 Task: Go to Program & Features. Select Whole Food Market. Add to cart Organic Almond Butter-3. Place order for Jude Thompson, _x000D_
1043 Spring Hill Rd_x000D_
Sparta, Missouri(MO), 65753, Cell Number (417) 278-4018
Action: Mouse moved to (150, 73)
Screenshot: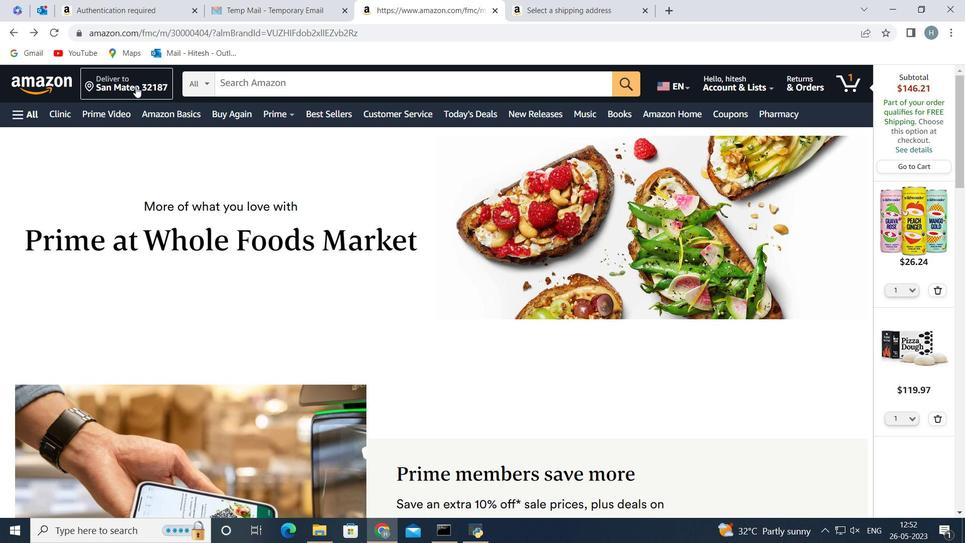 
Action: Mouse pressed left at (150, 73)
Screenshot: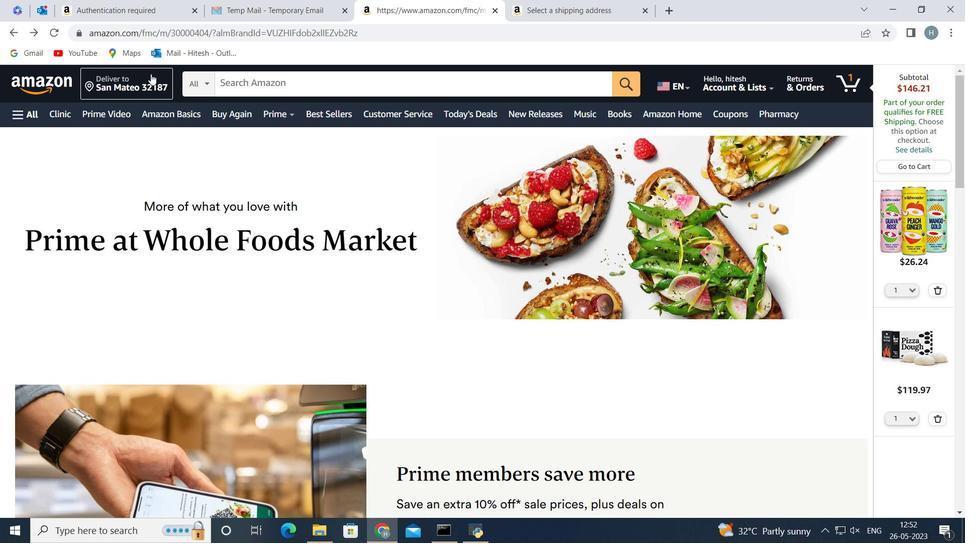 
Action: Mouse moved to (480, 352)
Screenshot: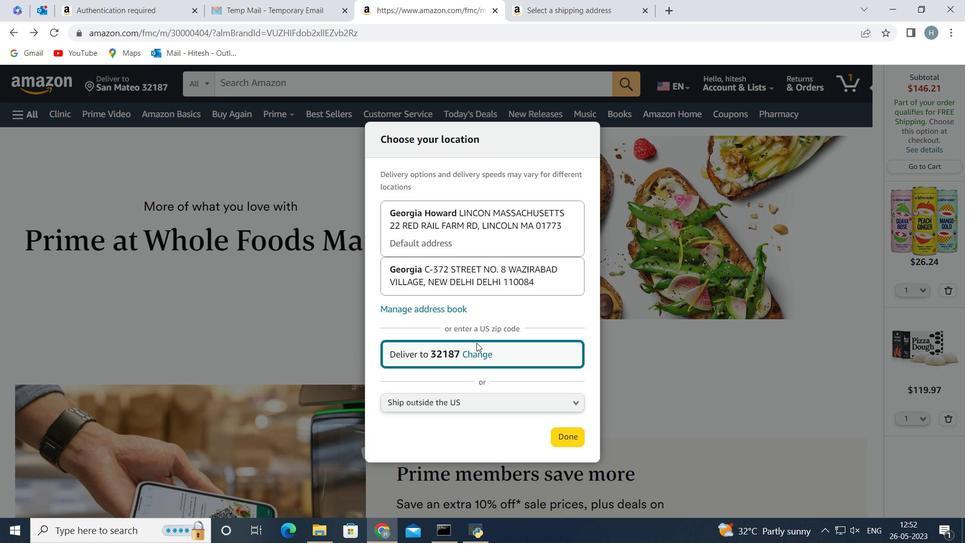 
Action: Mouse pressed left at (480, 352)
Screenshot: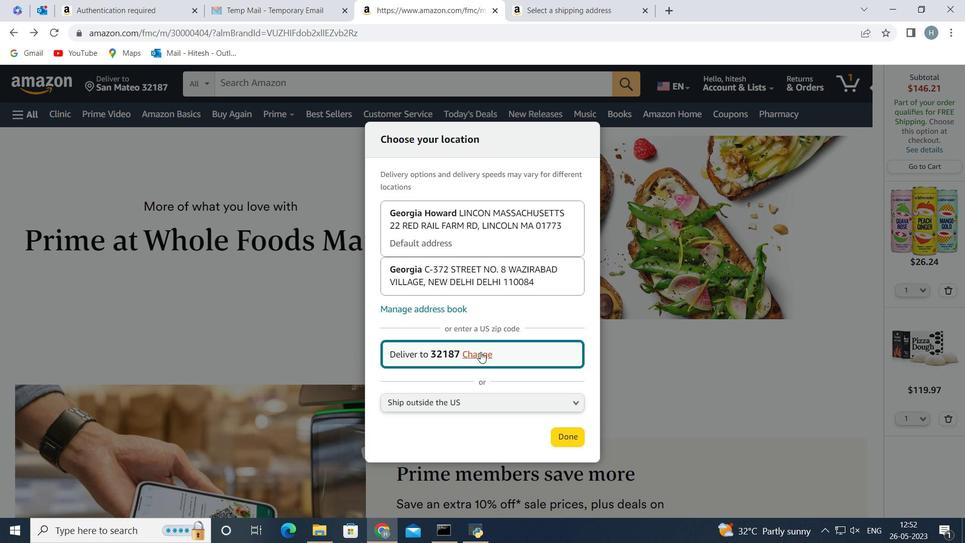 
Action: Mouse moved to (460, 346)
Screenshot: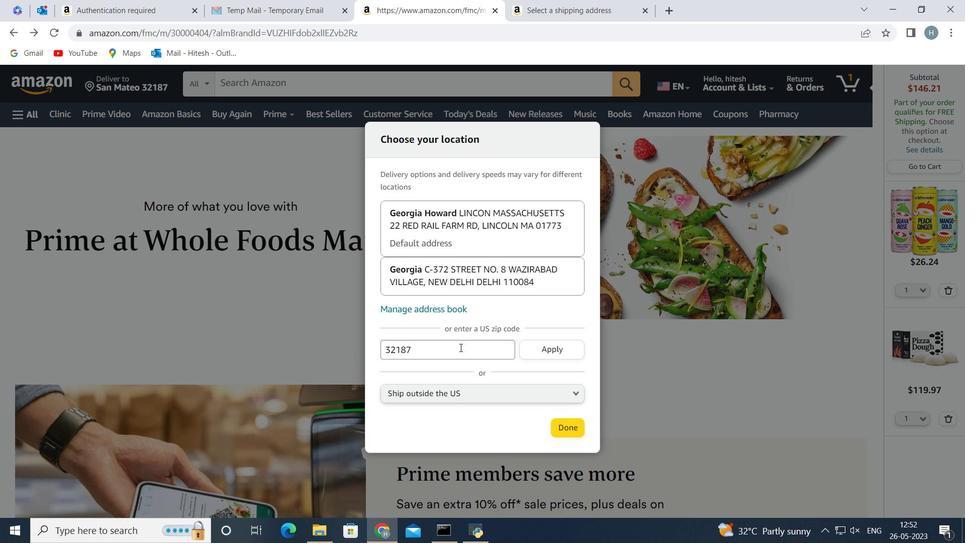 
Action: Mouse pressed left at (460, 346)
Screenshot: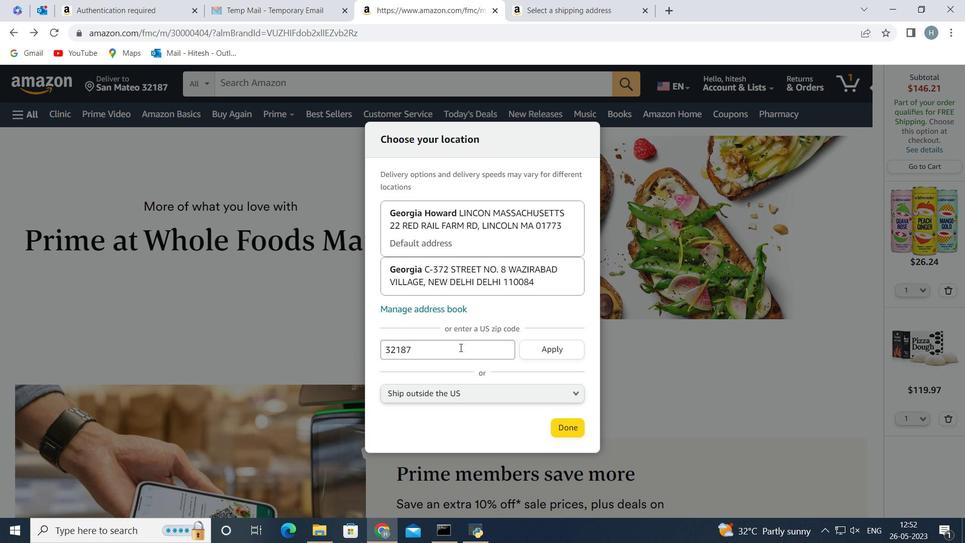 
Action: Mouse moved to (458, 344)
Screenshot: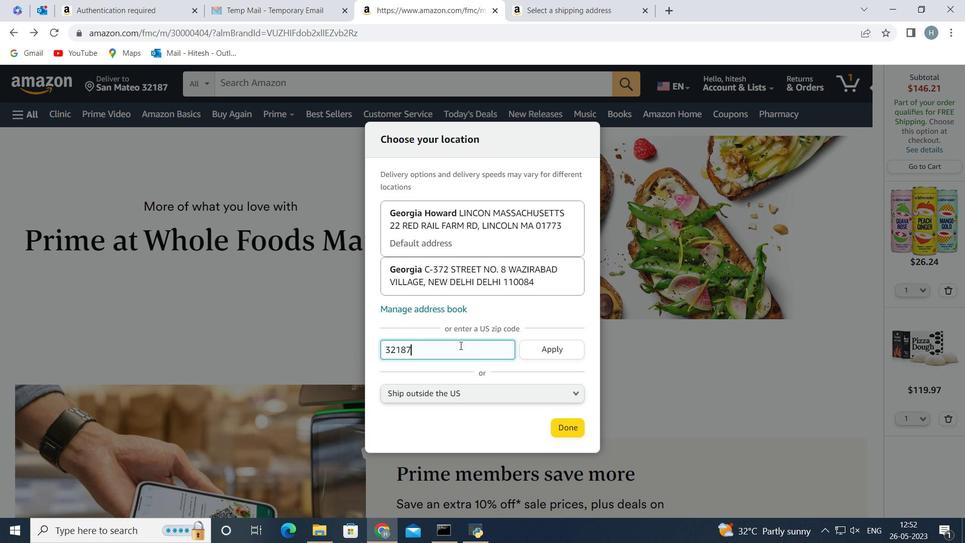 
Action: Key pressed <Key.backspace><Key.backspace><Key.backspace><Key.backspace><Key.backspace><Key.backspace>65753
Screenshot: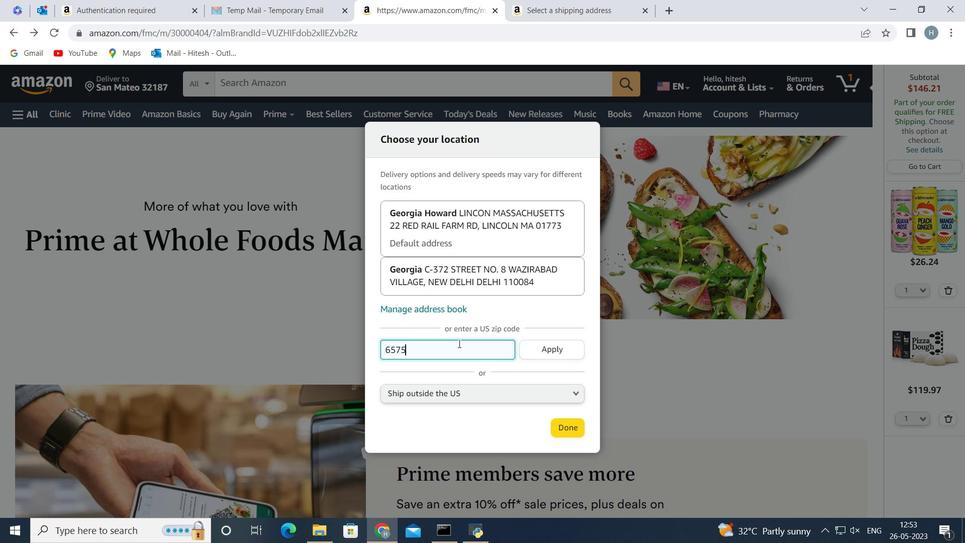 
Action: Mouse moved to (563, 349)
Screenshot: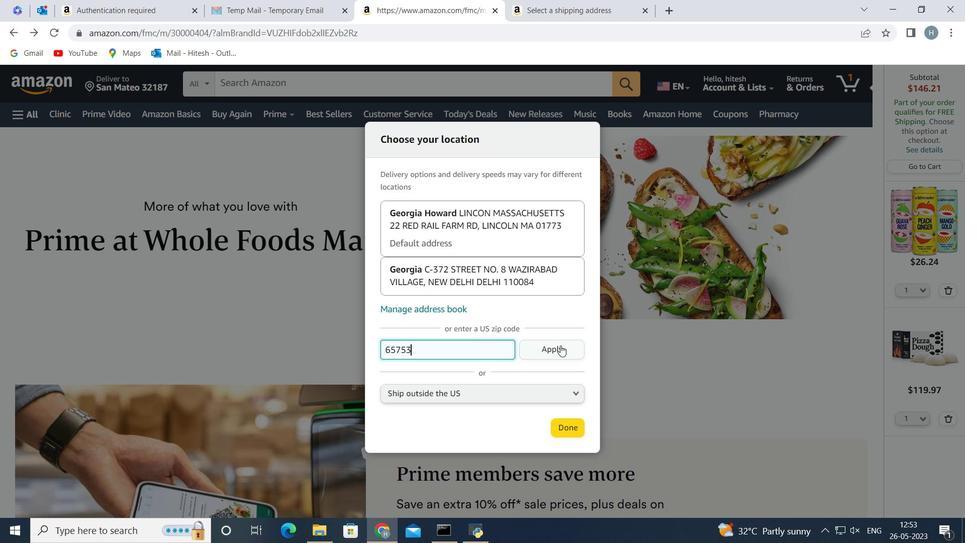 
Action: Mouse pressed left at (563, 349)
Screenshot: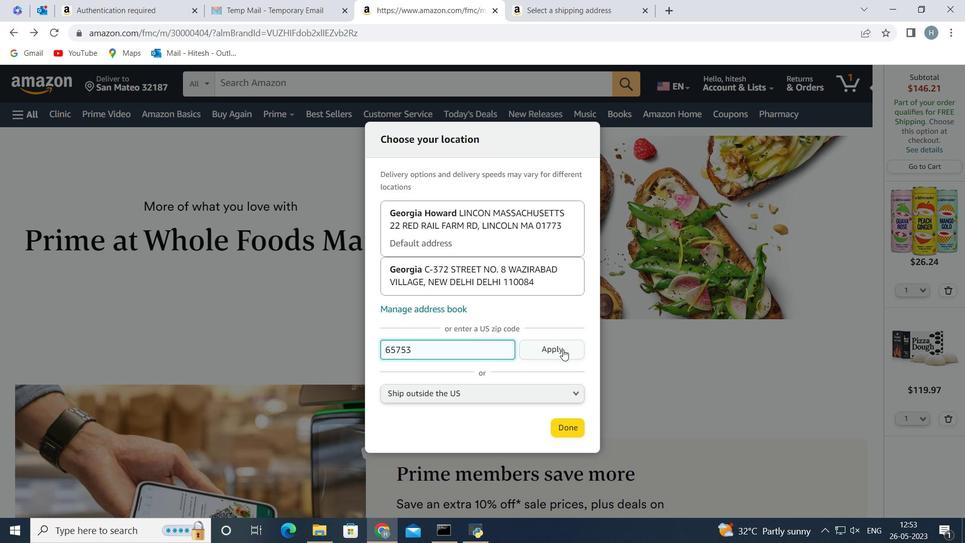 
Action: Mouse moved to (566, 437)
Screenshot: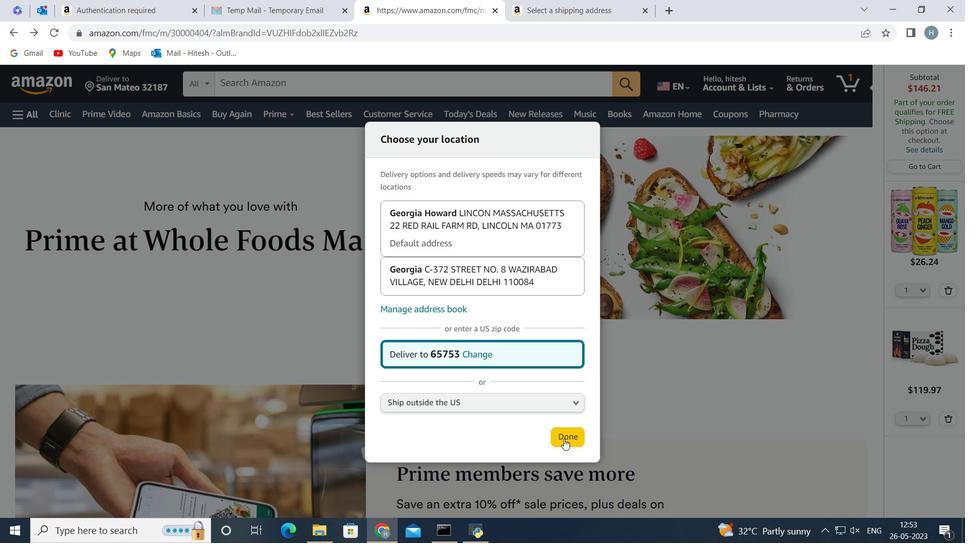 
Action: Mouse pressed left at (566, 437)
Screenshot: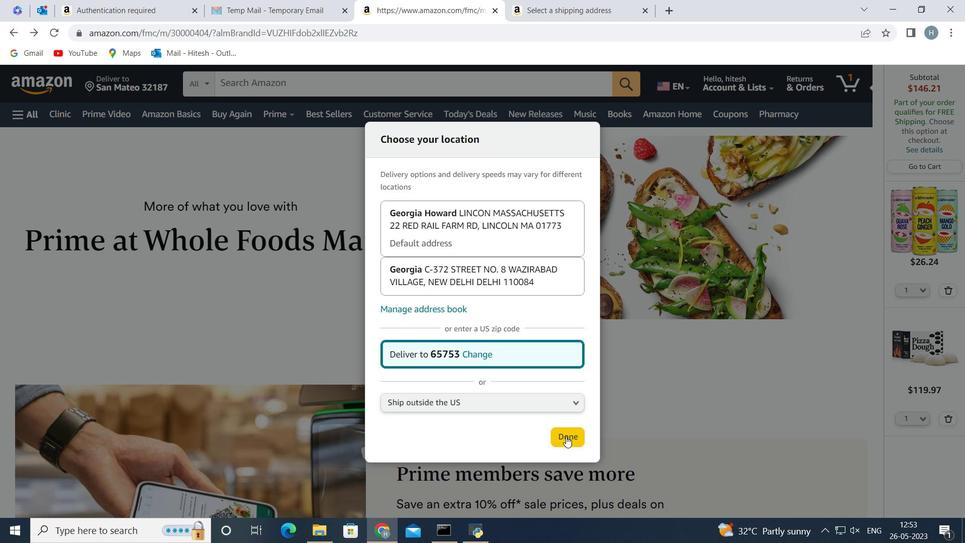 
Action: Mouse moved to (19, 109)
Screenshot: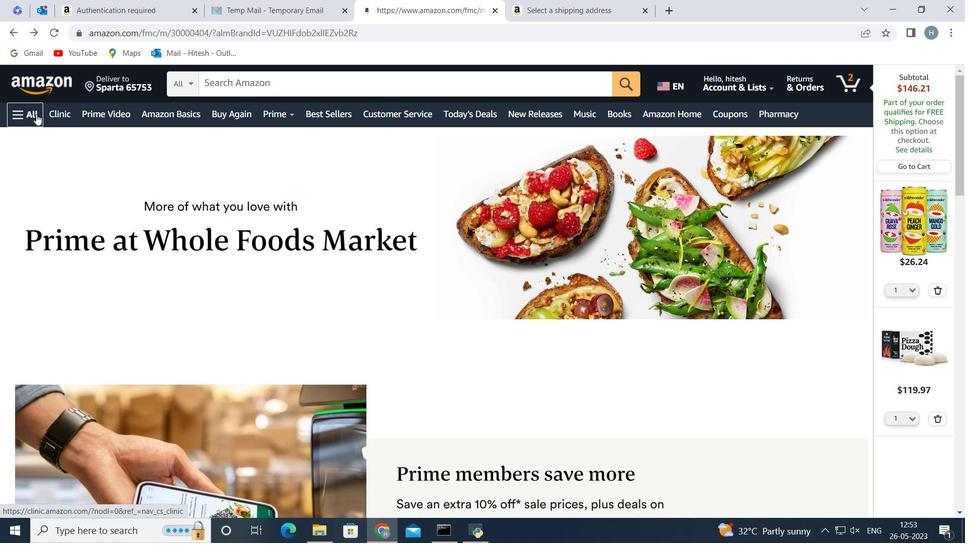 
Action: Mouse pressed left at (19, 109)
Screenshot: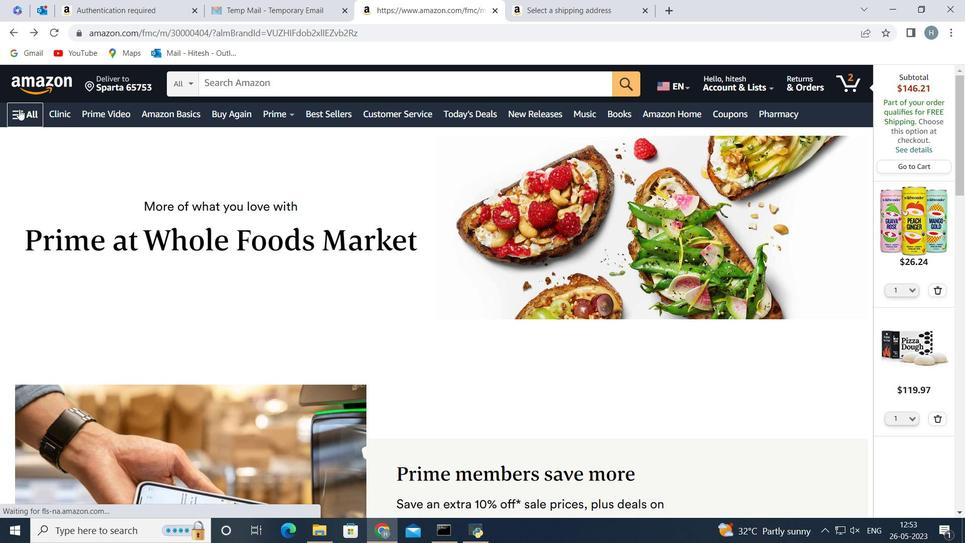 
Action: Mouse moved to (69, 236)
Screenshot: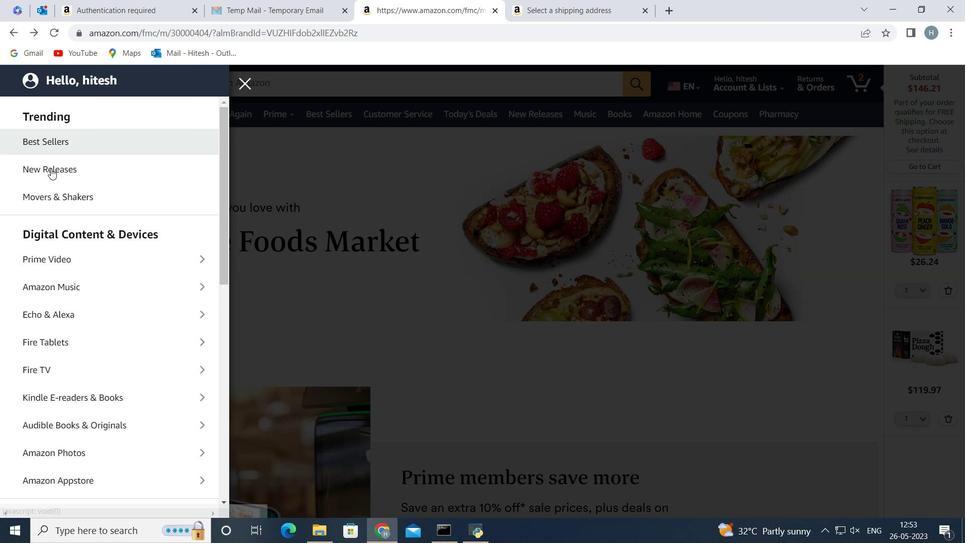 
Action: Mouse scrolled (69, 235) with delta (0, 0)
Screenshot: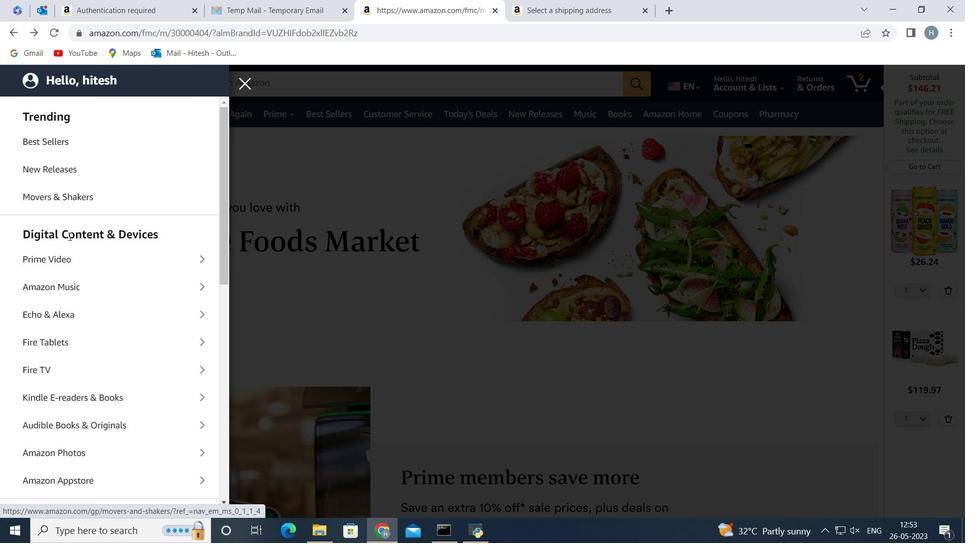 
Action: Mouse scrolled (69, 235) with delta (0, 0)
Screenshot: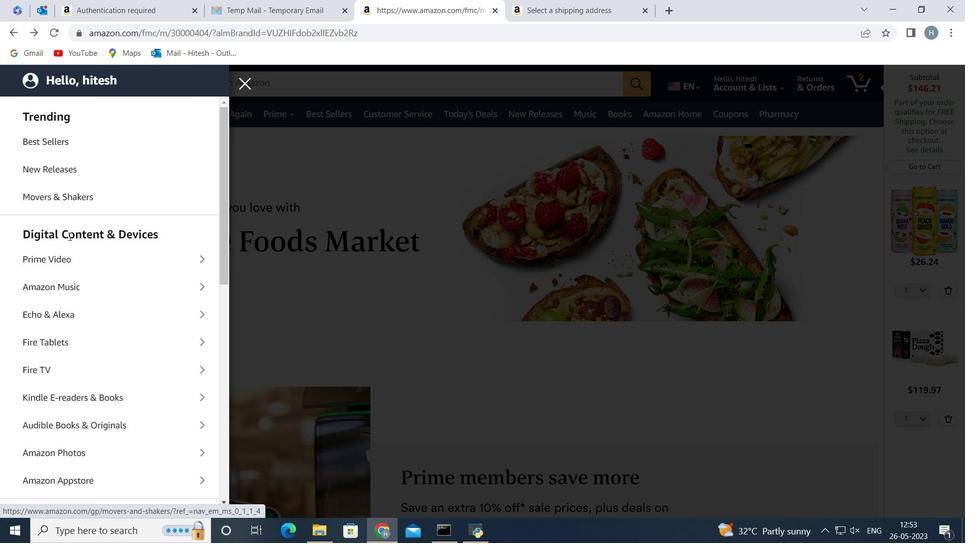 
Action: Mouse scrolled (69, 235) with delta (0, 0)
Screenshot: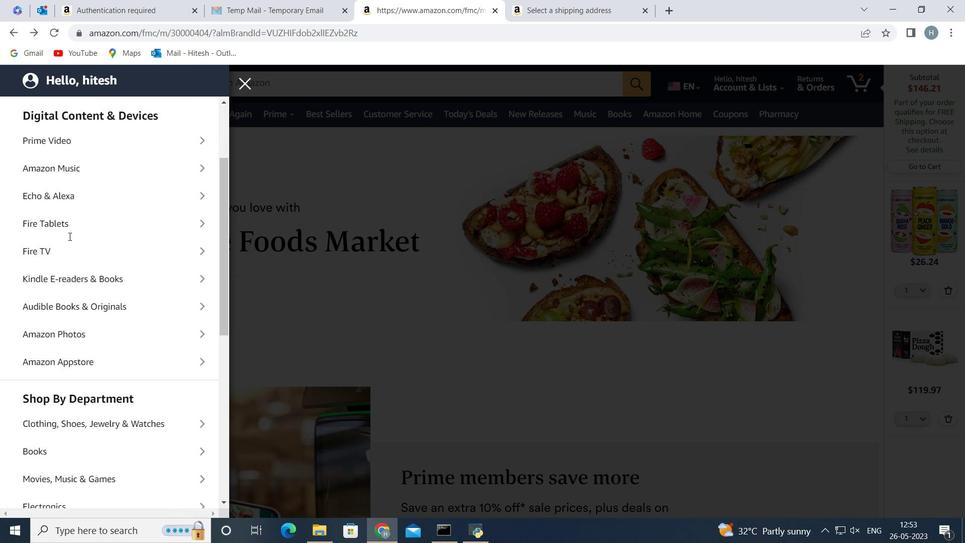 
Action: Mouse scrolled (69, 235) with delta (0, 0)
Screenshot: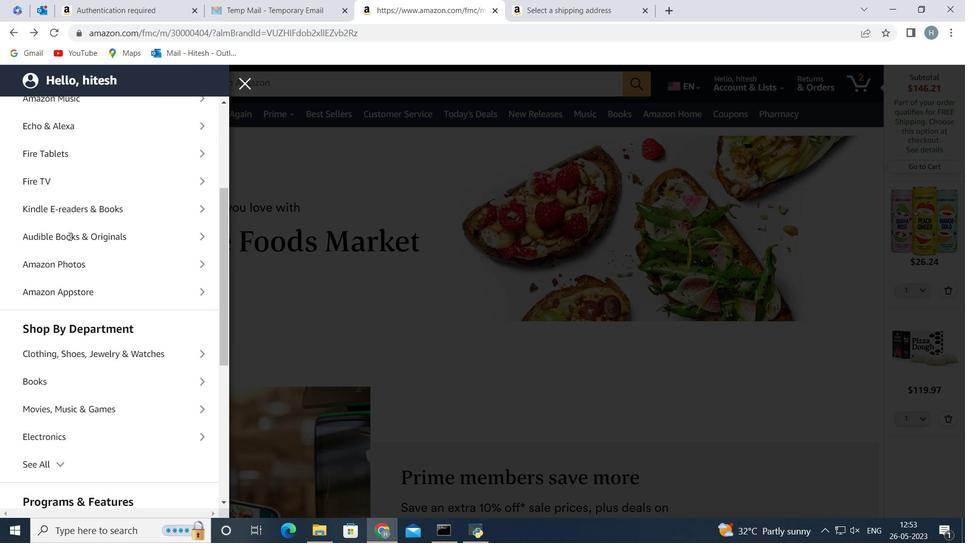 
Action: Mouse scrolled (69, 235) with delta (0, 0)
Screenshot: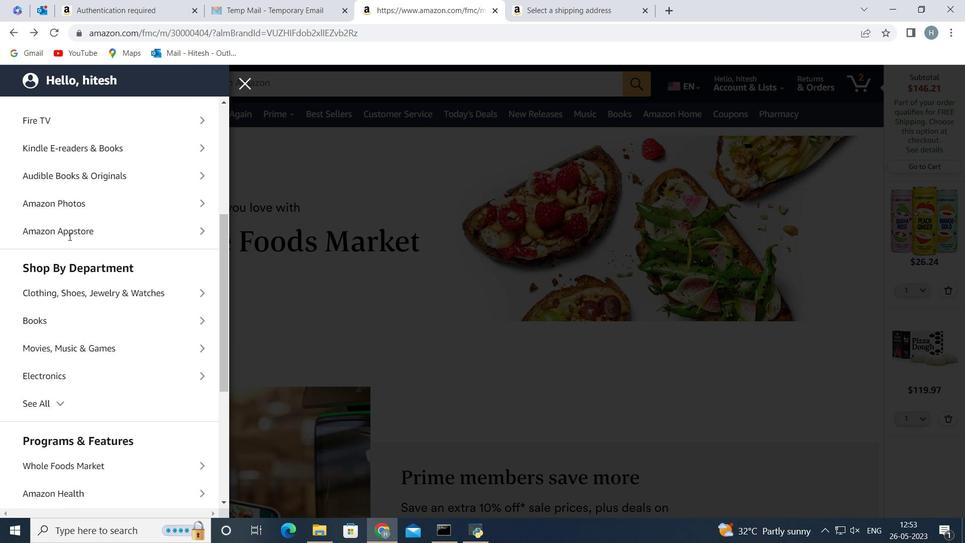 
Action: Mouse scrolled (69, 235) with delta (0, 0)
Screenshot: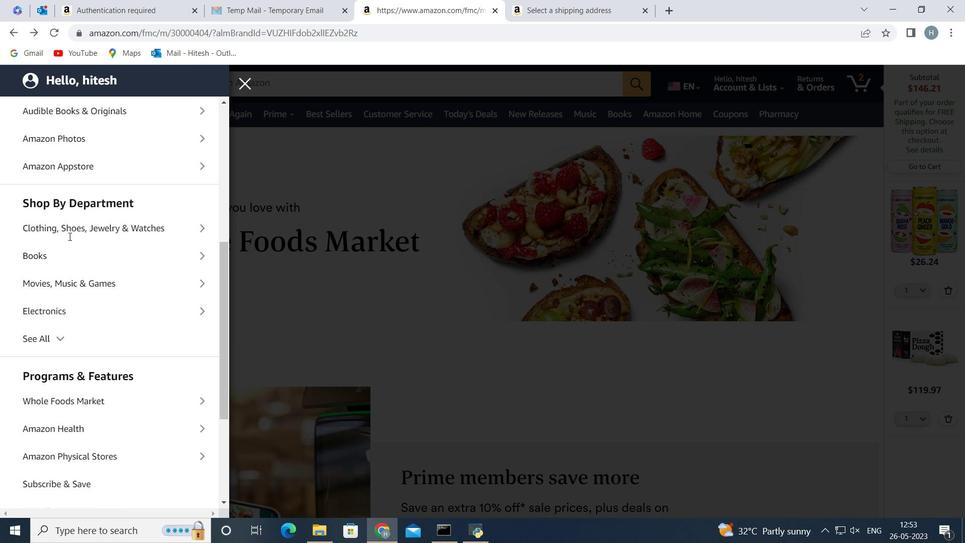 
Action: Mouse moved to (98, 330)
Screenshot: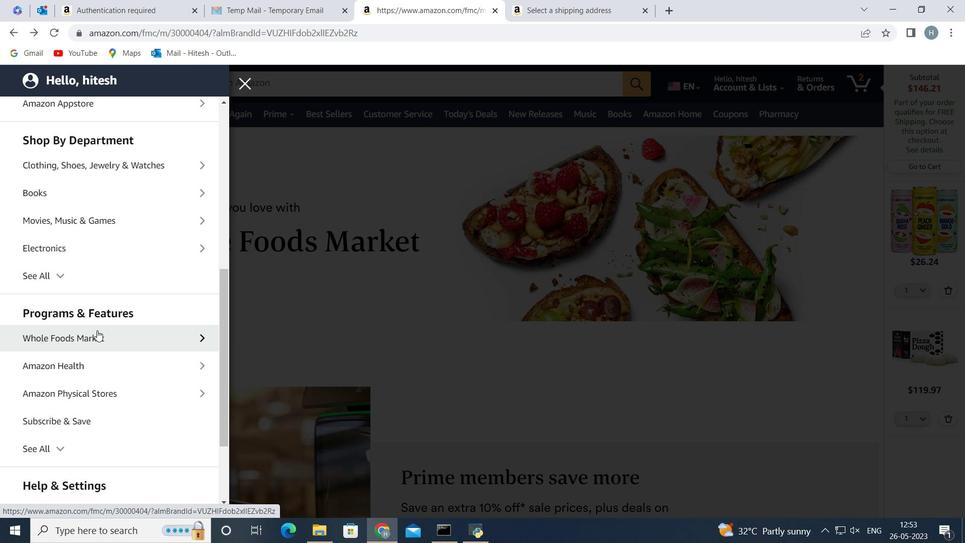 
Action: Mouse pressed left at (98, 330)
Screenshot: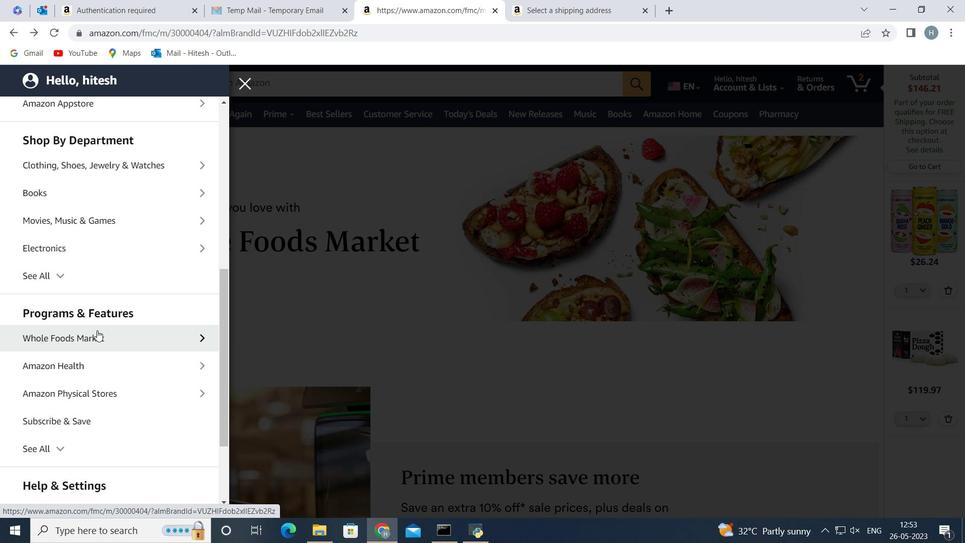 
Action: Mouse moved to (90, 171)
Screenshot: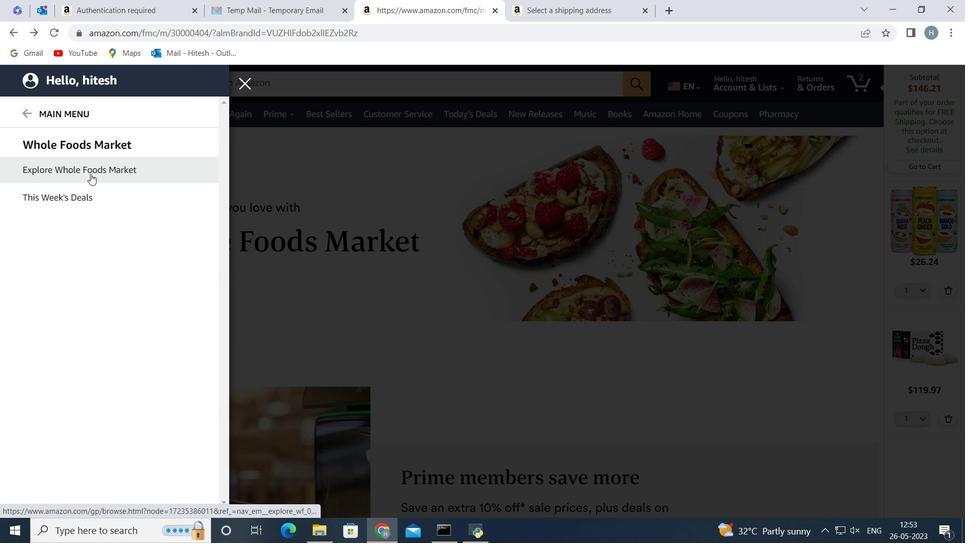 
Action: Mouse pressed left at (90, 171)
Screenshot: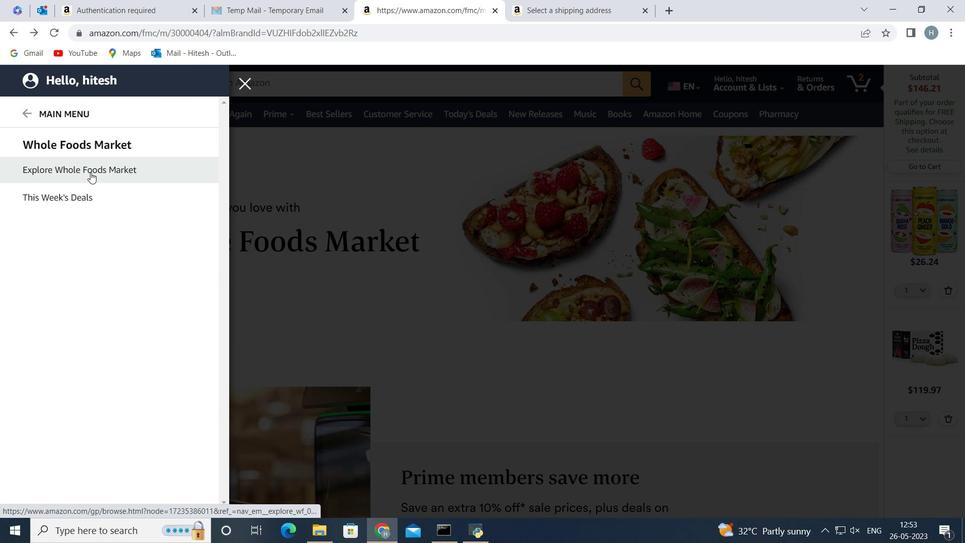 
Action: Mouse moved to (280, 83)
Screenshot: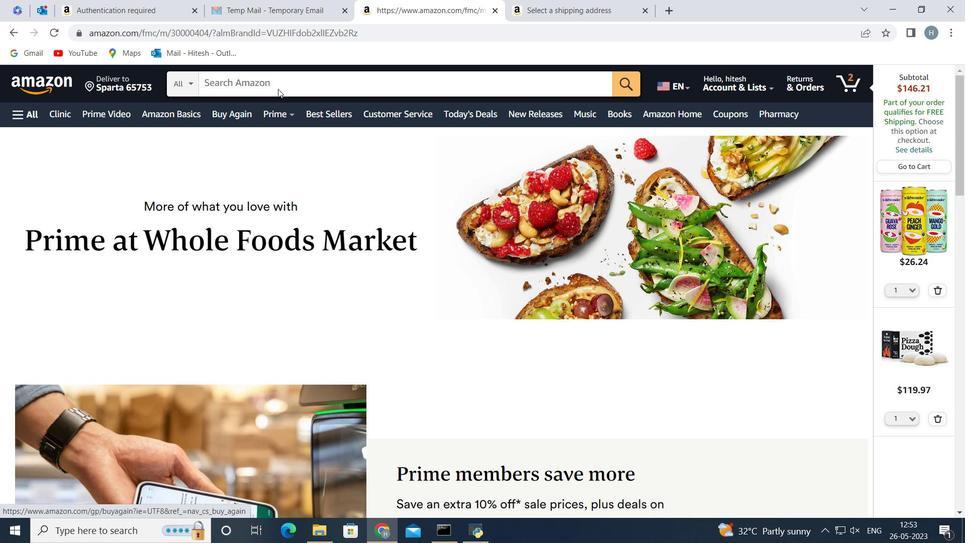 
Action: Mouse pressed left at (280, 83)
Screenshot: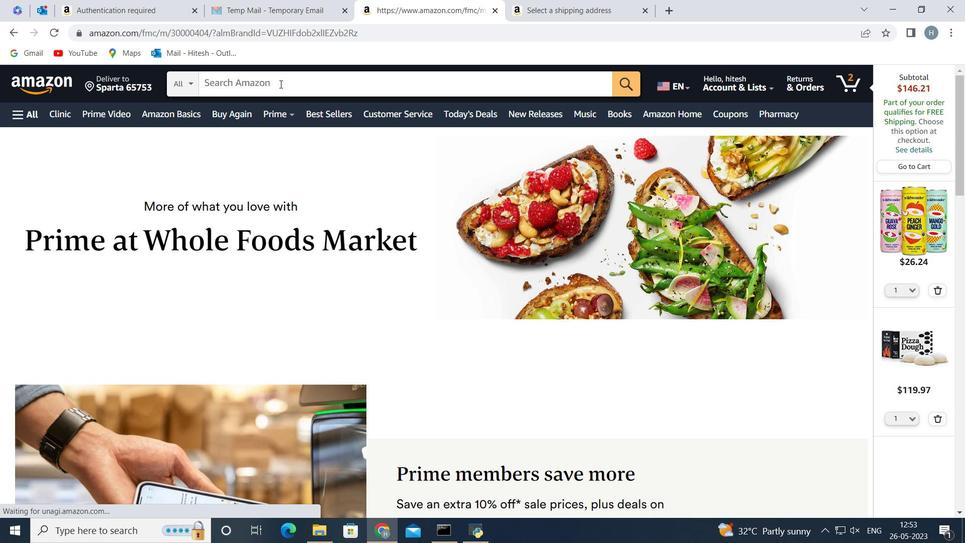 
Action: Key pressed <Key.shift>Organic<Key.space><Key.shift>Almond<Key.space><Key.shift>Butter<Key.enter>
Screenshot: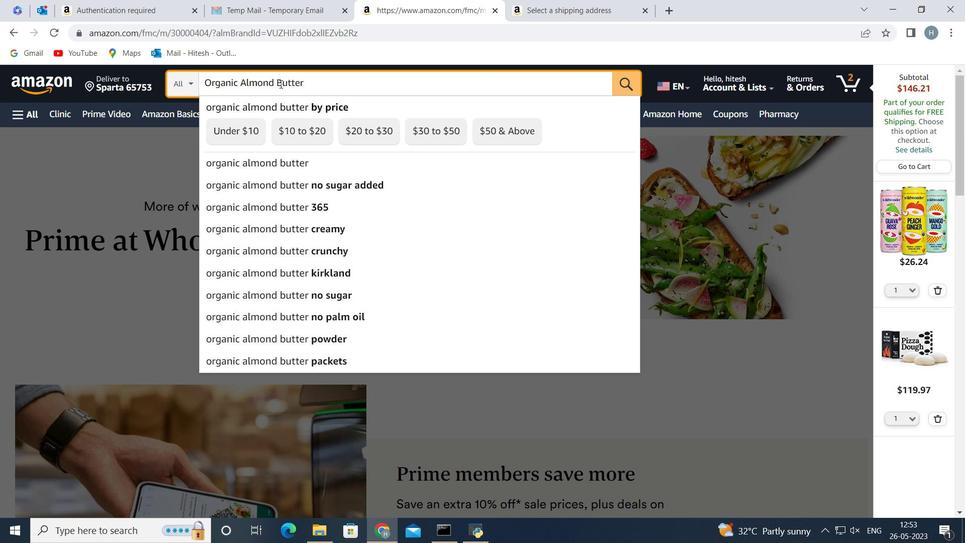 
Action: Mouse moved to (304, 221)
Screenshot: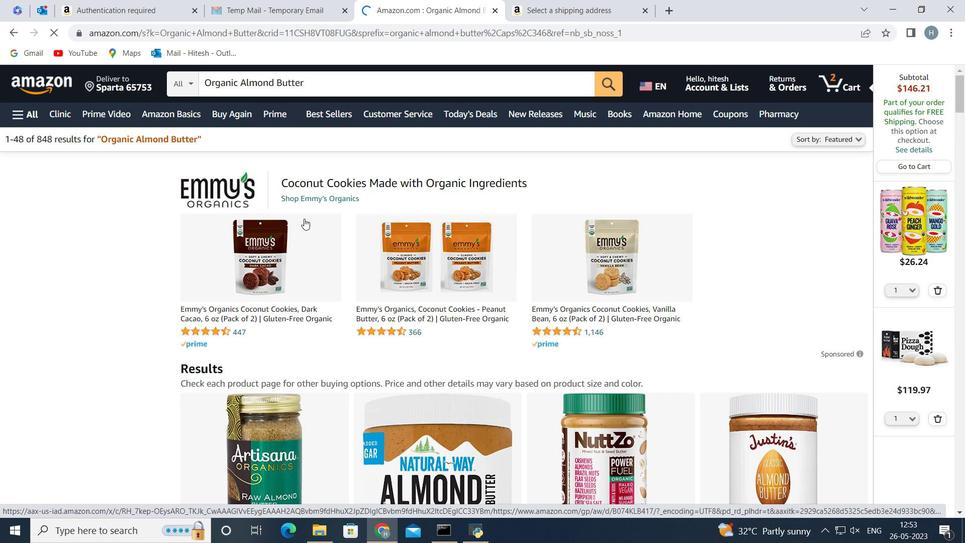 
Action: Mouse scrolled (304, 221) with delta (0, 0)
Screenshot: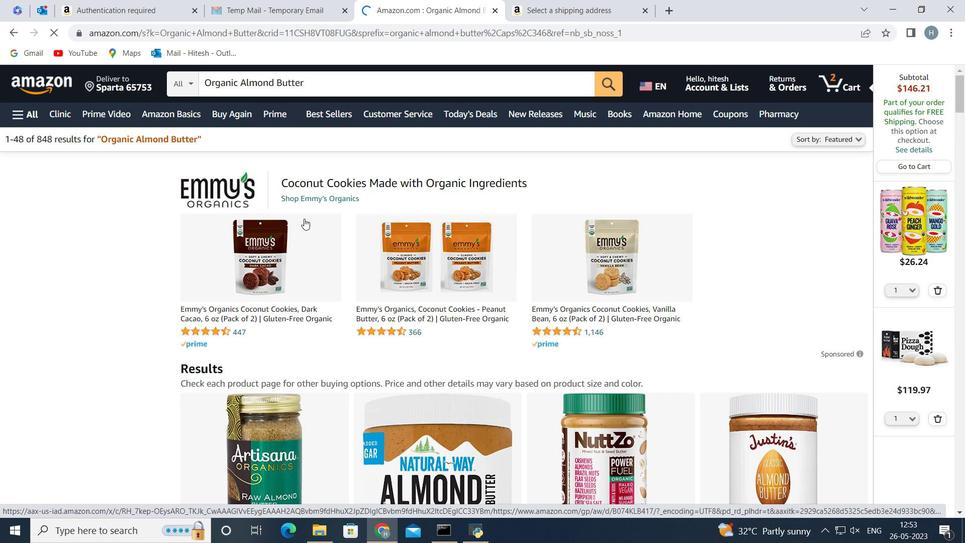 
Action: Mouse moved to (304, 222)
Screenshot: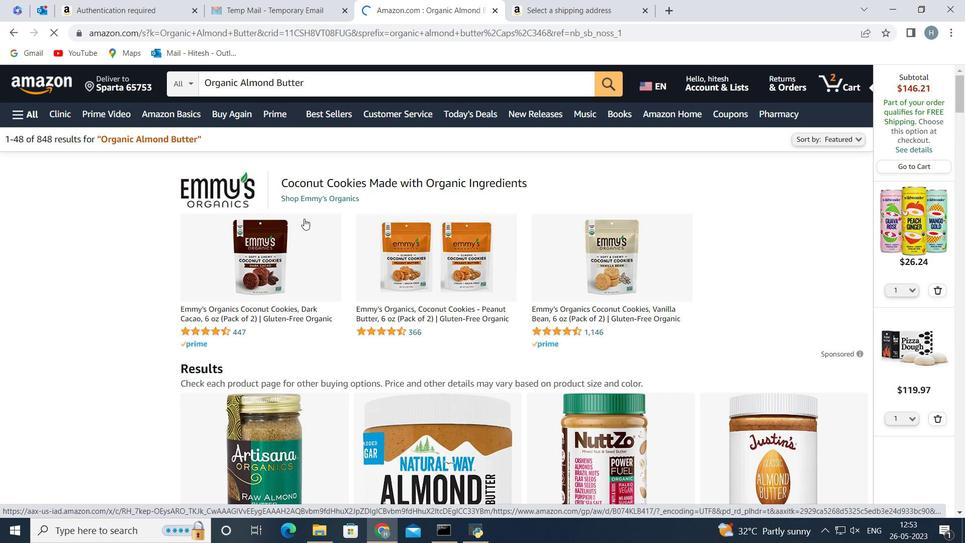 
Action: Mouse scrolled (304, 222) with delta (0, 0)
Screenshot: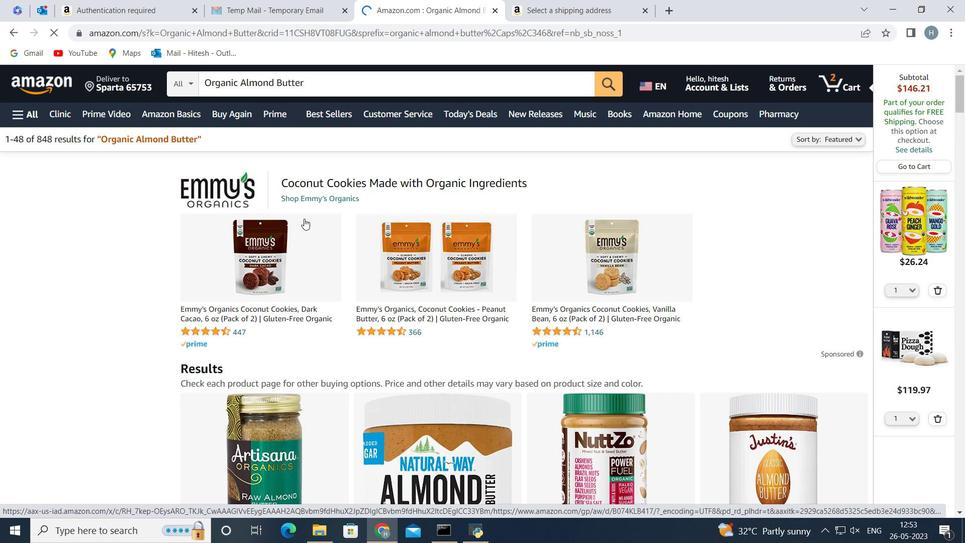 
Action: Mouse scrolled (304, 222) with delta (0, 0)
Screenshot: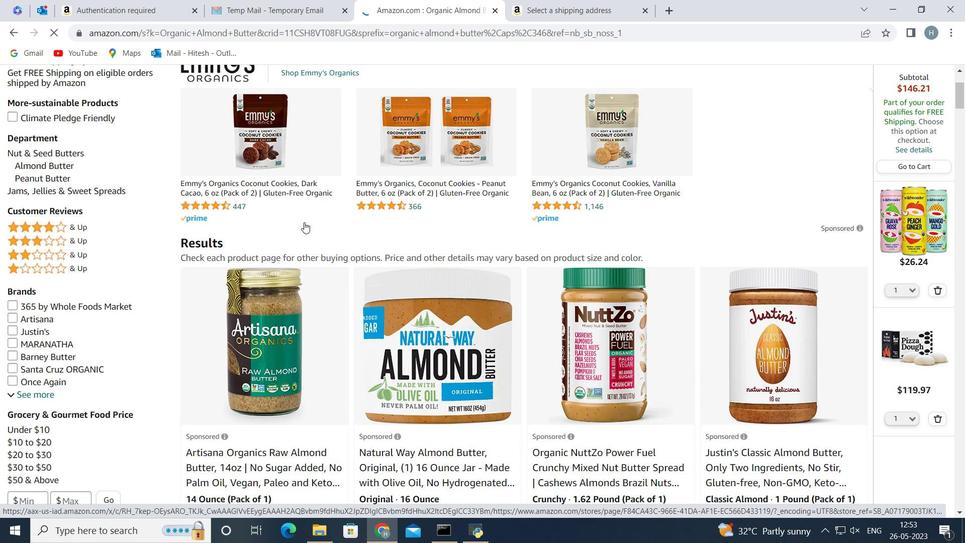 
Action: Mouse moved to (277, 265)
Screenshot: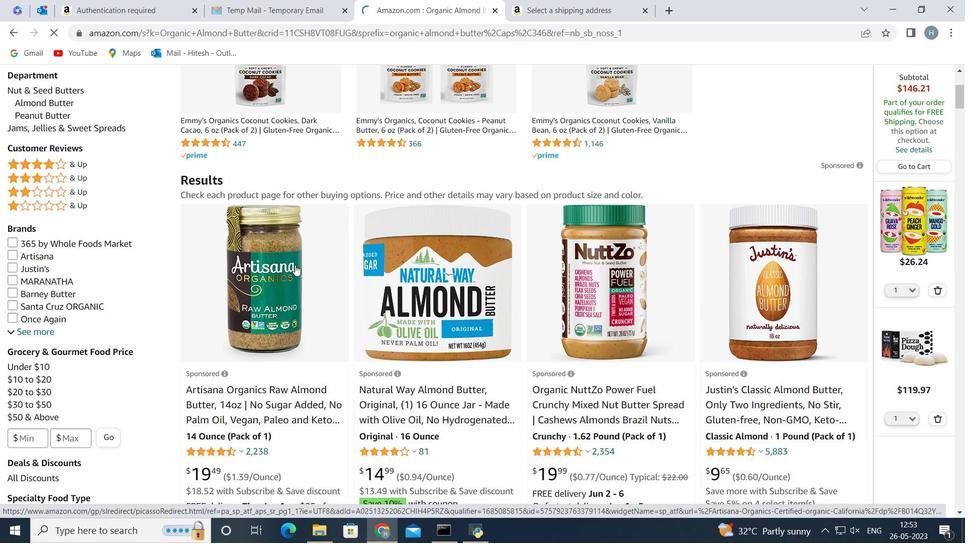 
Action: Mouse pressed left at (277, 265)
Screenshot: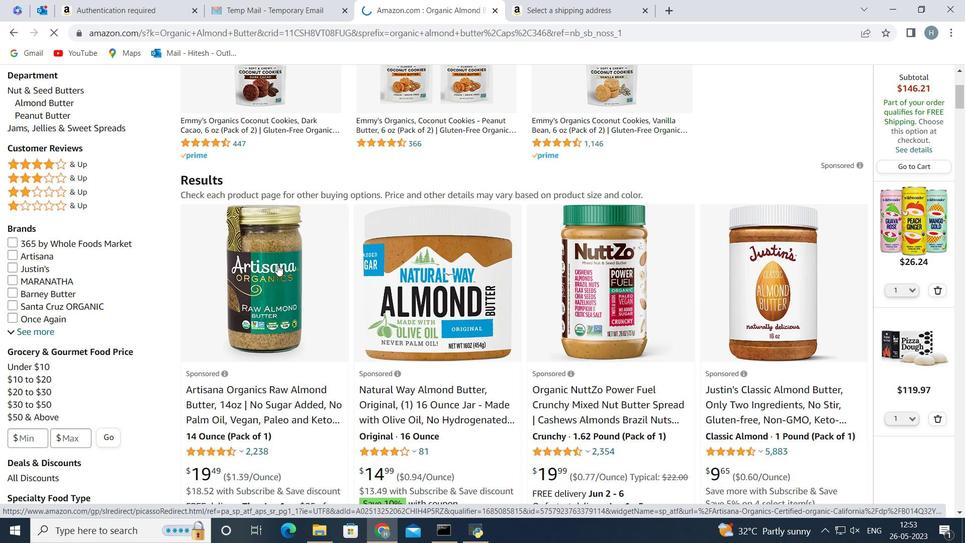 
Action: Mouse moved to (522, 303)
Screenshot: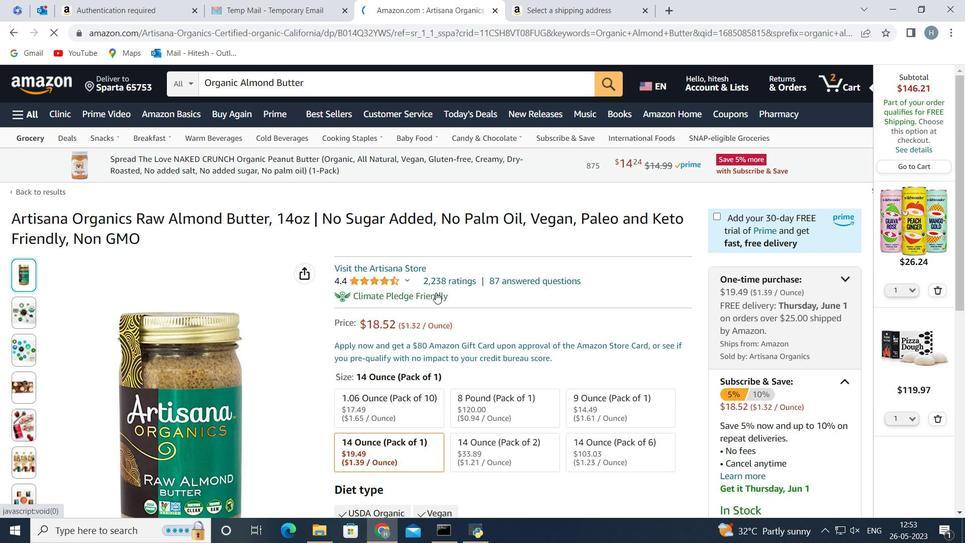 
Action: Mouse scrolled (522, 302) with delta (0, 0)
Screenshot: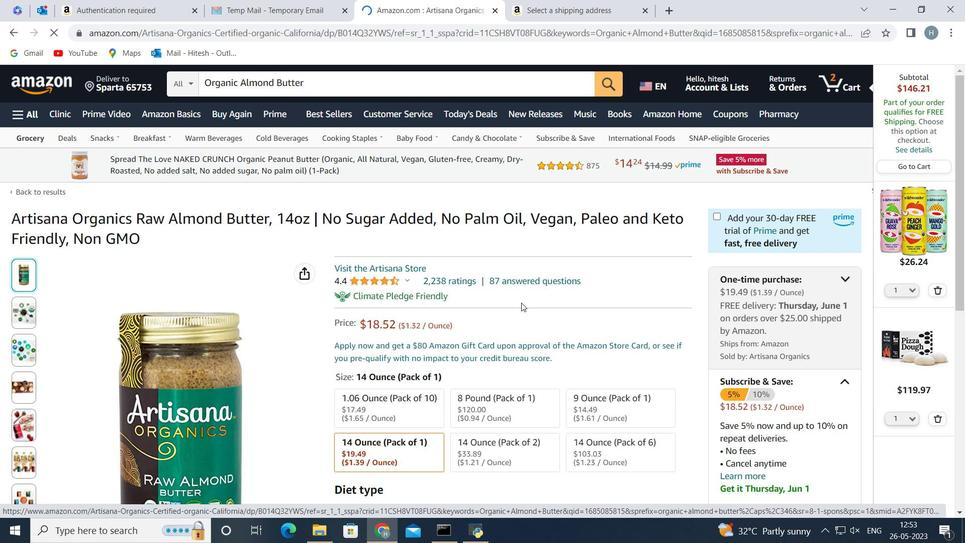 
Action: Mouse scrolled (522, 302) with delta (0, 0)
Screenshot: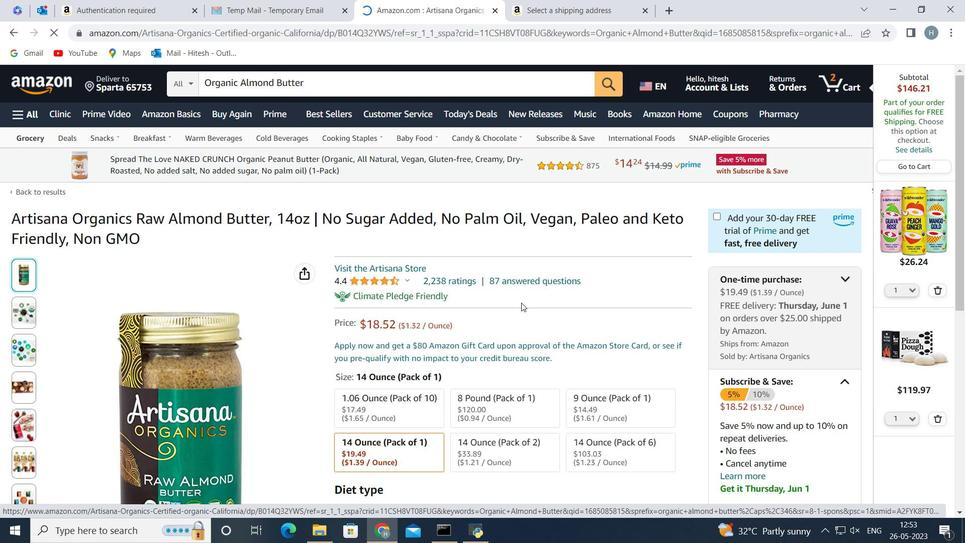 
Action: Mouse moved to (522, 299)
Screenshot: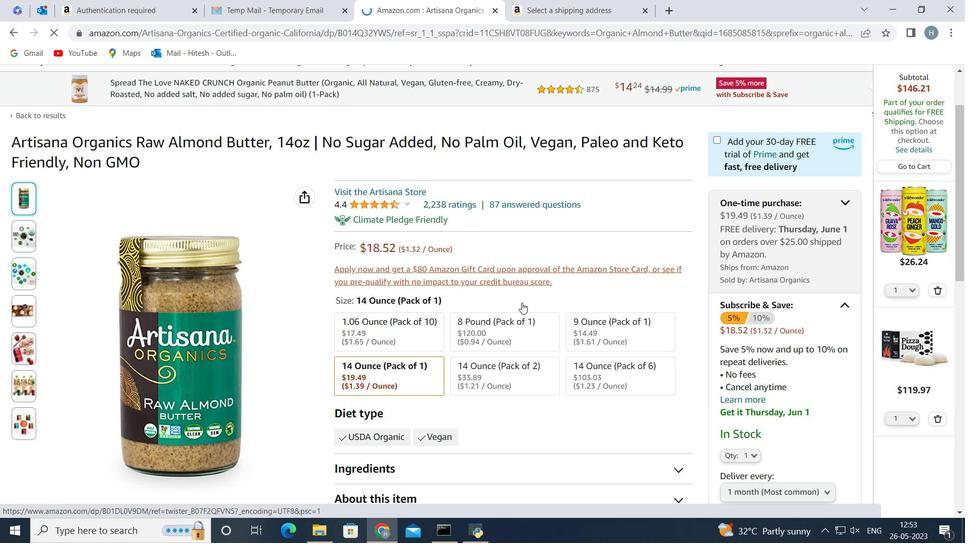 
Action: Mouse scrolled (522, 298) with delta (0, 0)
Screenshot: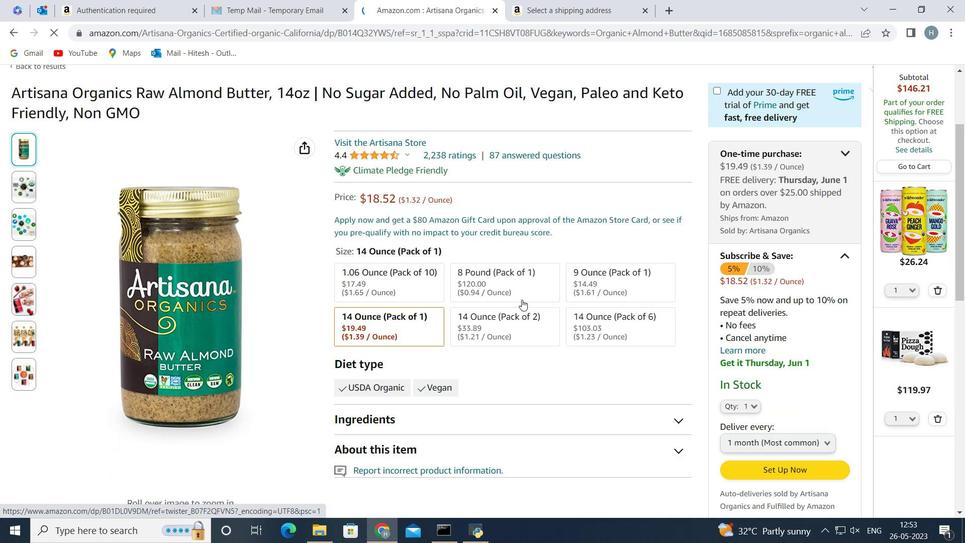 
Action: Mouse moved to (546, 344)
Screenshot: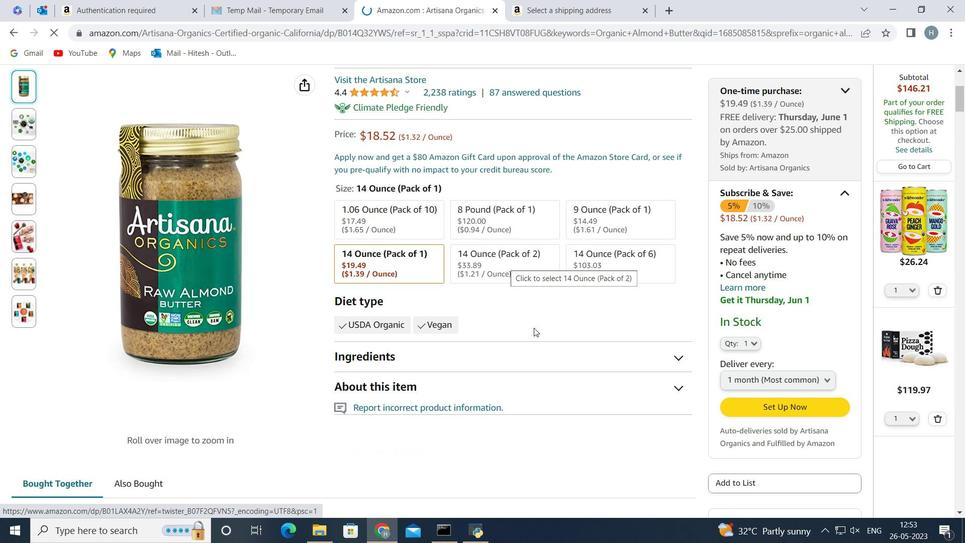 
Action: Mouse scrolled (546, 344) with delta (0, 0)
Screenshot: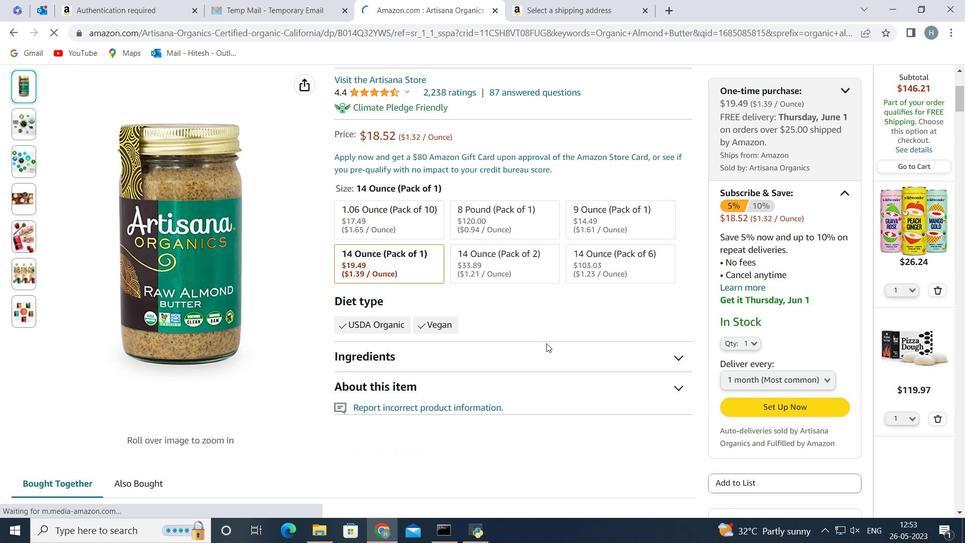 
Action: Mouse scrolled (546, 344) with delta (0, 0)
Screenshot: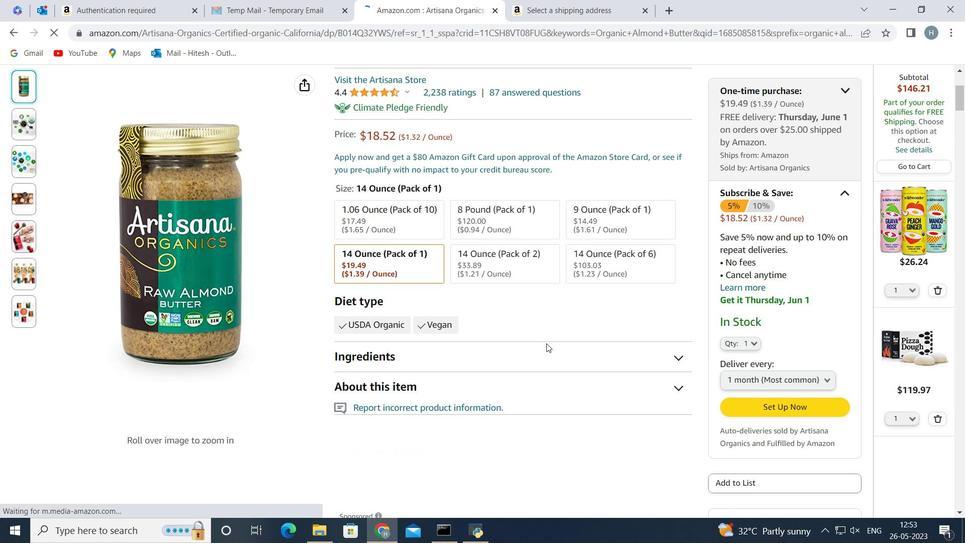 
Action: Mouse moved to (548, 344)
Screenshot: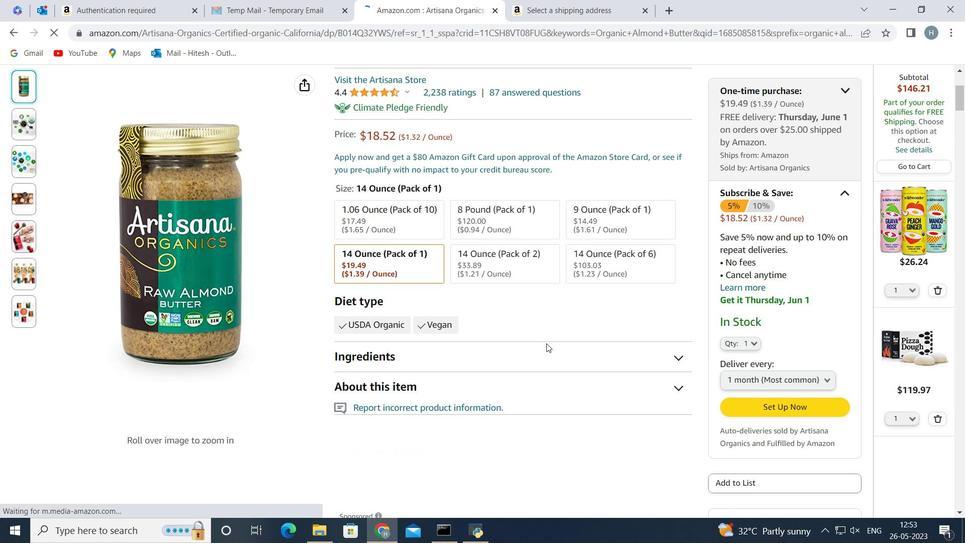 
Action: Mouse scrolled (548, 344) with delta (0, 0)
Screenshot: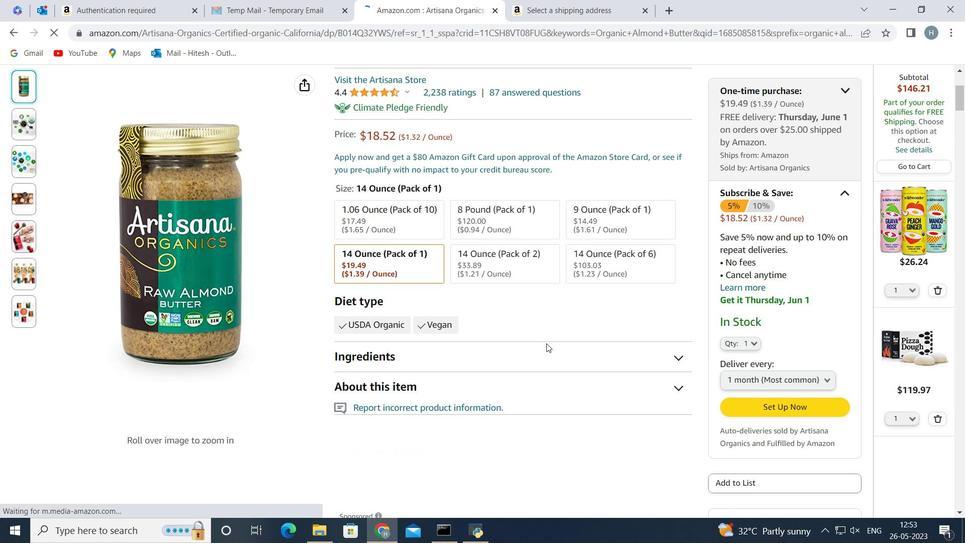 
Action: Mouse moved to (486, 244)
Screenshot: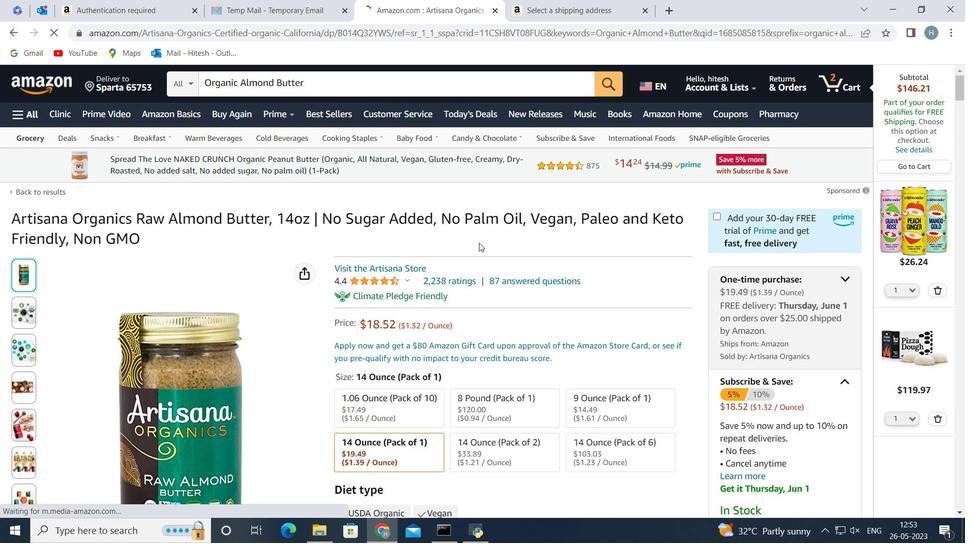 
Action: Mouse scrolled (486, 244) with delta (0, 0)
Screenshot: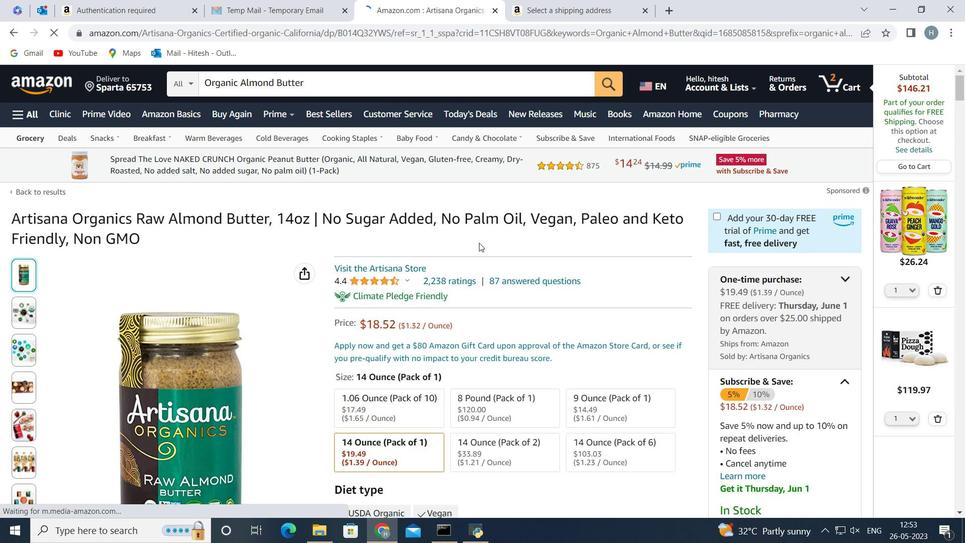 
Action: Mouse scrolled (486, 244) with delta (0, 0)
Screenshot: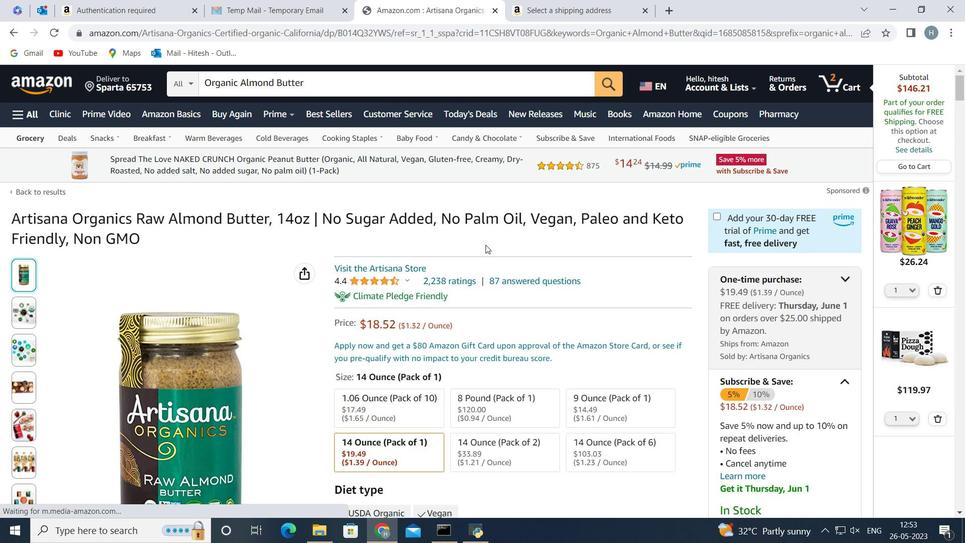 
Action: Mouse scrolled (486, 244) with delta (0, 0)
Screenshot: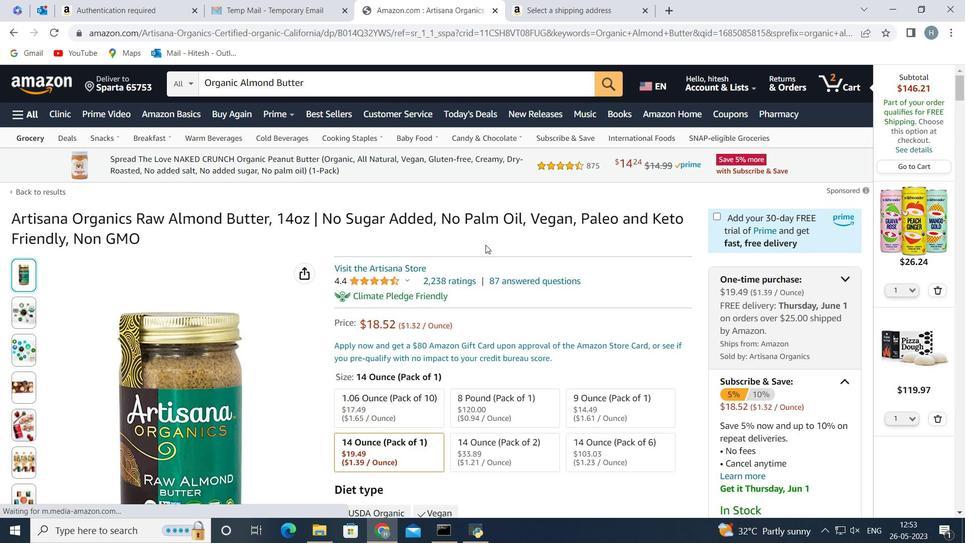 
Action: Mouse moved to (766, 375)
Screenshot: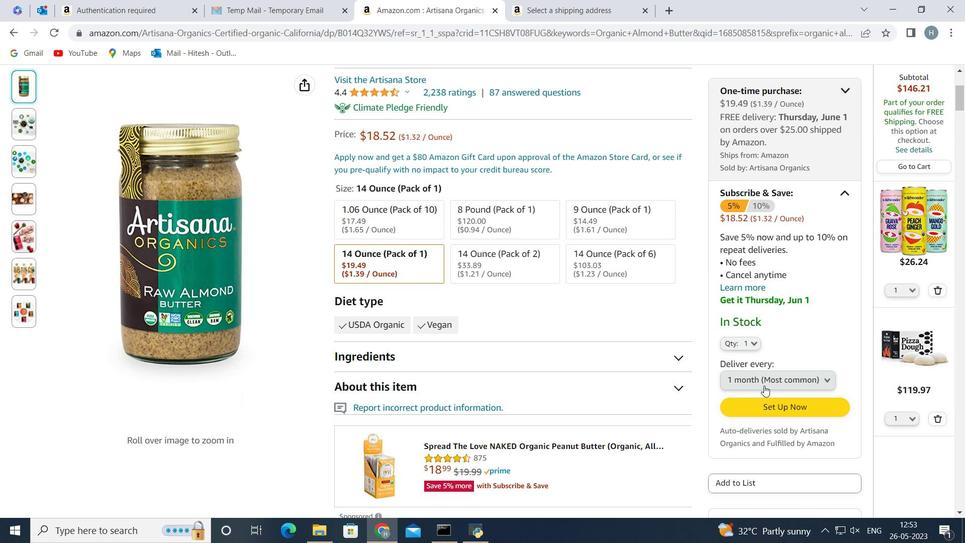 
Action: Mouse pressed left at (766, 375)
Screenshot: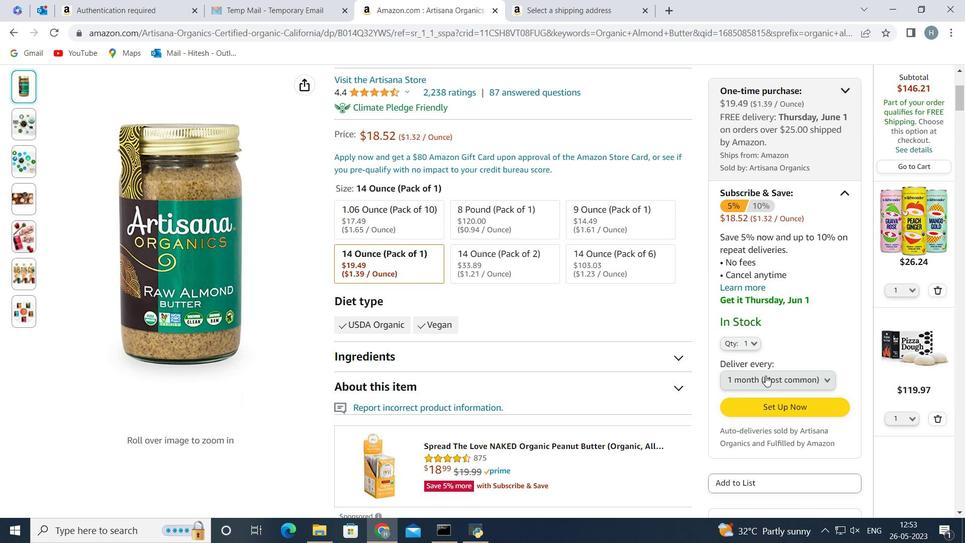 
Action: Mouse moved to (666, 313)
Screenshot: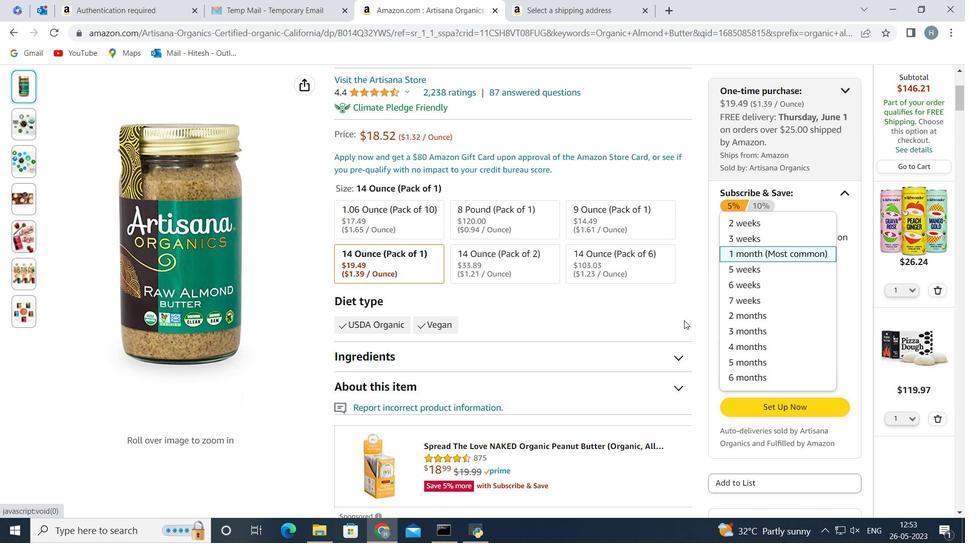 
Action: Mouse pressed left at (666, 313)
Screenshot: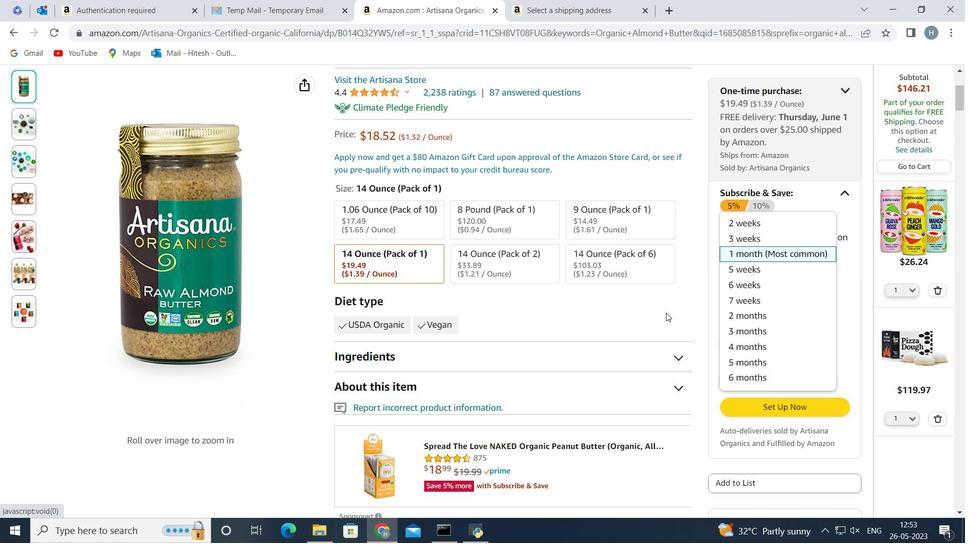 
Action: Mouse moved to (13, 29)
Screenshot: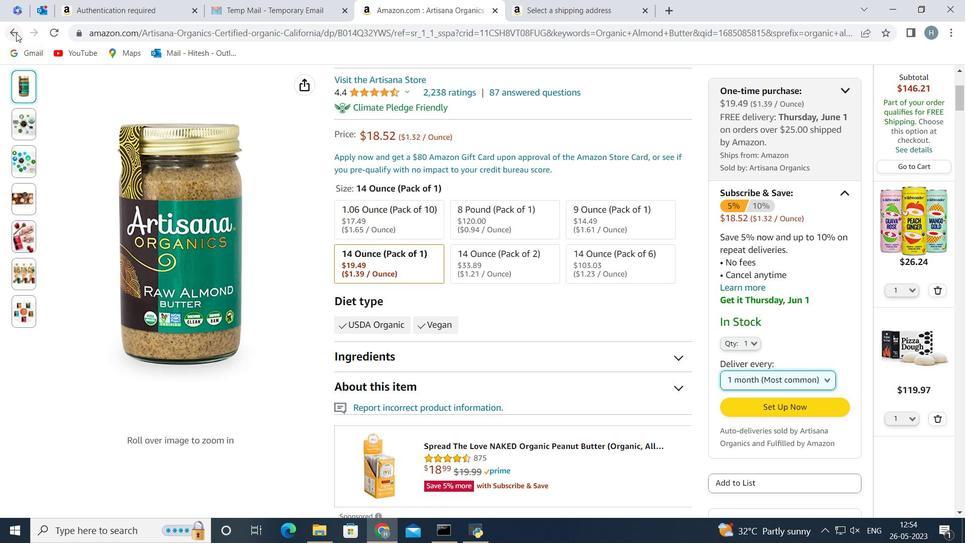 
Action: Mouse pressed left at (13, 29)
Screenshot: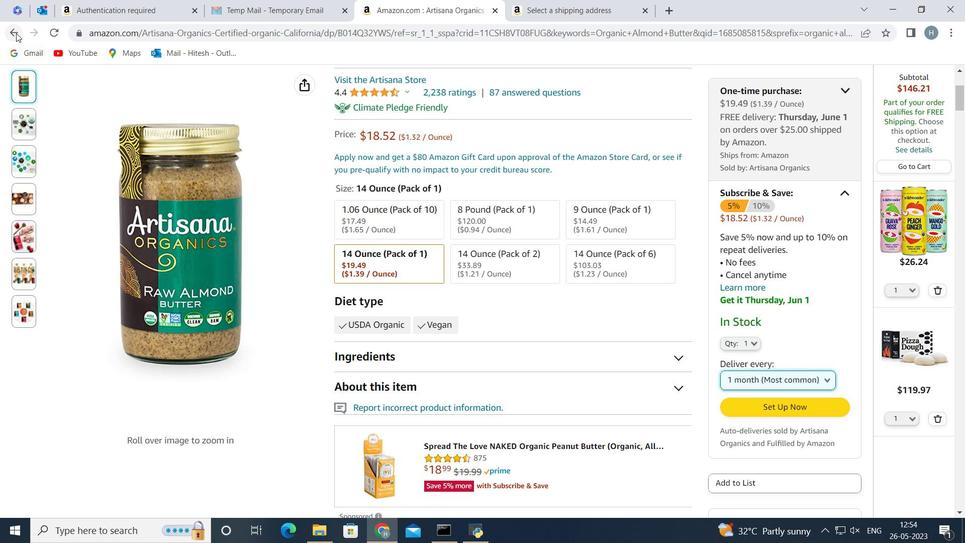 
Action: Mouse moved to (415, 245)
Screenshot: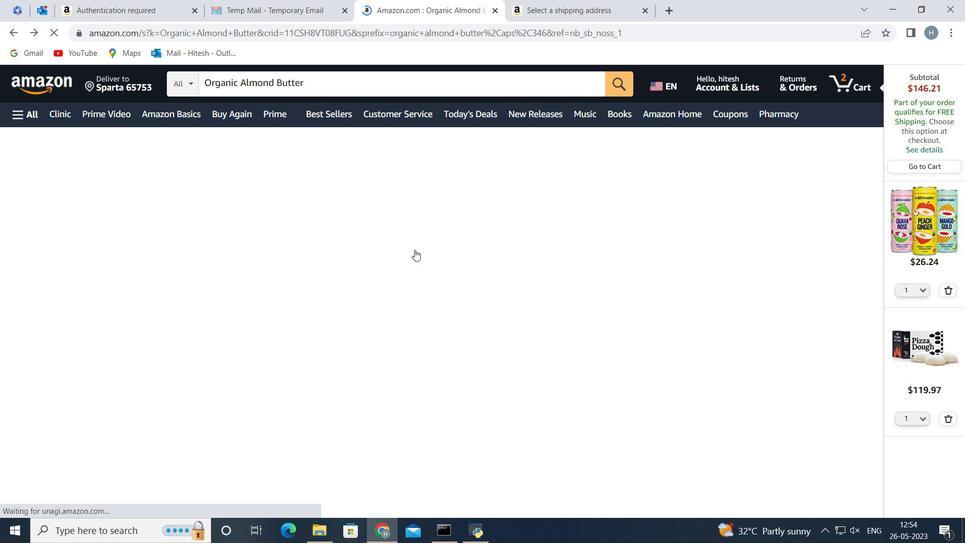 
Action: Mouse scrolled (415, 245) with delta (0, 0)
Screenshot: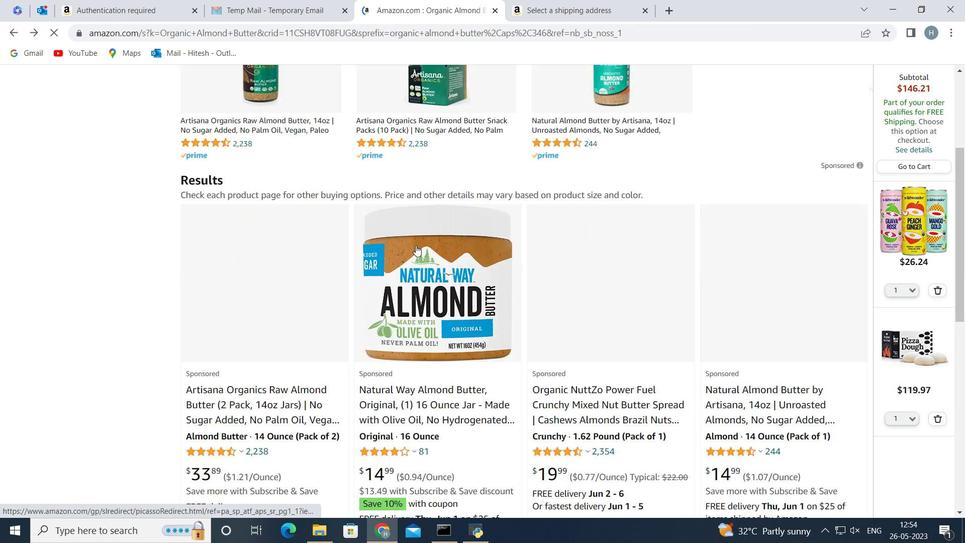 
Action: Mouse pressed left at (415, 245)
Screenshot: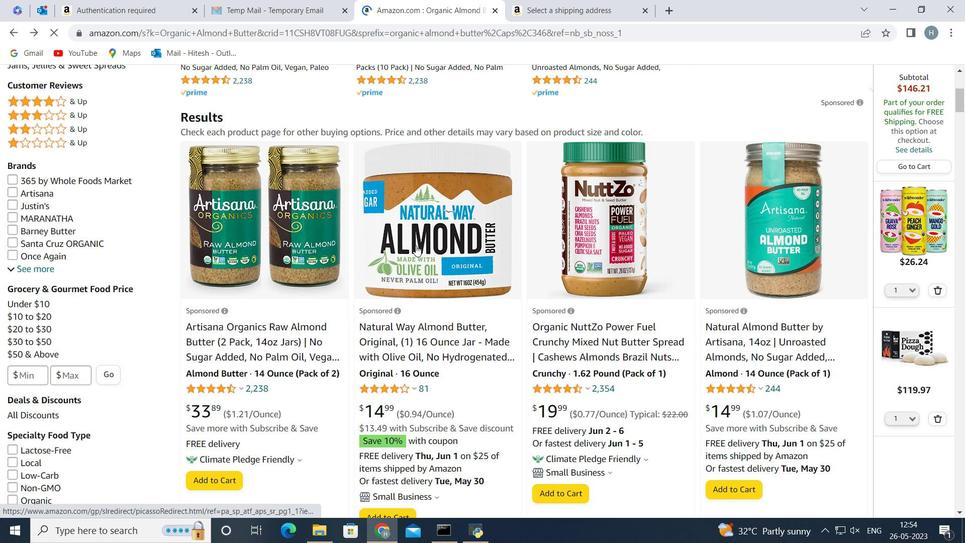 
Action: Mouse moved to (714, 328)
Screenshot: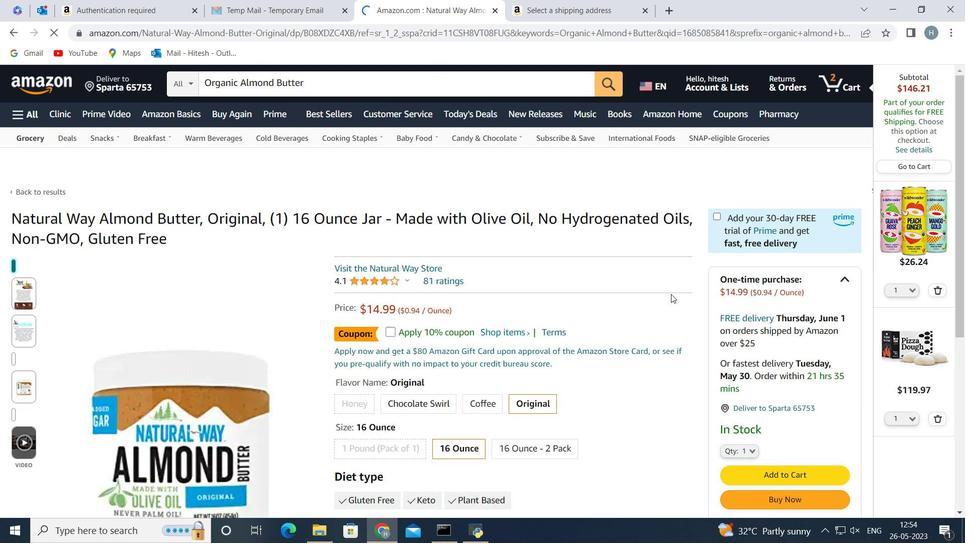 
Action: Mouse scrolled (714, 327) with delta (0, 0)
Screenshot: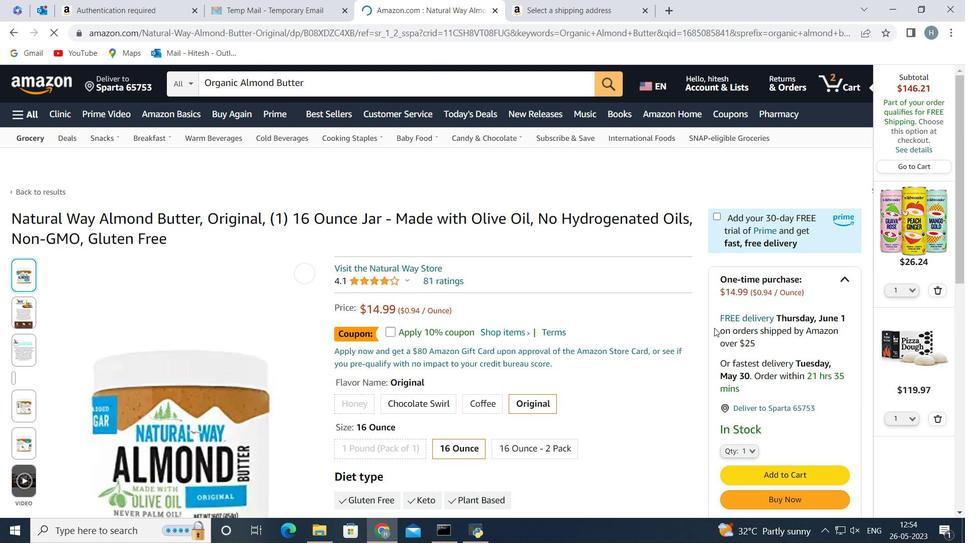 
Action: Mouse scrolled (714, 327) with delta (0, 0)
Screenshot: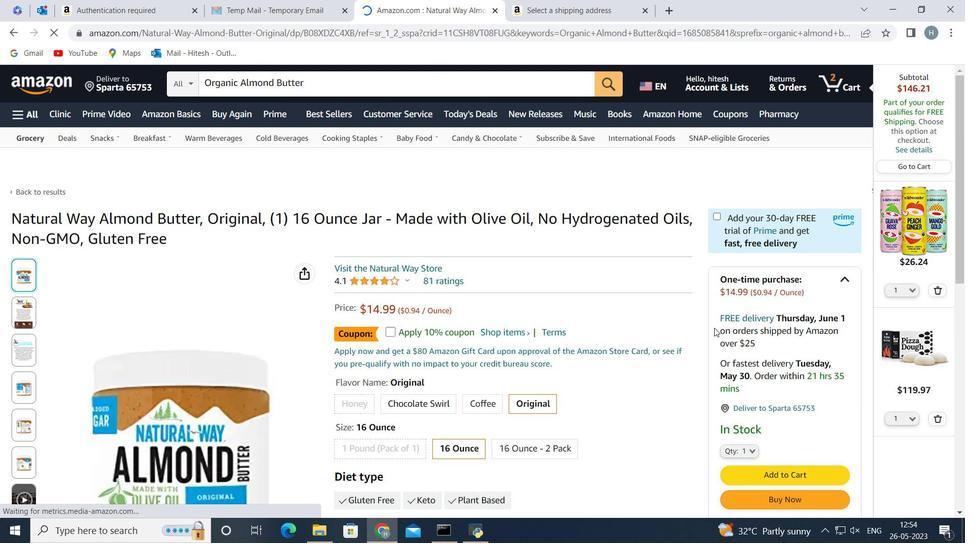 
Action: Mouse moved to (563, 301)
Screenshot: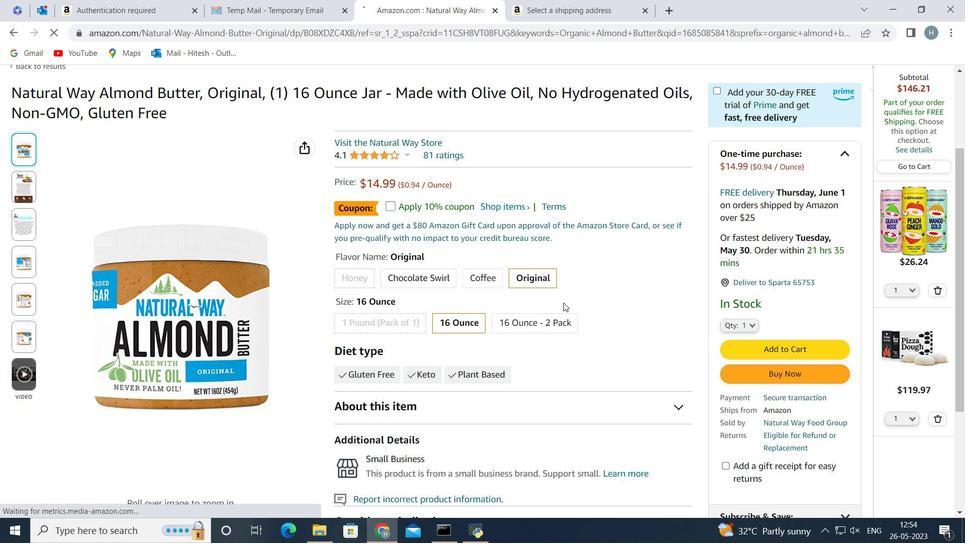
Action: Mouse scrolled (563, 300) with delta (0, 0)
Screenshot: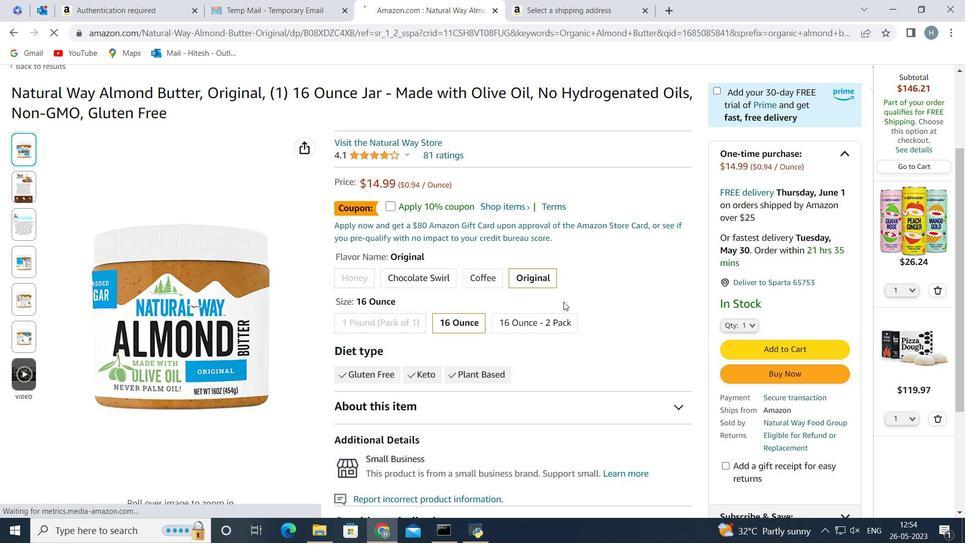
Action: Mouse moved to (749, 285)
Screenshot: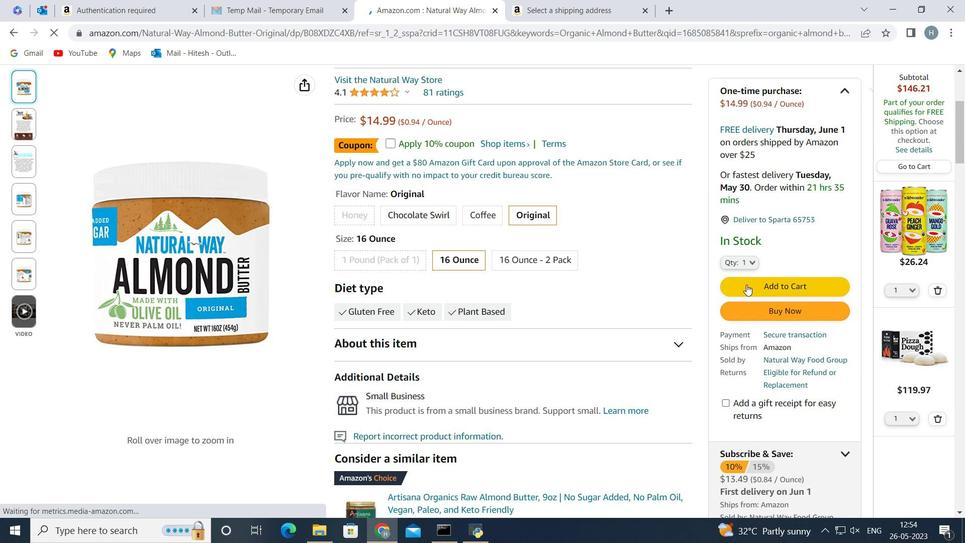 
Action: Mouse pressed left at (749, 285)
Screenshot: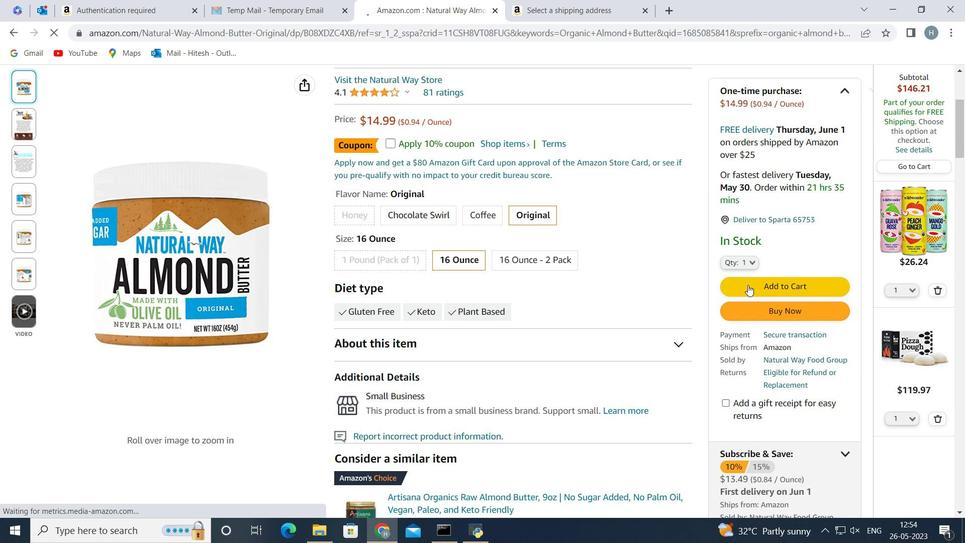 
Action: Mouse moved to (709, 208)
Screenshot: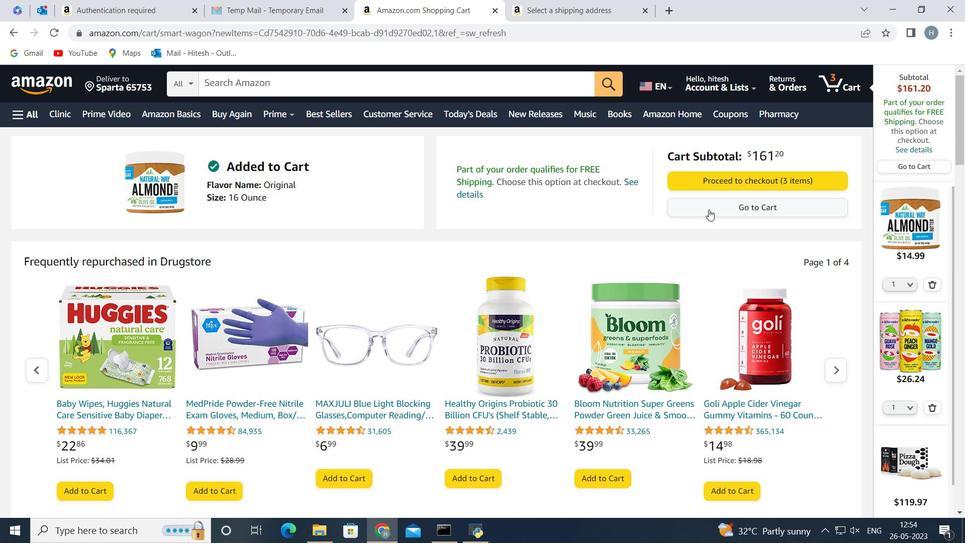 
Action: Mouse pressed left at (709, 208)
Screenshot: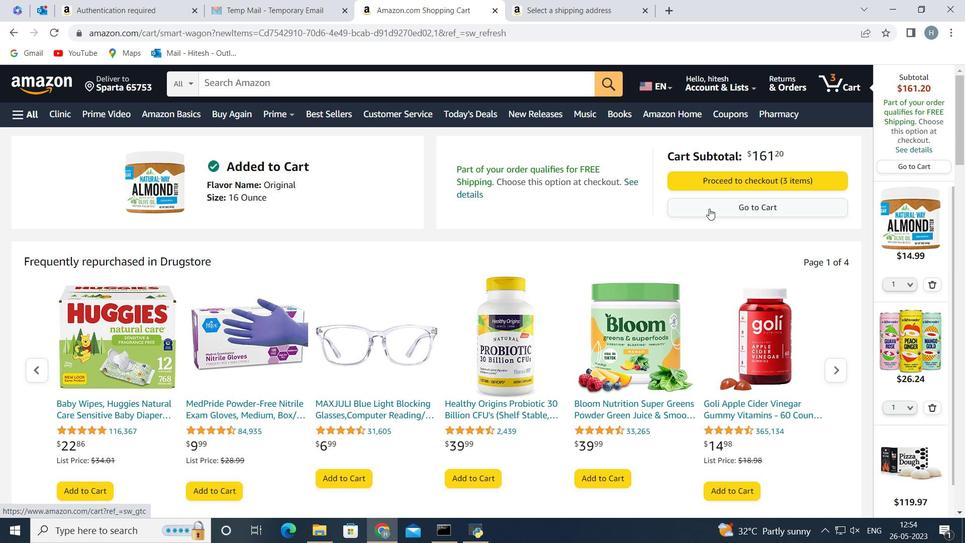 
Action: Mouse moved to (631, 289)
Screenshot: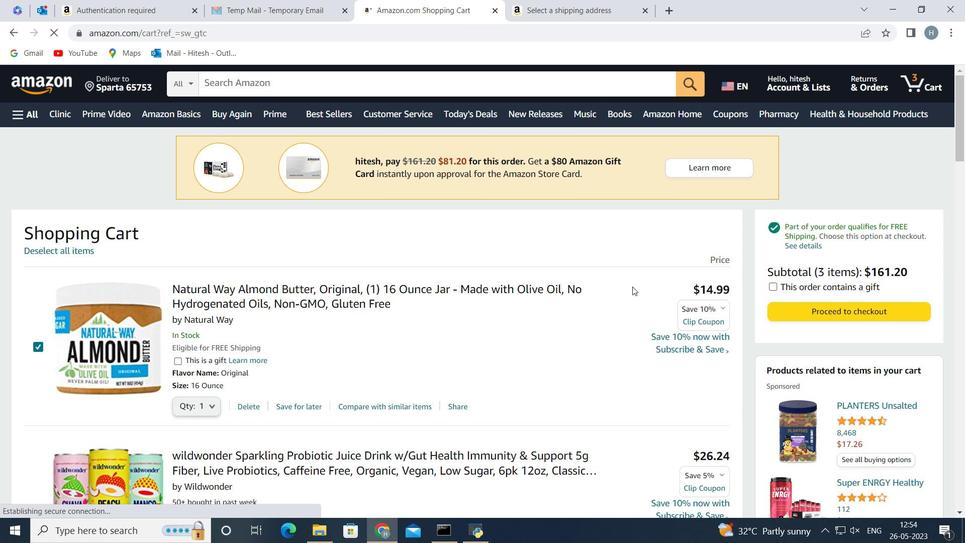 
Action: Mouse scrolled (631, 288) with delta (0, 0)
Screenshot: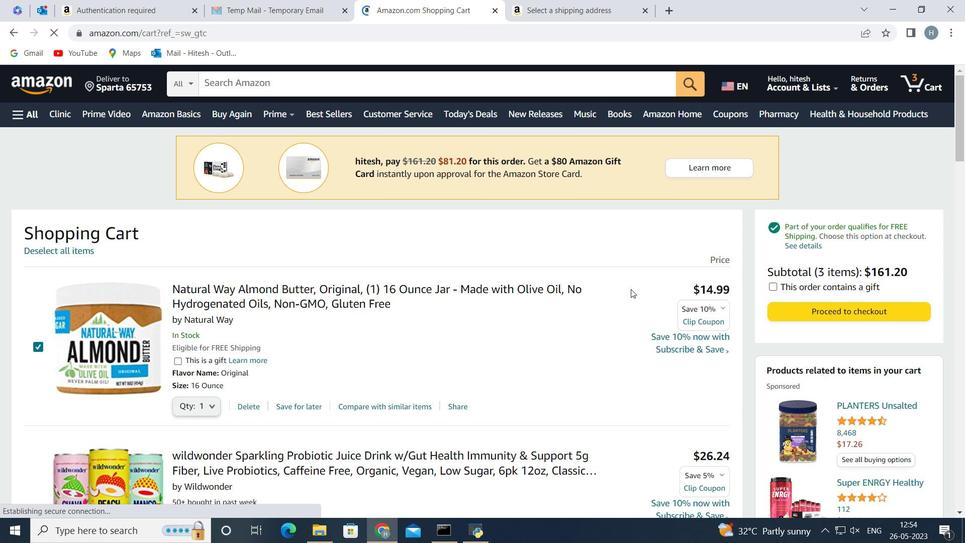 
Action: Mouse moved to (209, 339)
Screenshot: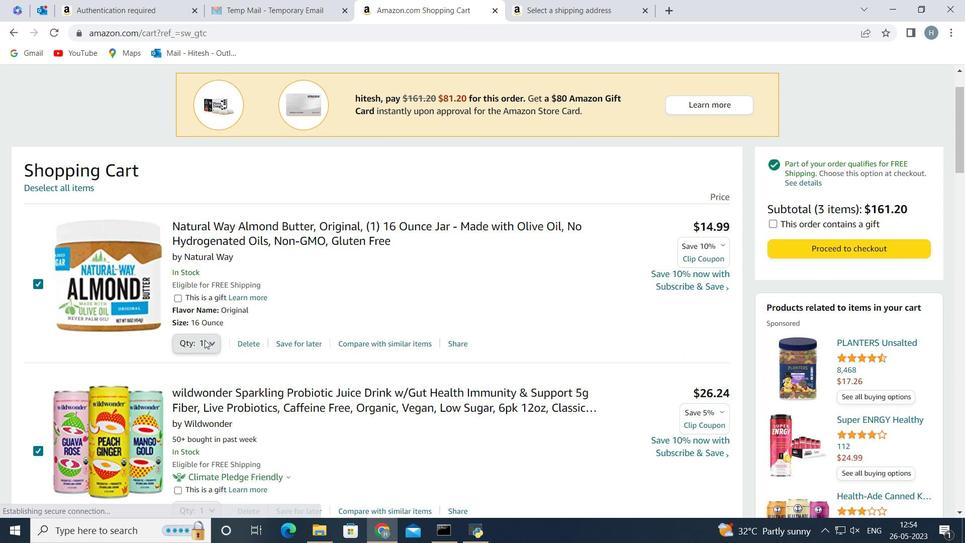 
Action: Mouse pressed left at (209, 339)
Screenshot: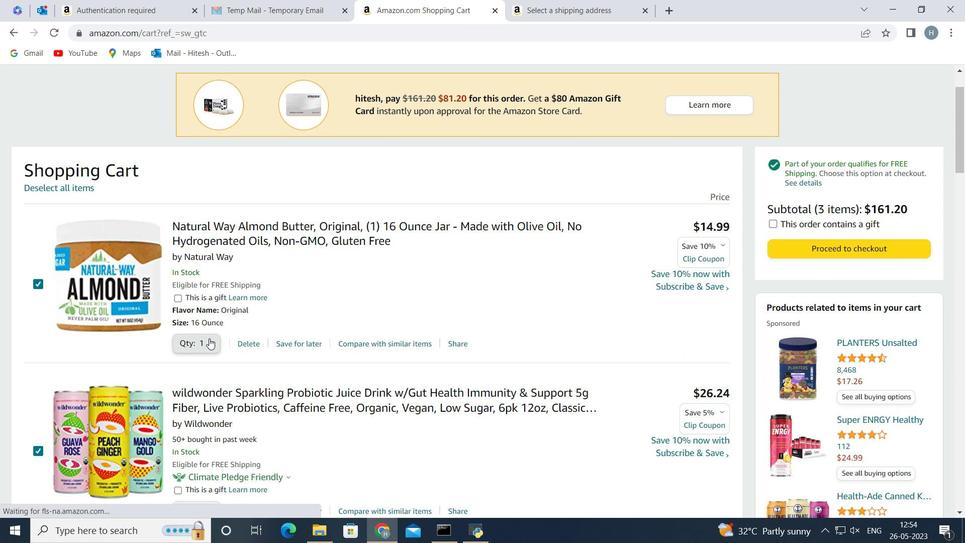 
Action: Mouse moved to (197, 226)
Screenshot: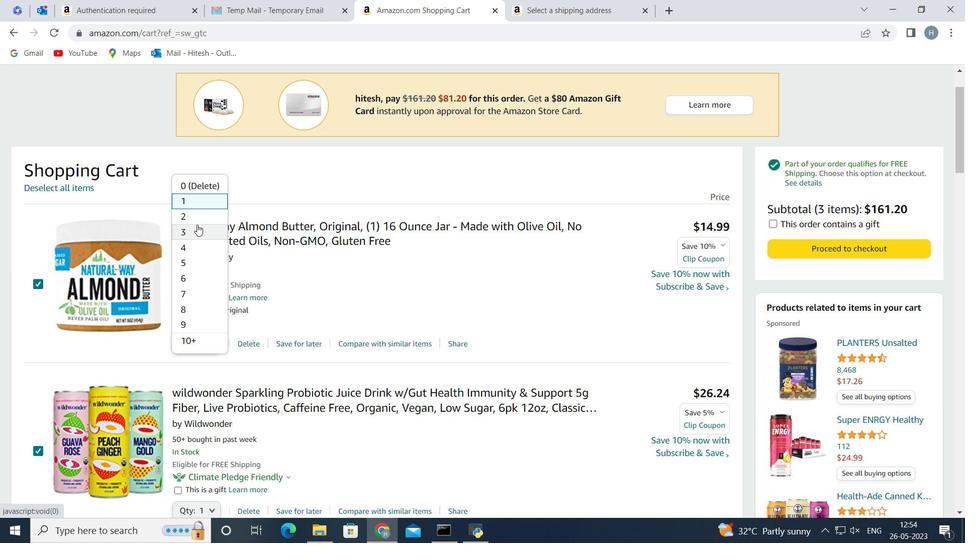 
Action: Mouse pressed left at (197, 226)
Screenshot: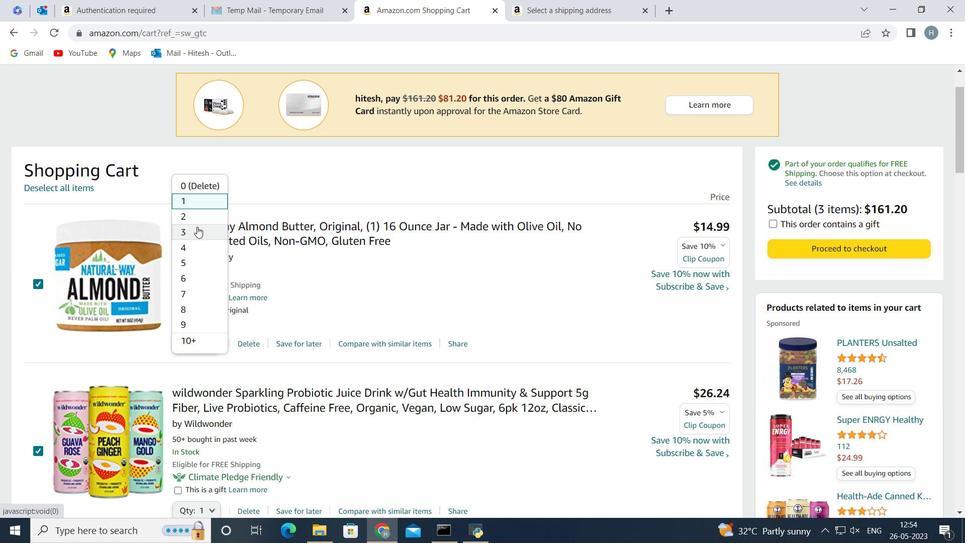 
Action: Mouse moved to (271, 442)
Screenshot: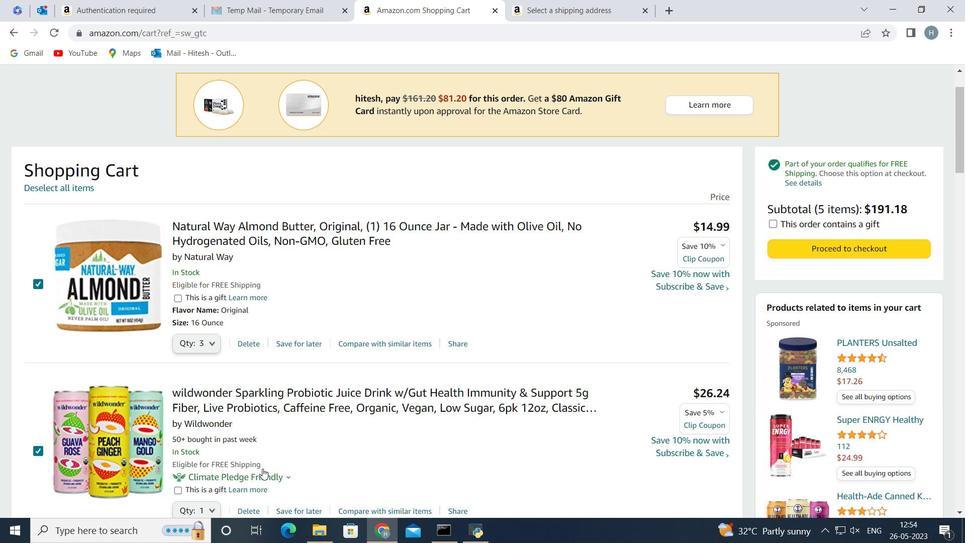 
Action: Mouse scrolled (271, 441) with delta (0, 0)
Screenshot: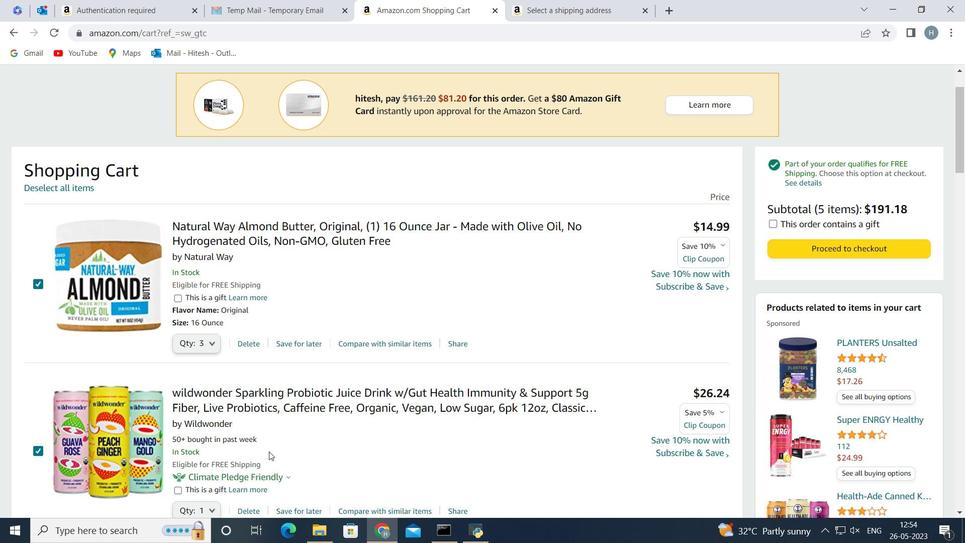 
Action: Mouse moved to (247, 444)
Screenshot: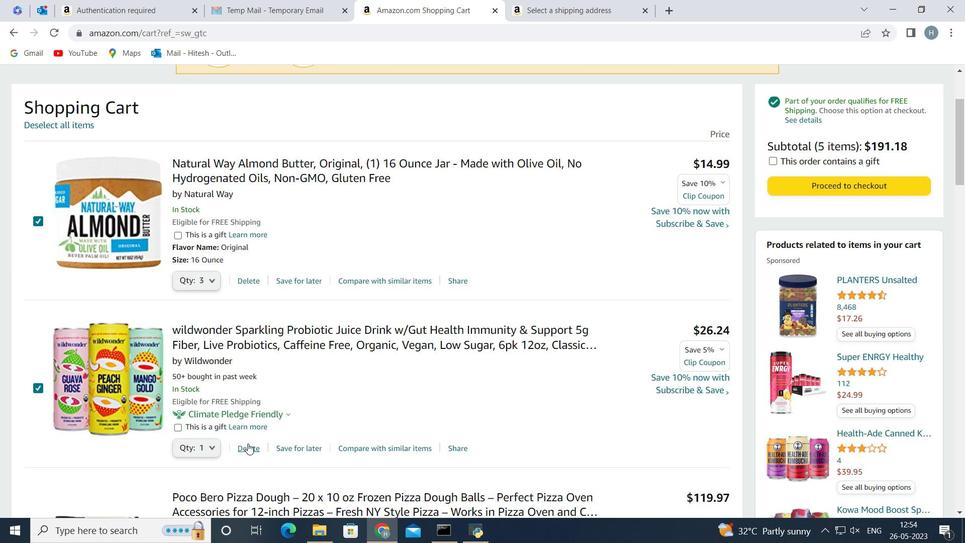 
Action: Mouse pressed left at (247, 444)
Screenshot: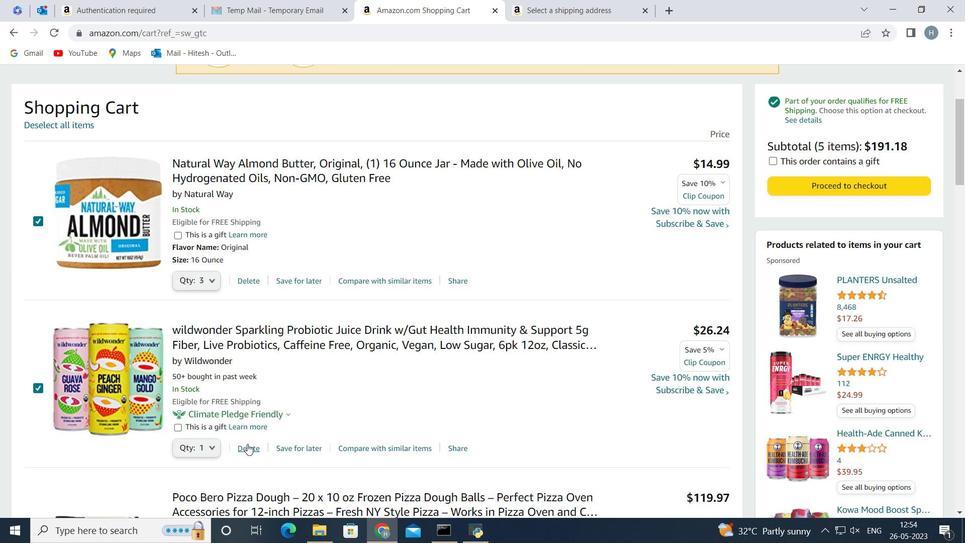 
Action: Mouse moved to (243, 459)
Screenshot: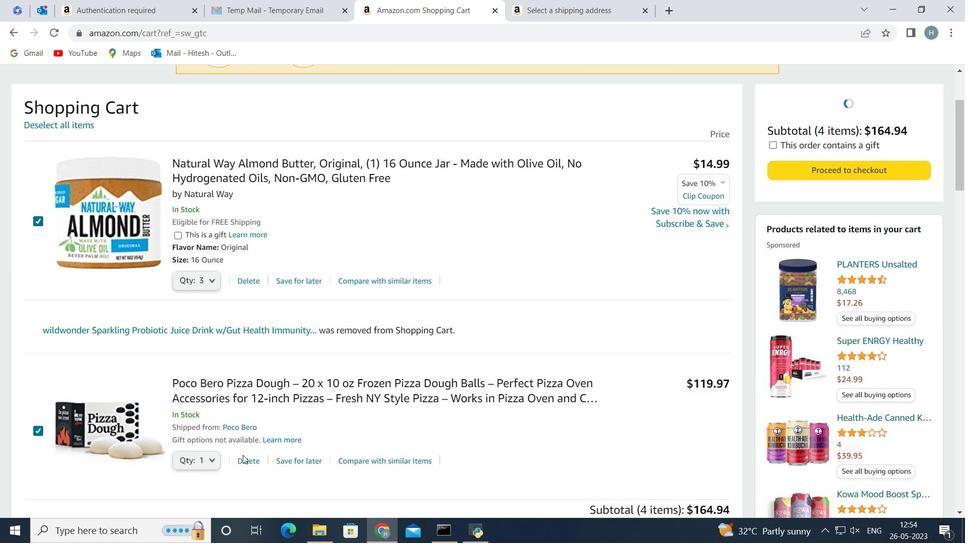 
Action: Mouse pressed left at (243, 459)
Screenshot: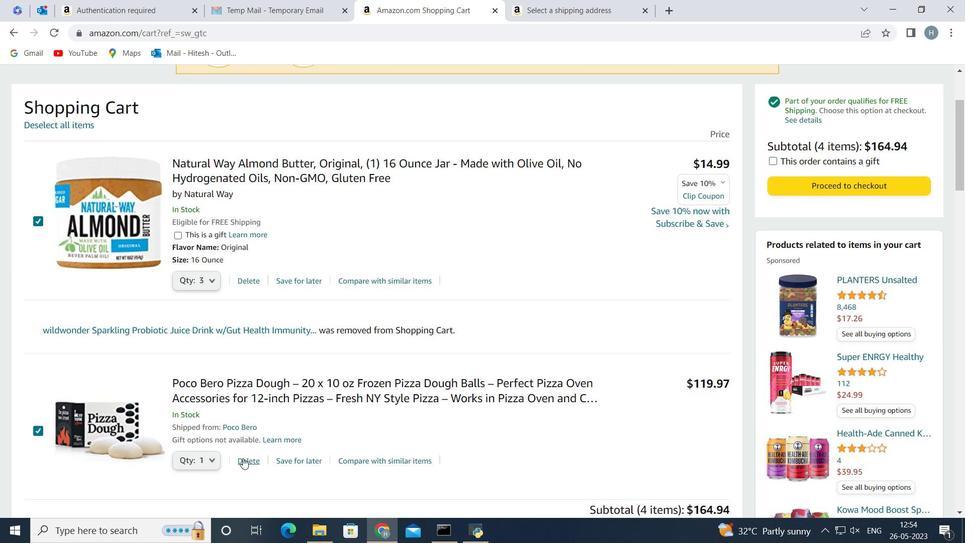
Action: Mouse moved to (685, 262)
Screenshot: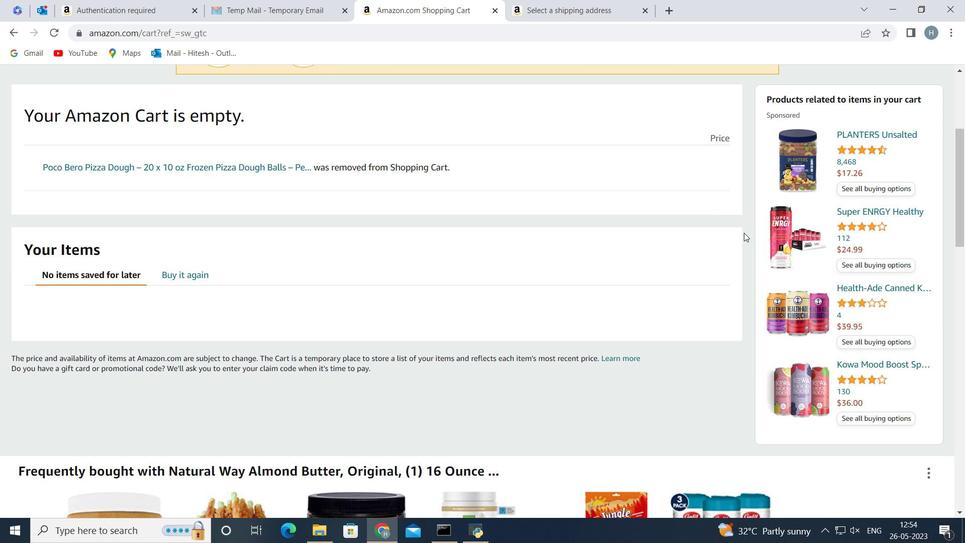 
Action: Mouse scrolled (685, 262) with delta (0, 0)
Screenshot: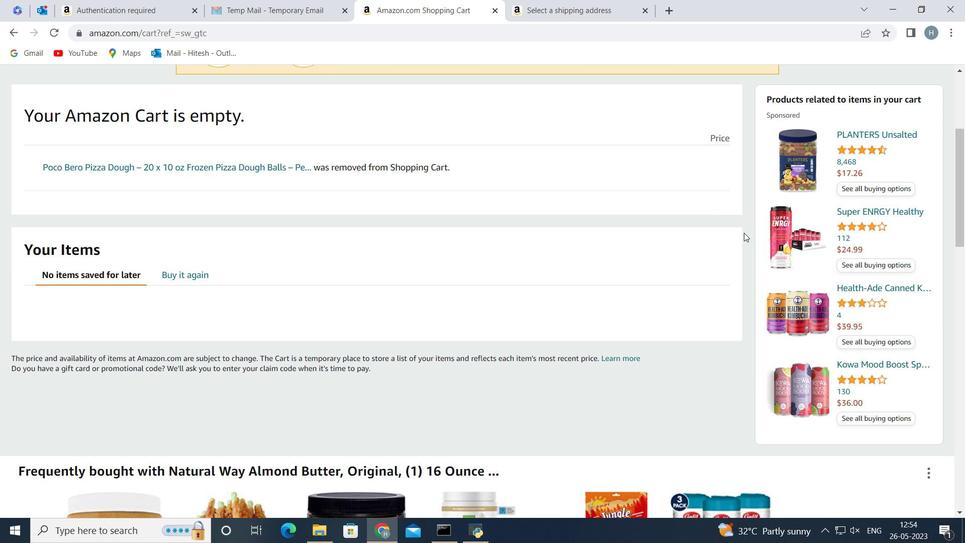 
Action: Mouse scrolled (685, 262) with delta (0, 0)
Screenshot: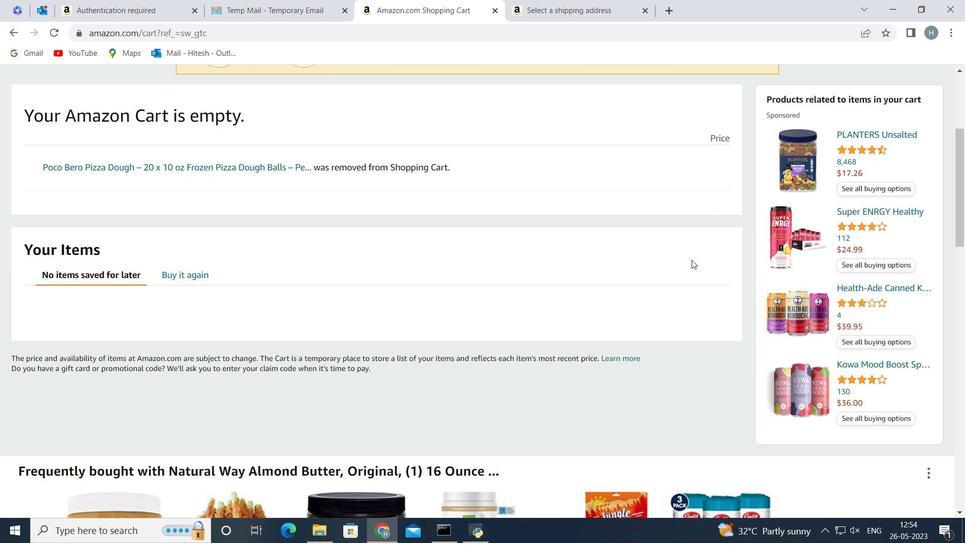 
Action: Mouse scrolled (685, 262) with delta (0, 0)
Screenshot: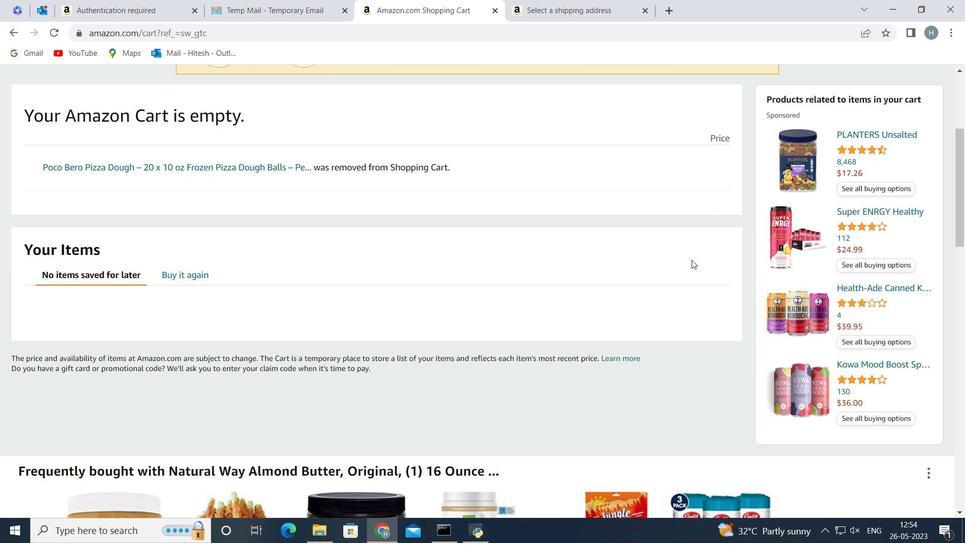 
Action: Mouse moved to (185, 171)
Screenshot: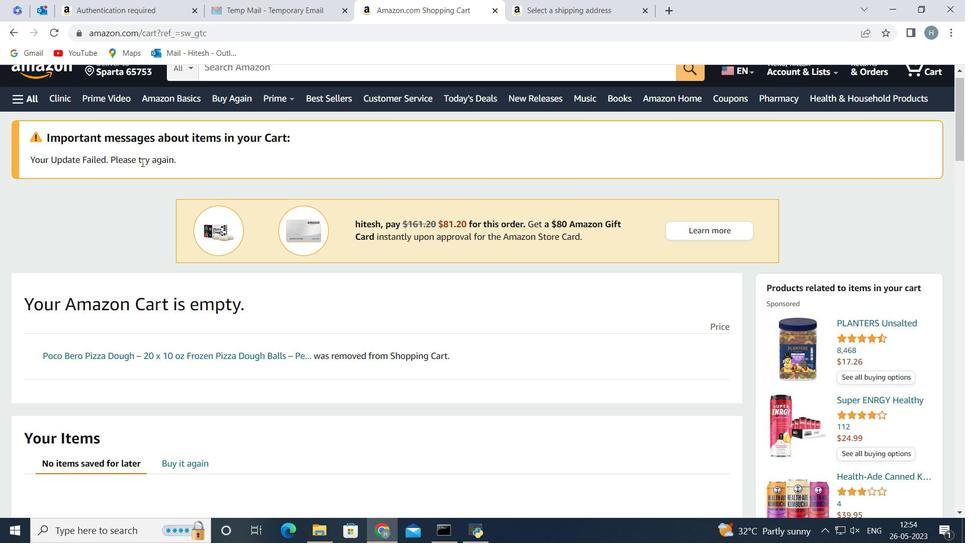 
Action: Key pressed ctrl+Z
Screenshot: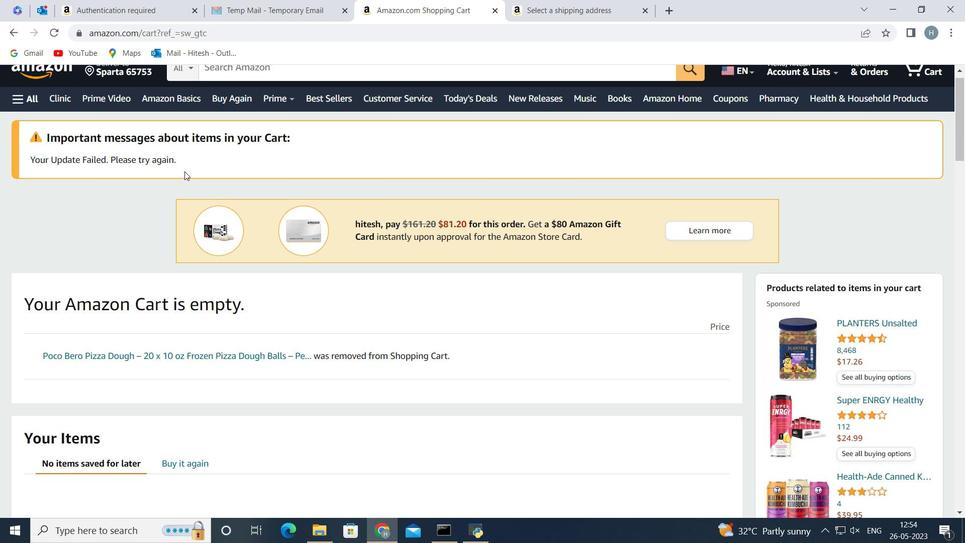 
Action: Mouse moved to (12, 29)
Screenshot: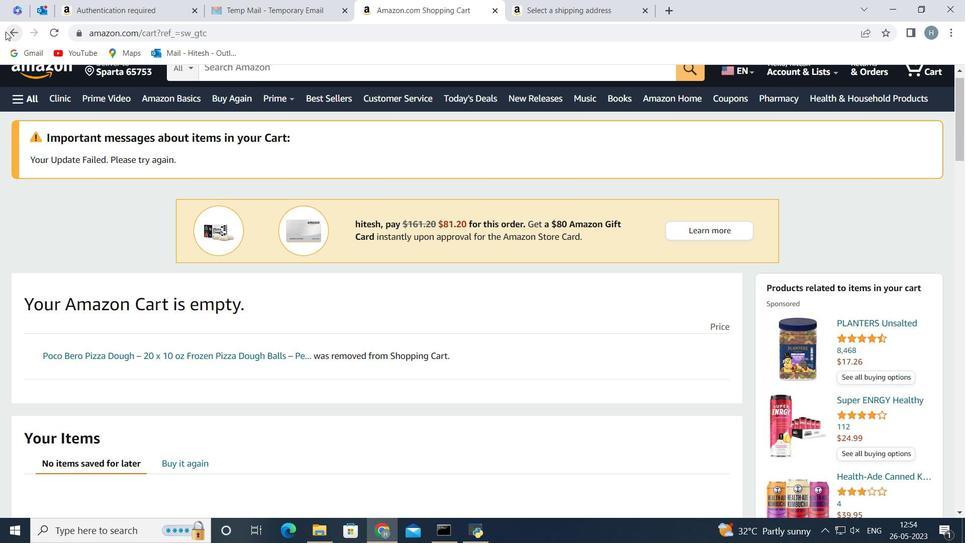 
Action: Mouse pressed left at (12, 29)
Screenshot: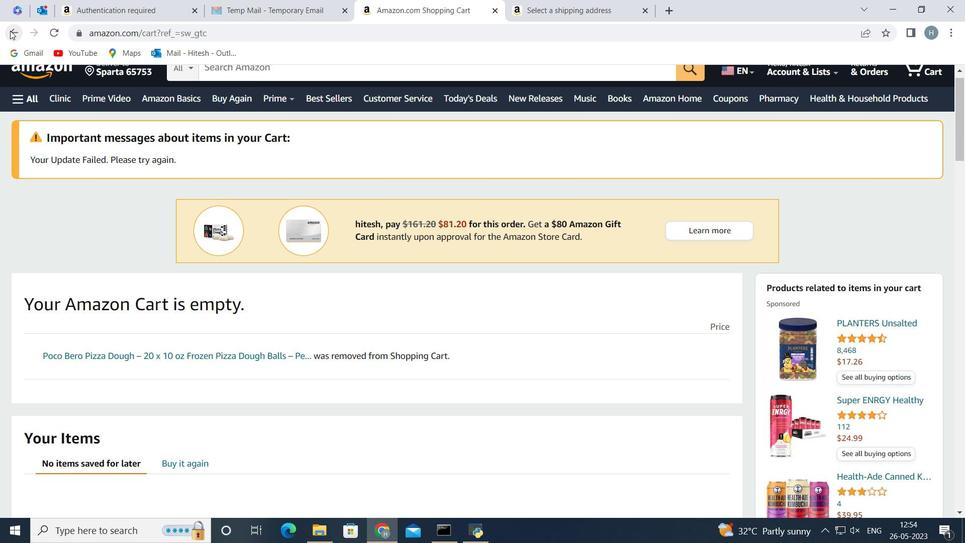 
Action: Mouse moved to (719, 205)
Screenshot: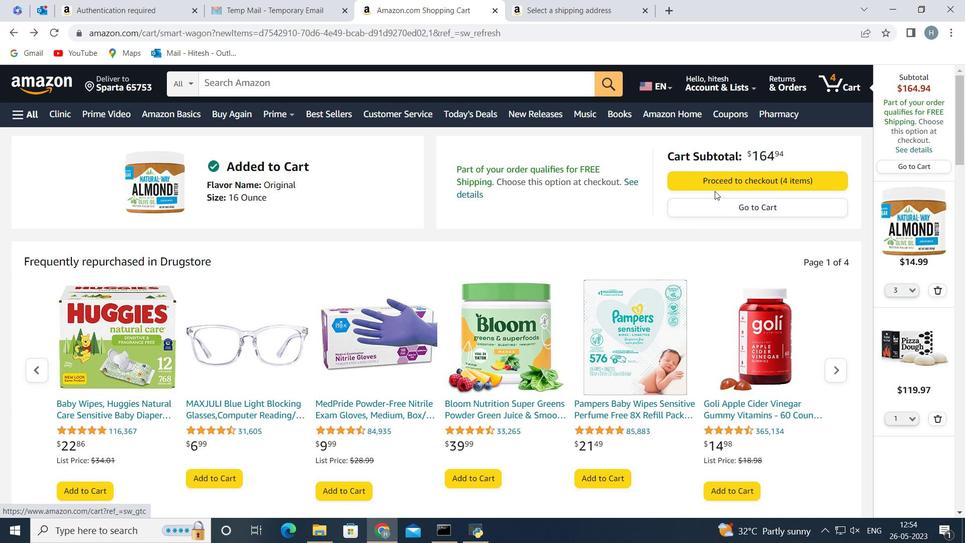 
Action: Mouse pressed left at (719, 205)
Screenshot: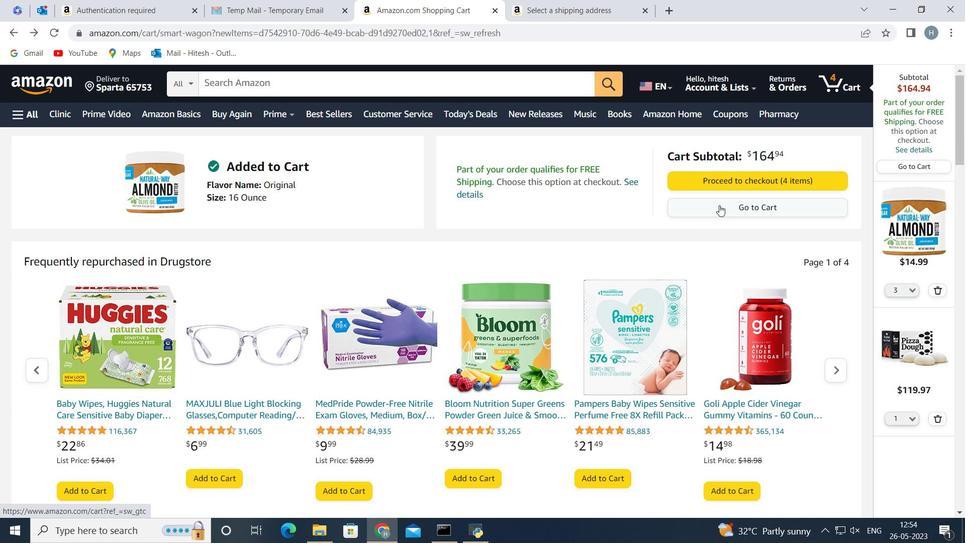 
Action: Mouse moved to (213, 330)
Screenshot: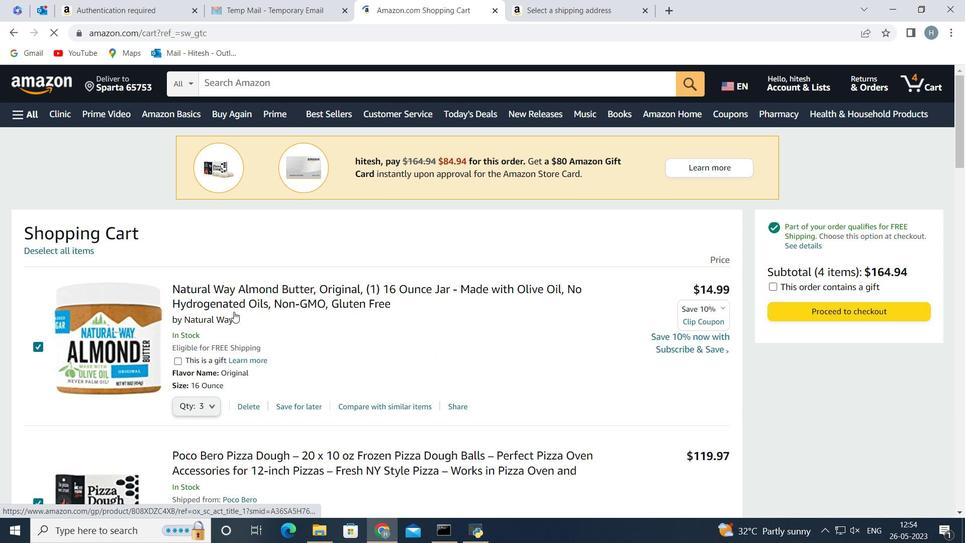 
Action: Mouse scrolled (213, 330) with delta (0, 0)
Screenshot: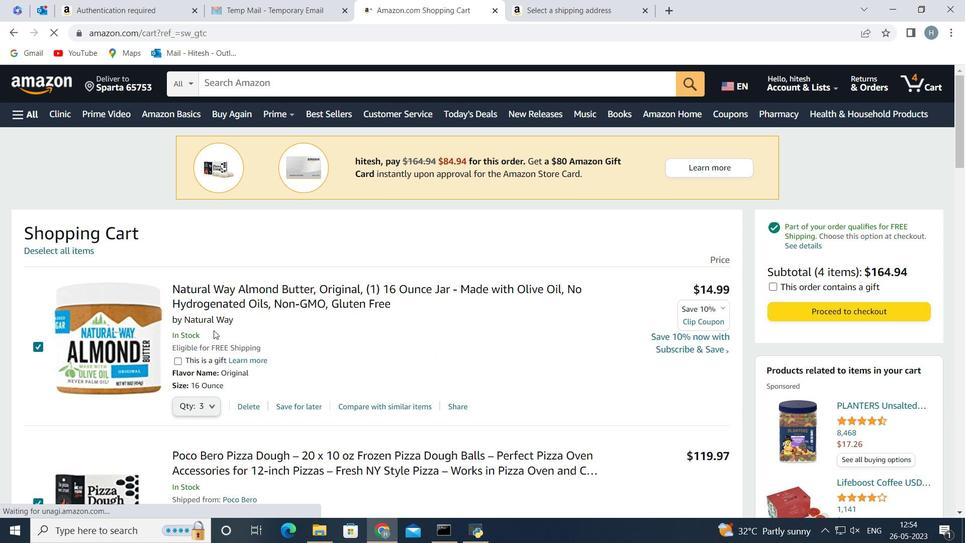 
Action: Mouse scrolled (213, 330) with delta (0, 0)
Screenshot: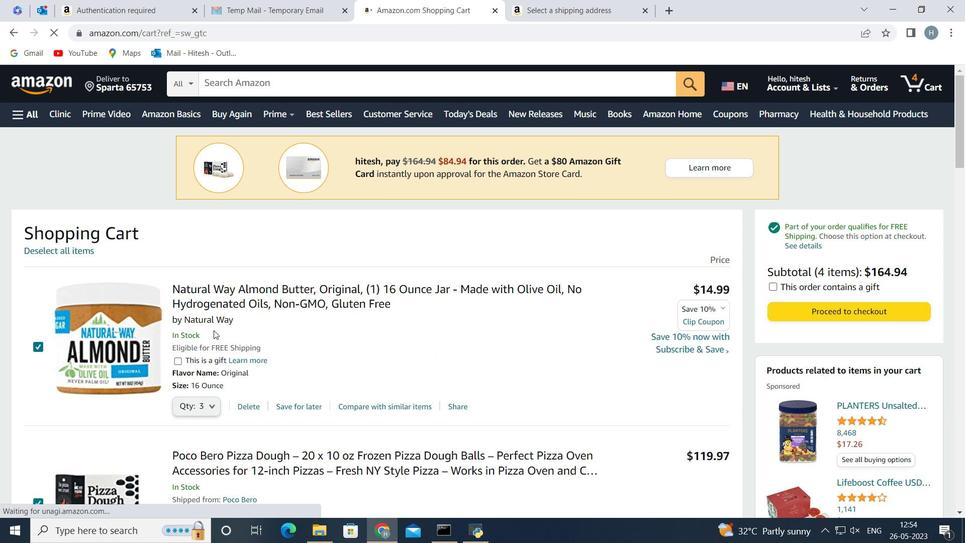 
Action: Mouse moved to (211, 275)
Screenshot: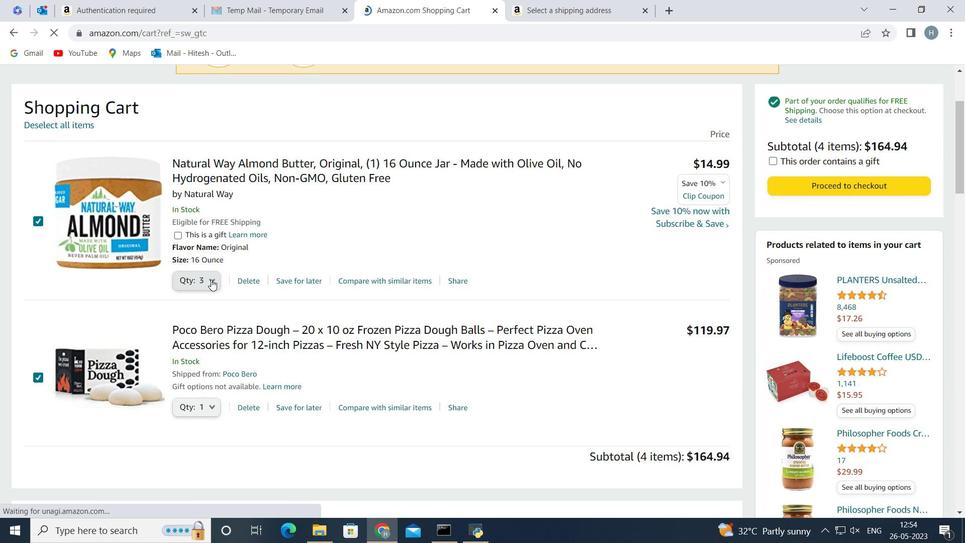 
Action: Mouse pressed left at (211, 275)
Screenshot: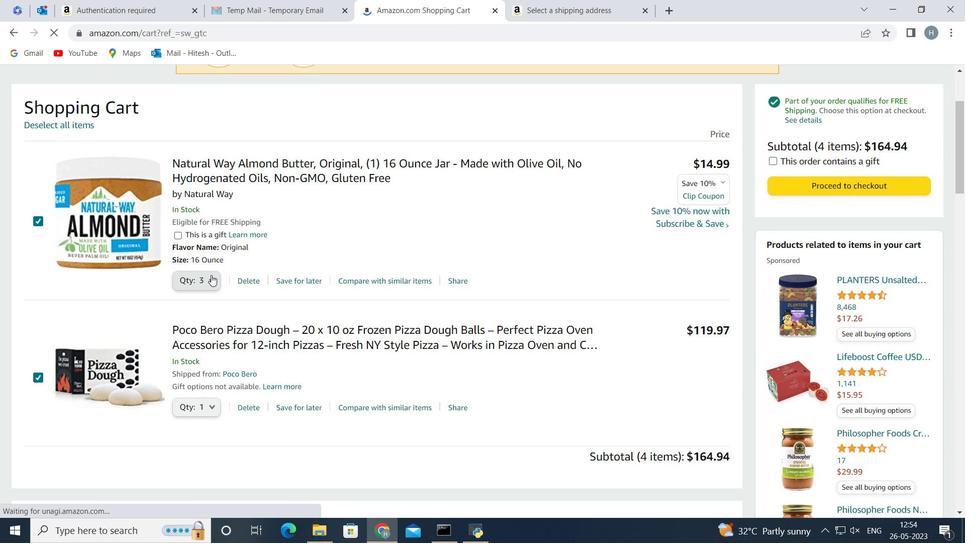 
Action: Mouse moved to (206, 326)
Screenshot: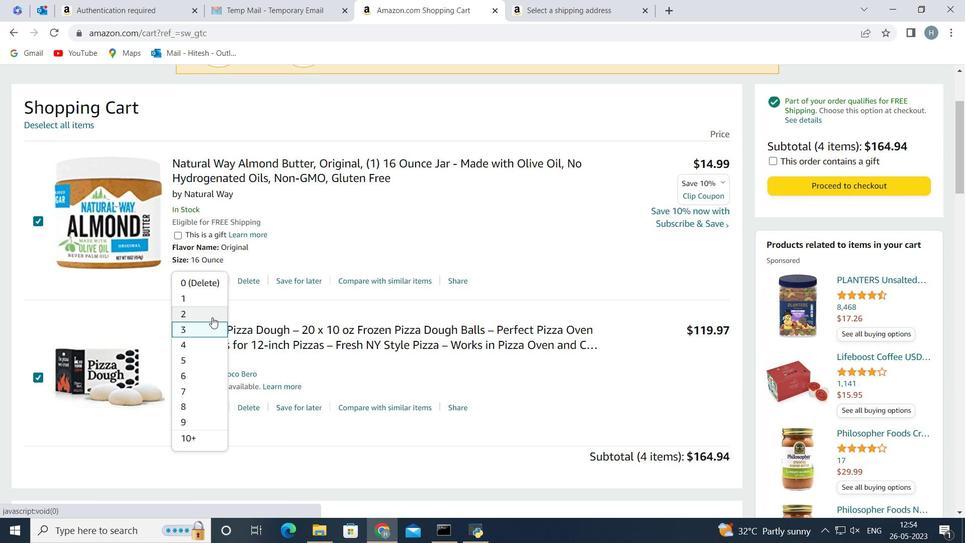 
Action: Mouse pressed left at (206, 326)
Screenshot: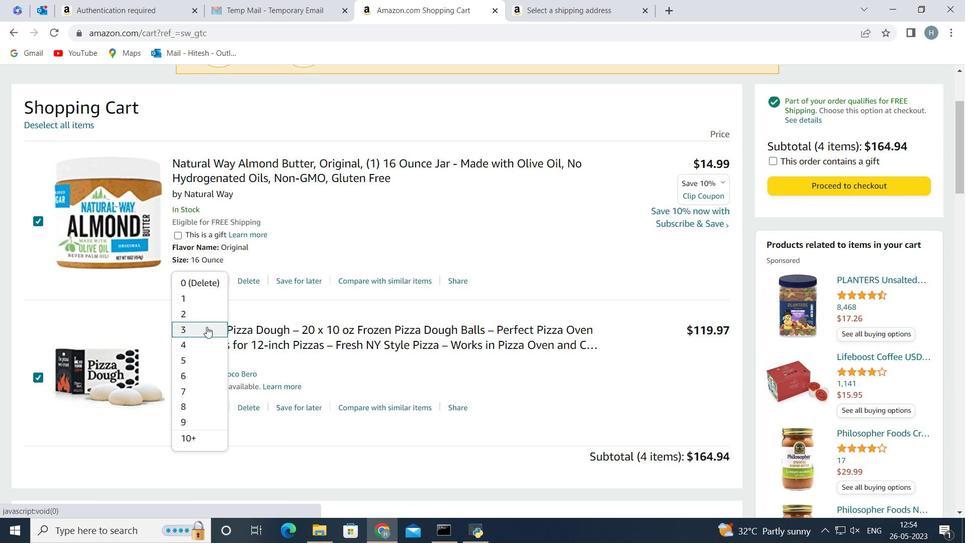 
Action: Mouse moved to (219, 360)
Screenshot: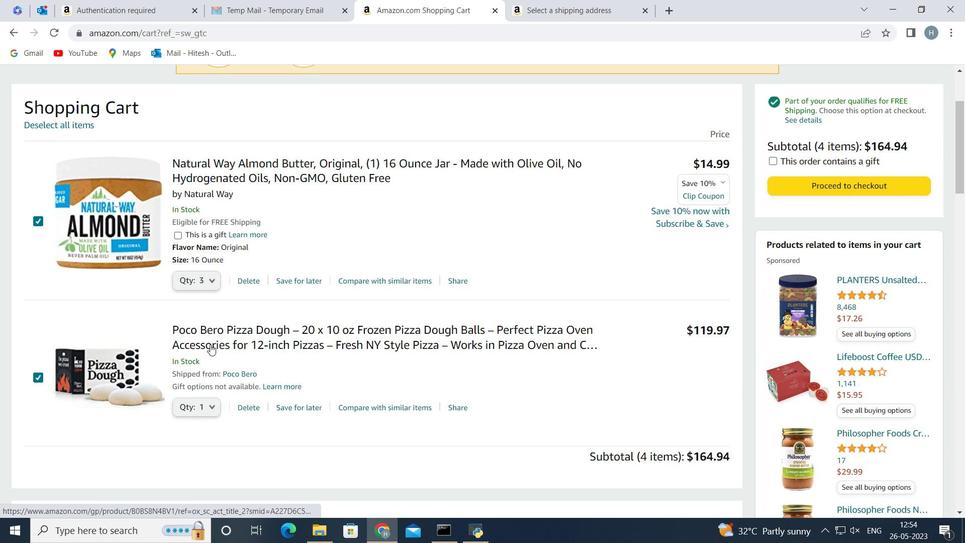 
Action: Mouse scrolled (219, 360) with delta (0, 0)
Screenshot: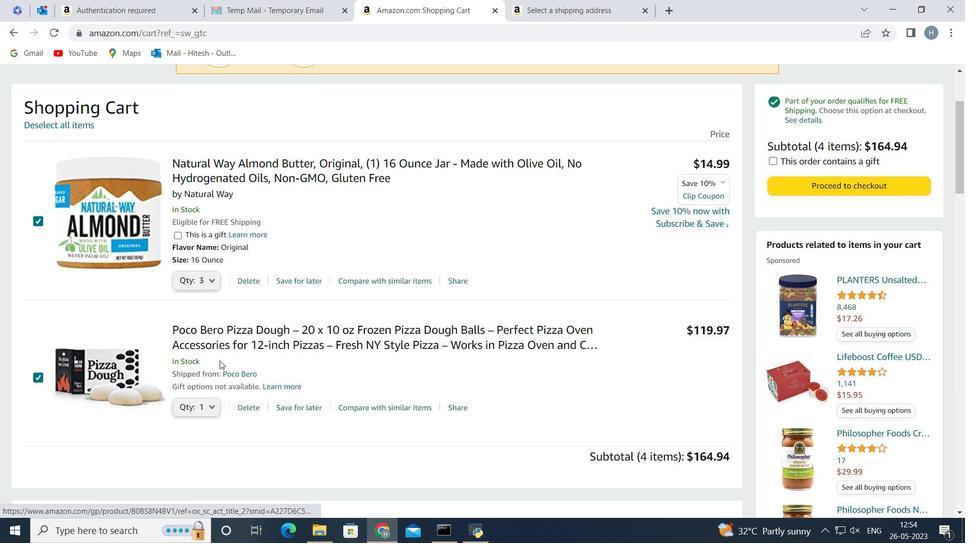 
Action: Mouse moved to (252, 336)
Screenshot: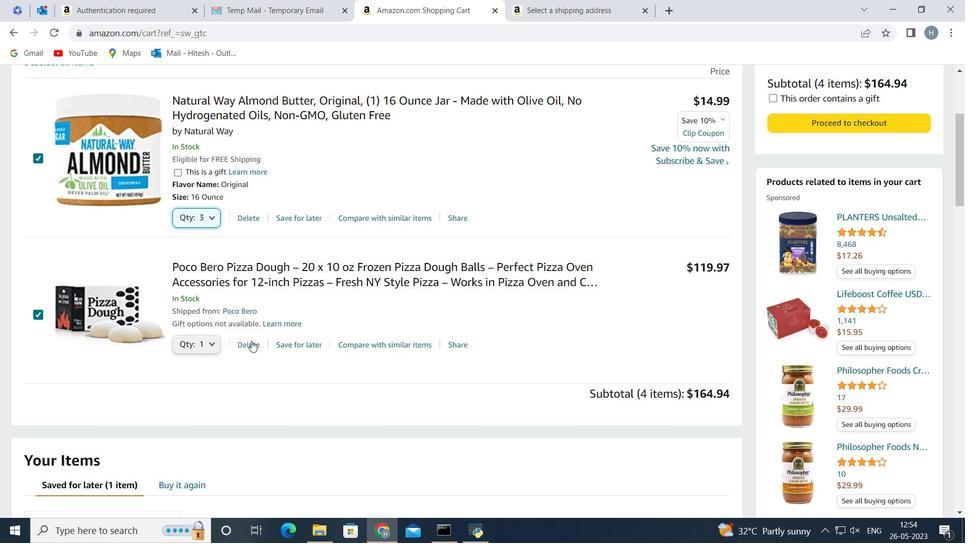 
Action: Mouse pressed left at (252, 336)
Screenshot: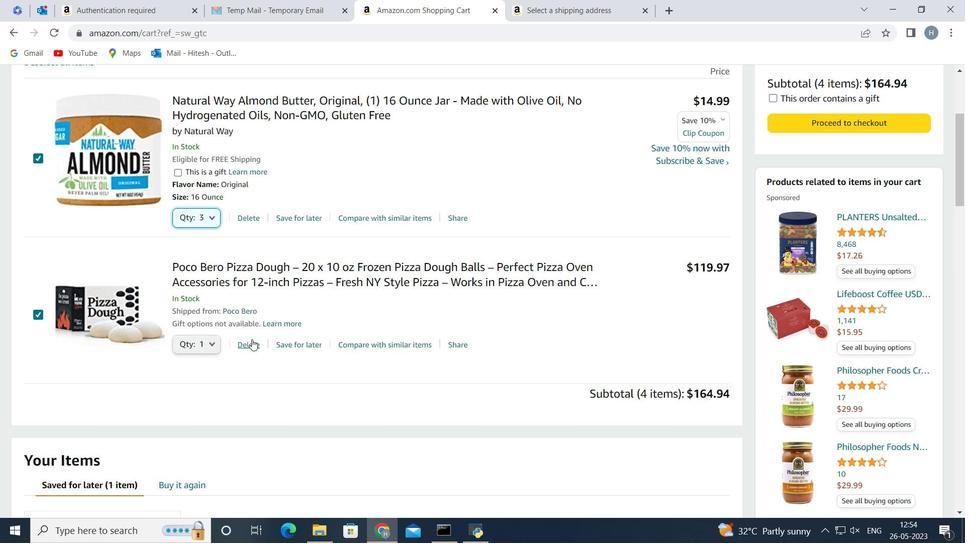 
Action: Mouse moved to (254, 341)
Screenshot: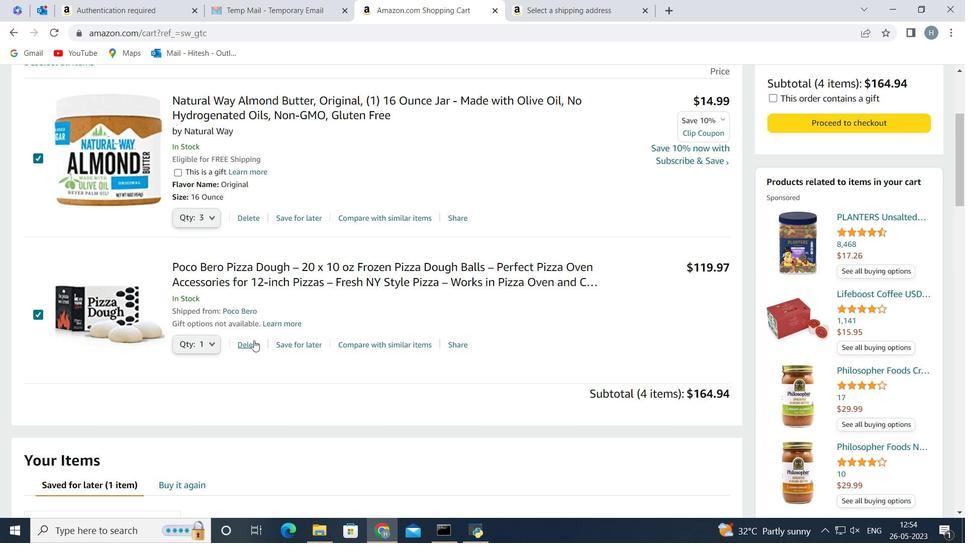 
Action: Mouse pressed left at (254, 341)
Screenshot: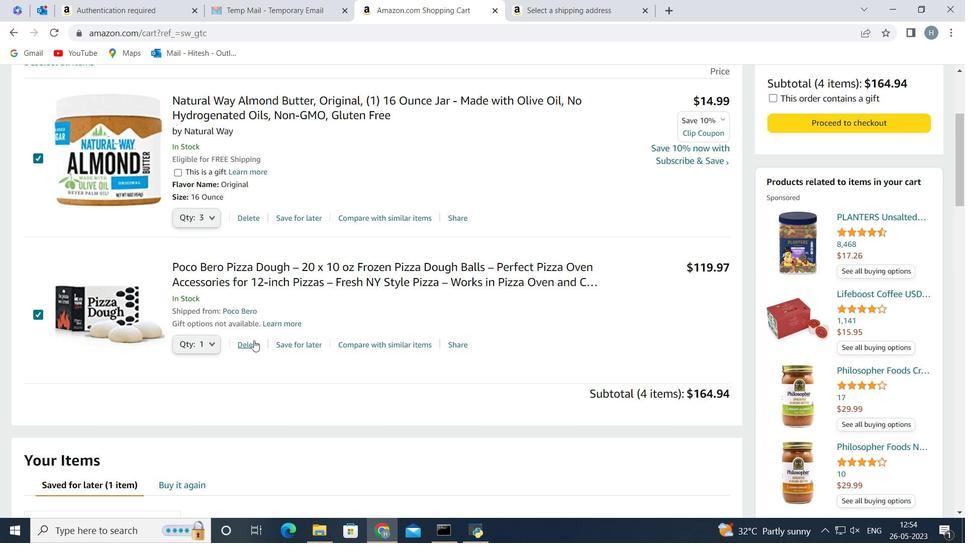 
Action: Mouse moved to (871, 120)
Screenshot: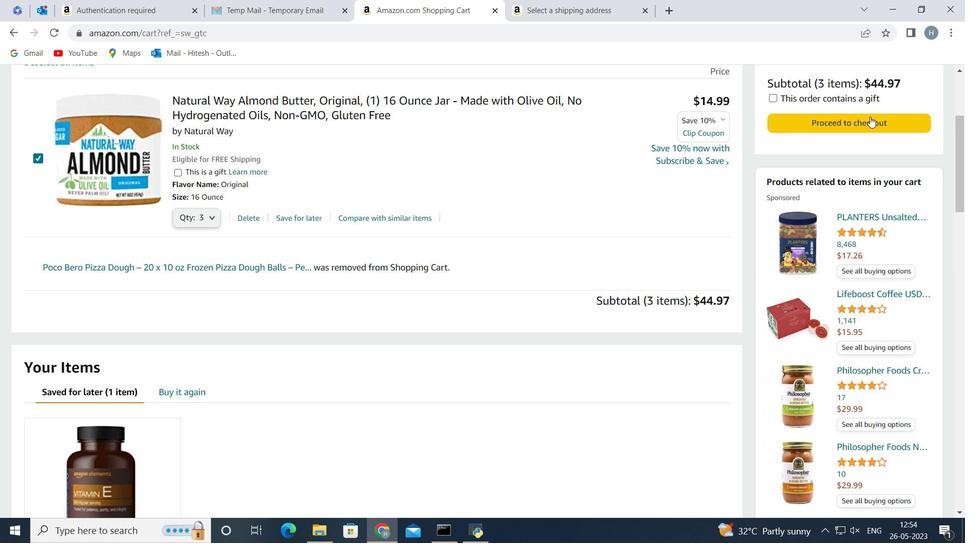 
Action: Mouse pressed left at (871, 120)
Screenshot: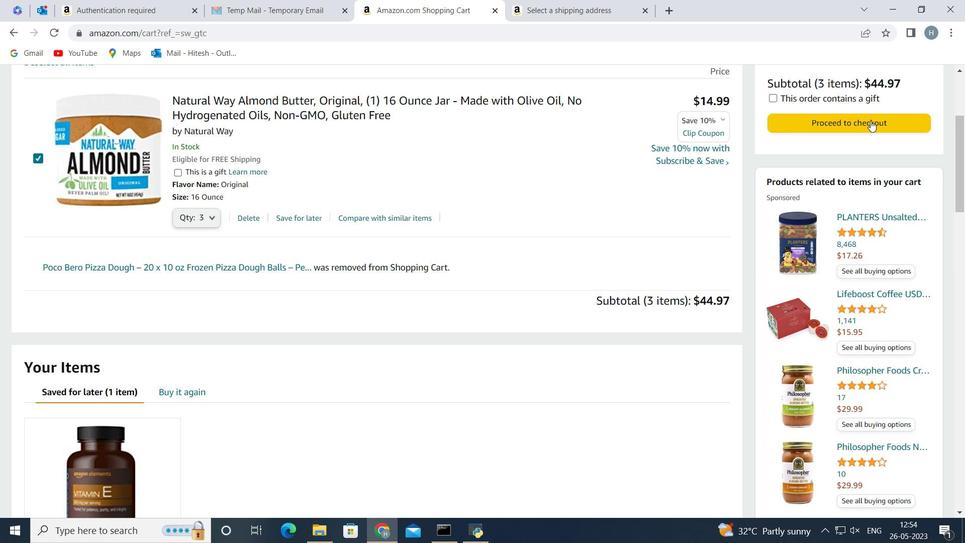 
Action: Mouse moved to (220, 247)
Screenshot: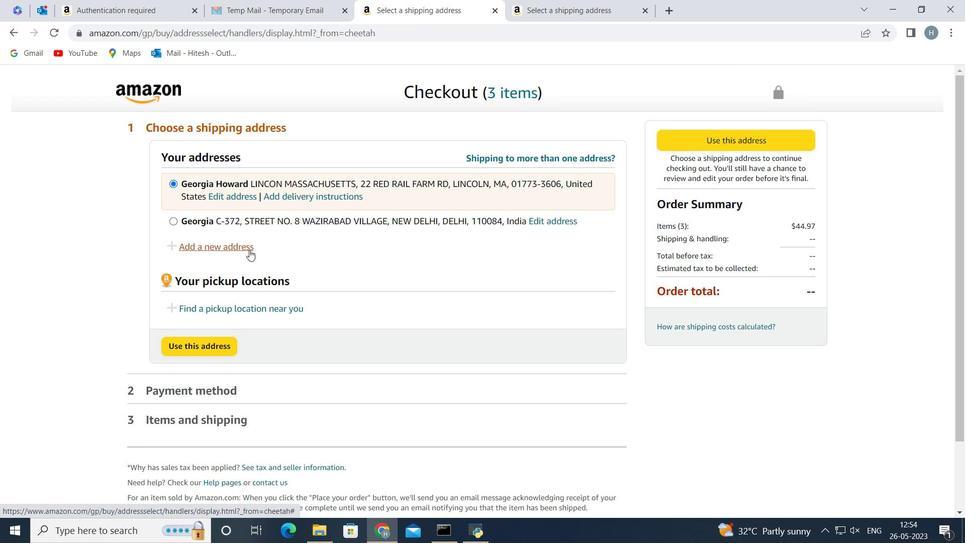 
Action: Mouse pressed left at (220, 247)
Screenshot: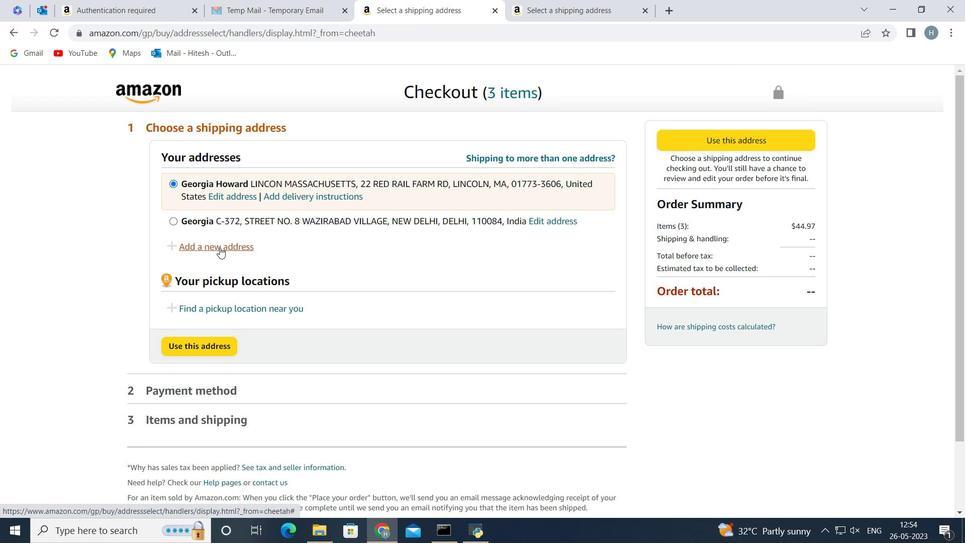 
Action: Mouse moved to (375, 335)
Screenshot: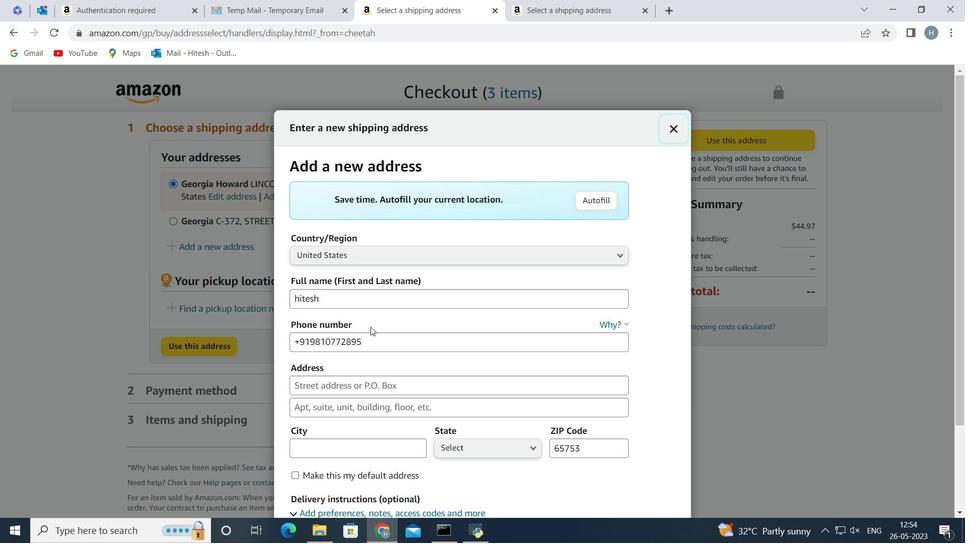 
Action: Mouse pressed left at (375, 335)
Screenshot: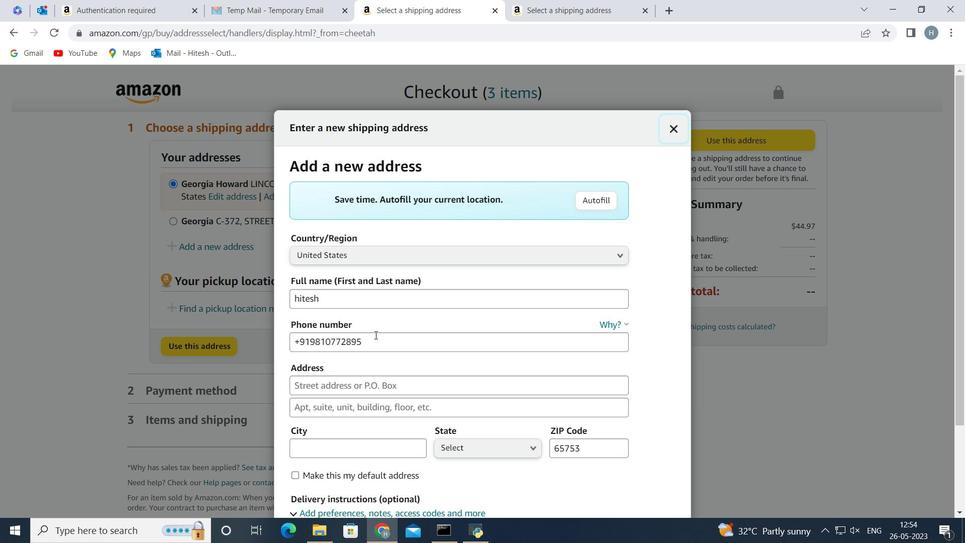 
Action: Mouse moved to (376, 335)
Screenshot: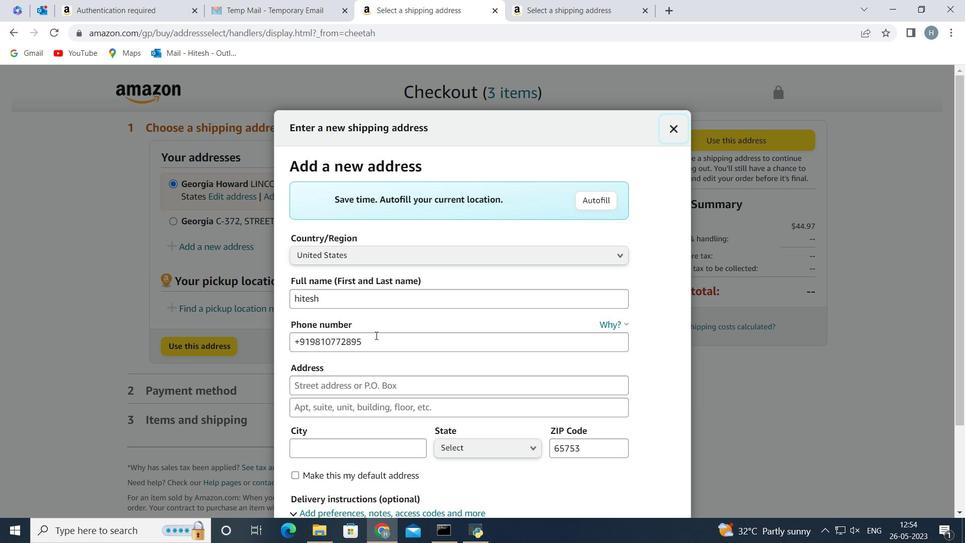 
Action: Key pressed <Key.backspace>
Screenshot: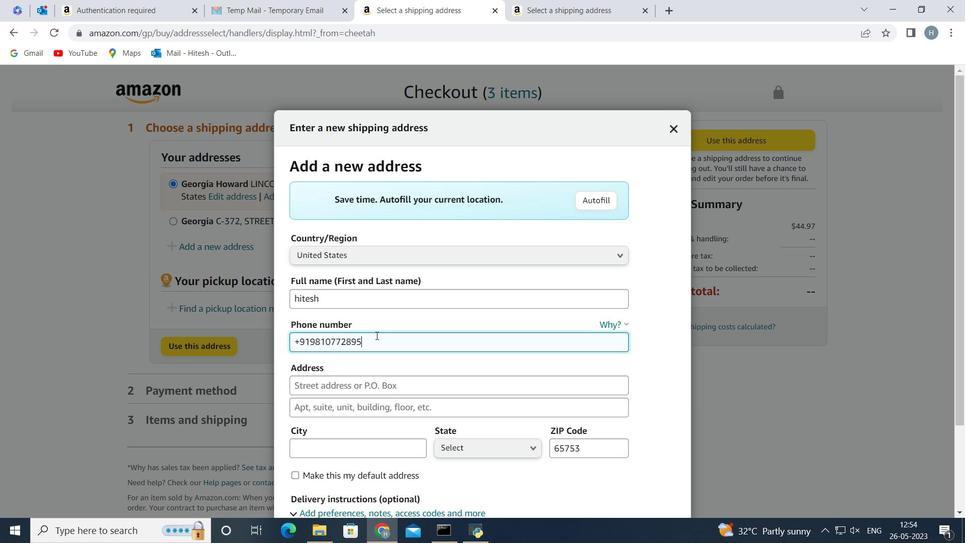 
Action: Mouse moved to (372, 324)
Screenshot: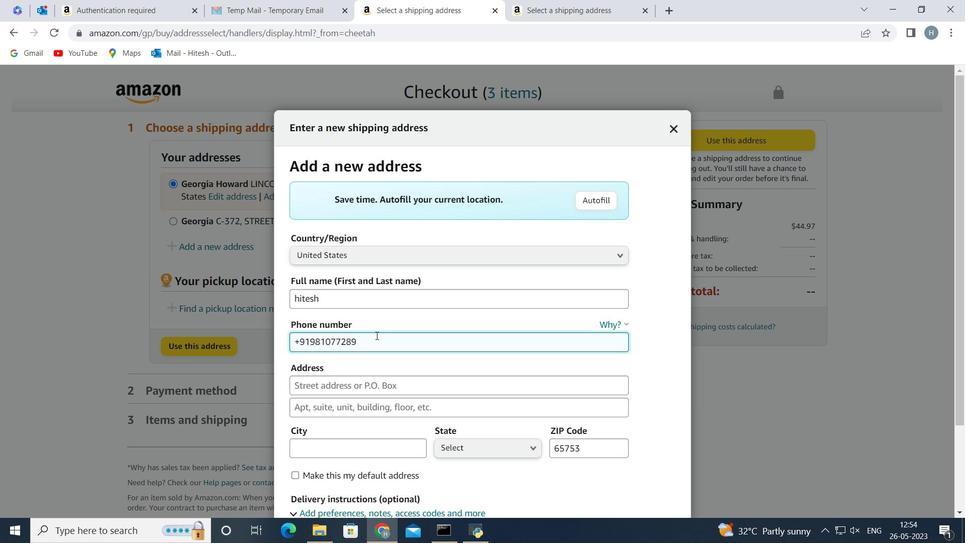 
Action: Key pressed <Key.backspace><Key.backspace>
Screenshot: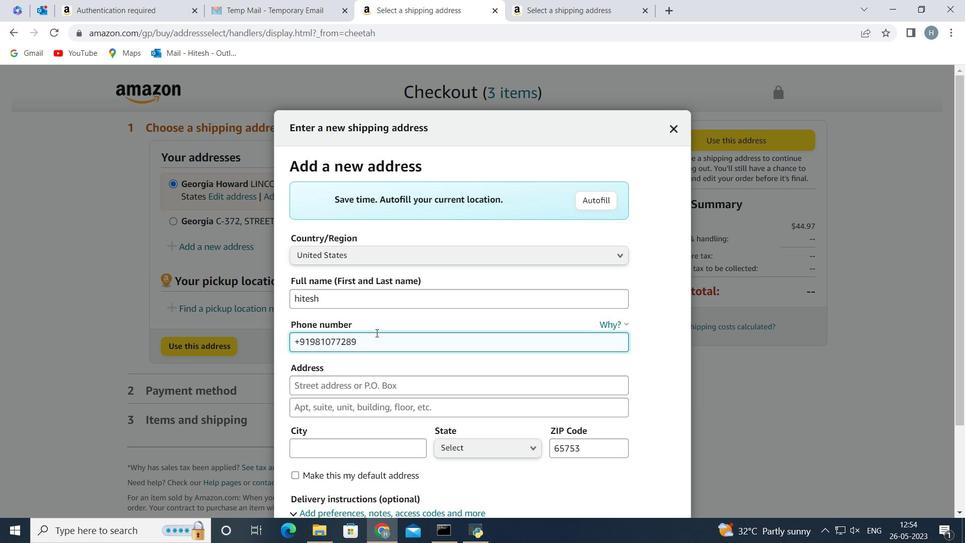 
Action: Mouse moved to (372, 324)
Screenshot: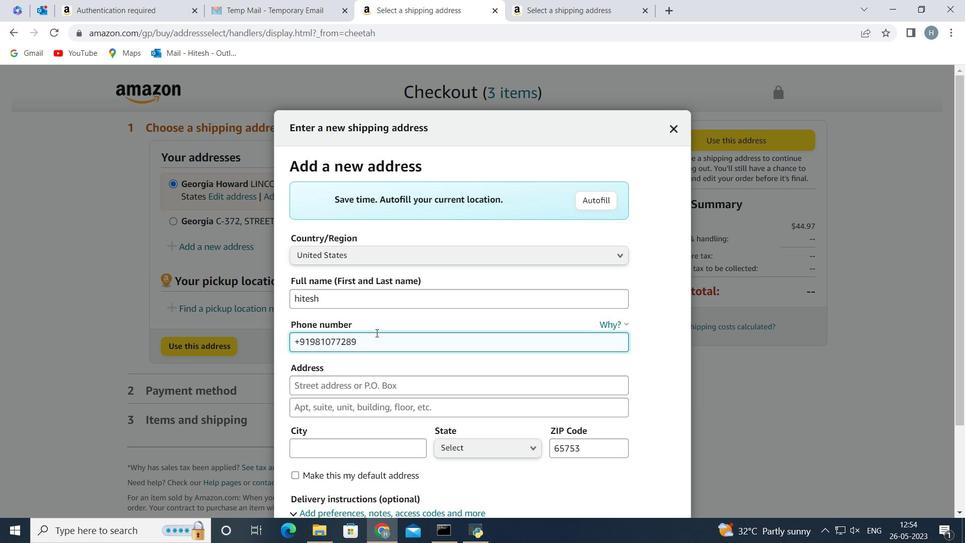 
Action: Key pressed <Key.backspace><Key.backspace>
Screenshot: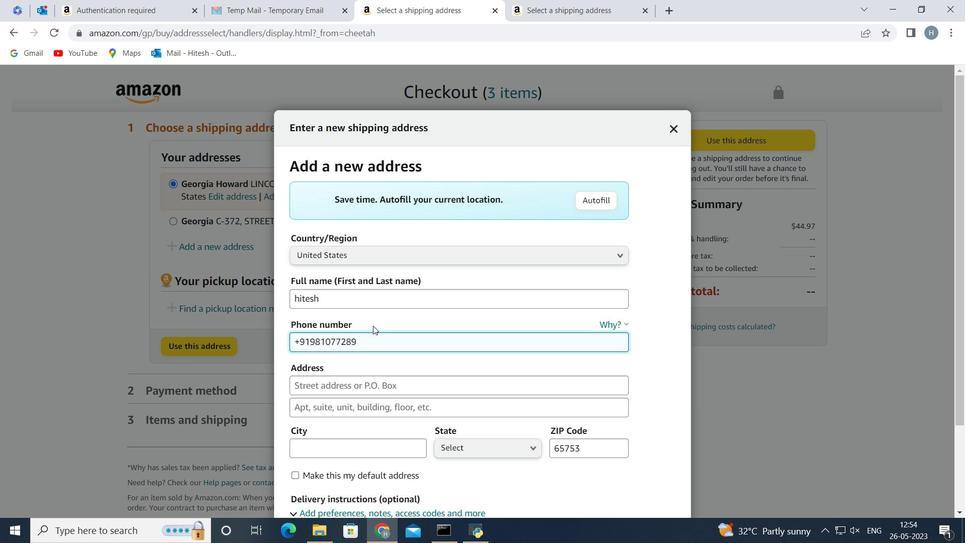 
Action: Mouse moved to (372, 322)
Screenshot: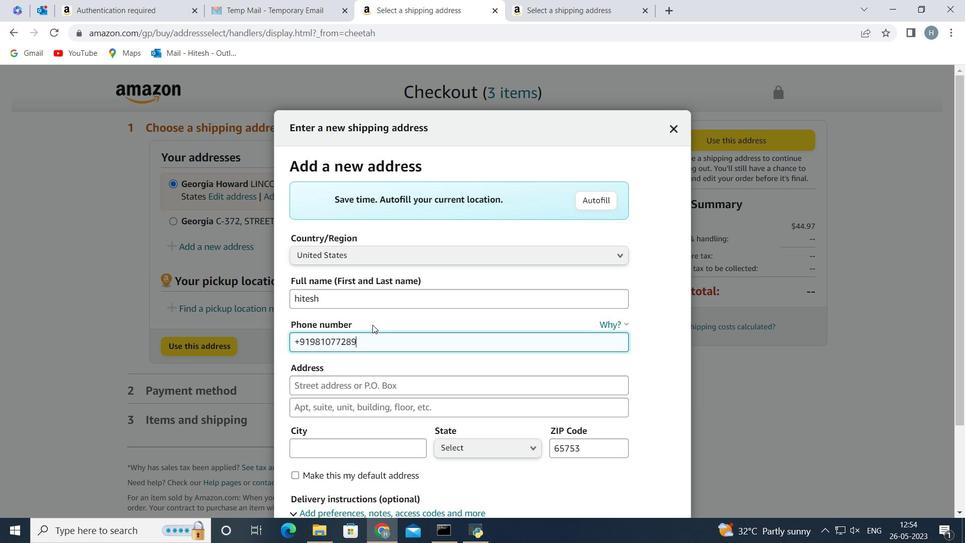 
Action: Key pressed <Key.backspace>
Screenshot: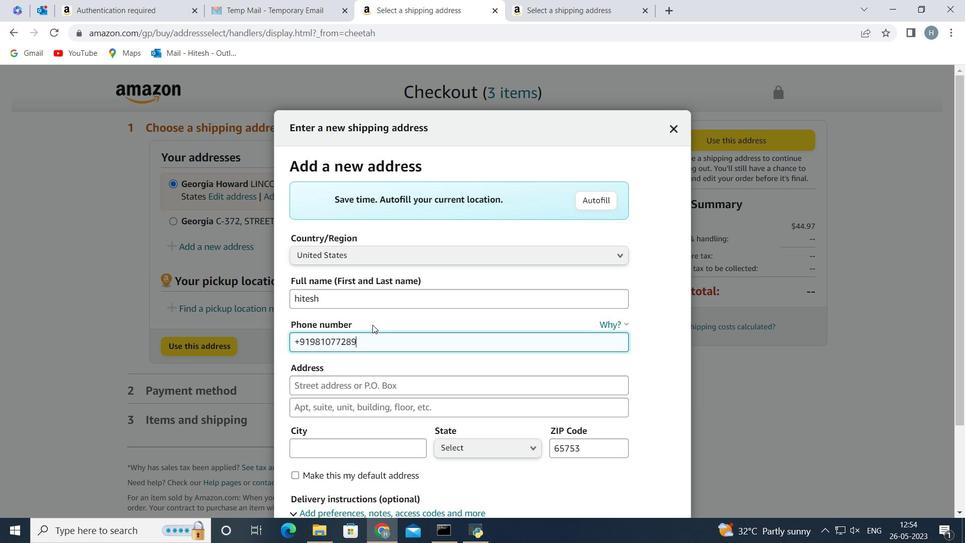 
Action: Mouse moved to (372, 322)
Screenshot: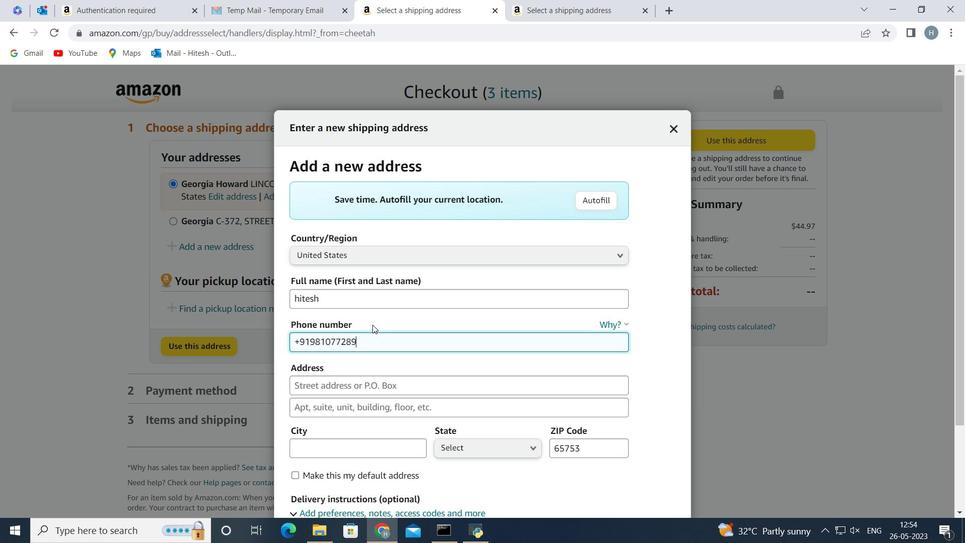 
Action: Key pressed <Key.backspace>
Screenshot: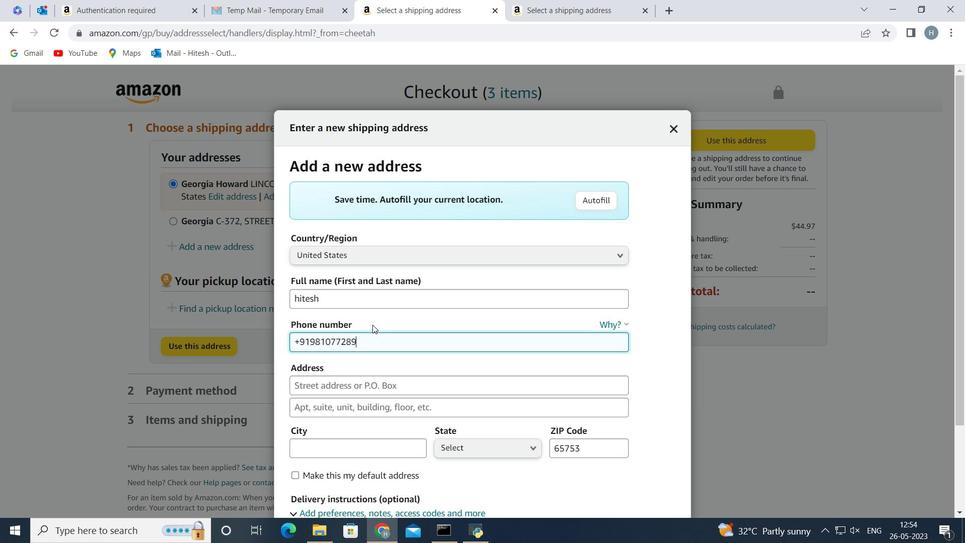 
Action: Mouse moved to (371, 318)
Screenshot: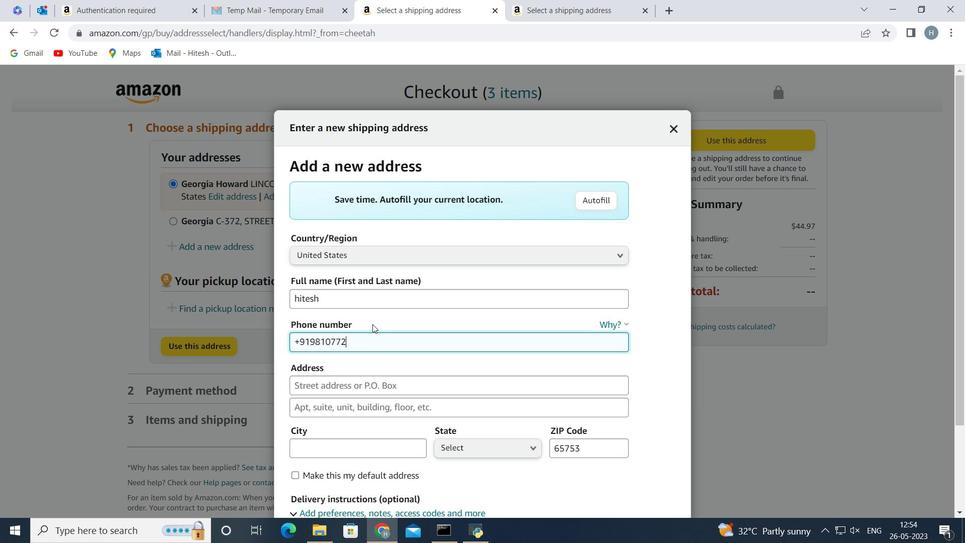 
Action: Key pressed <Key.backspace>
Screenshot: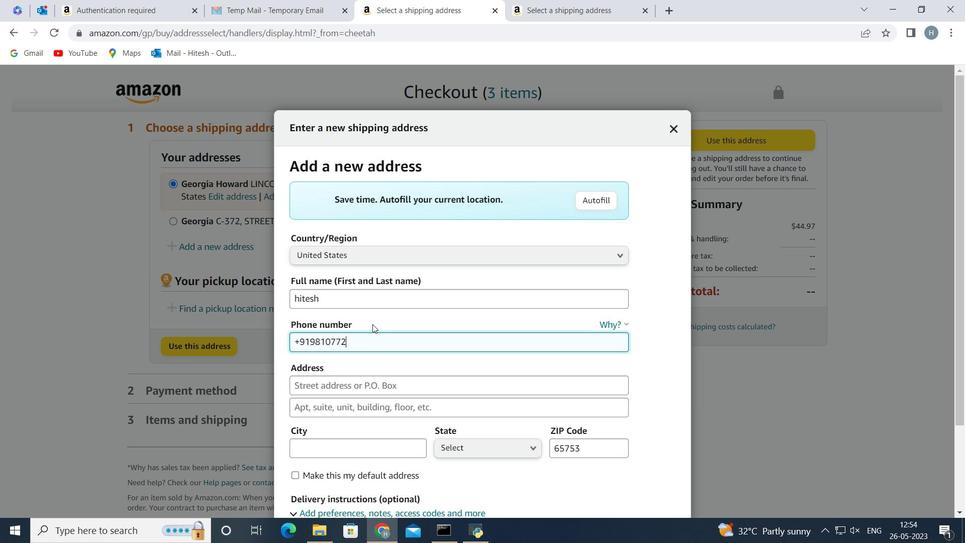 
Action: Mouse moved to (370, 313)
Screenshot: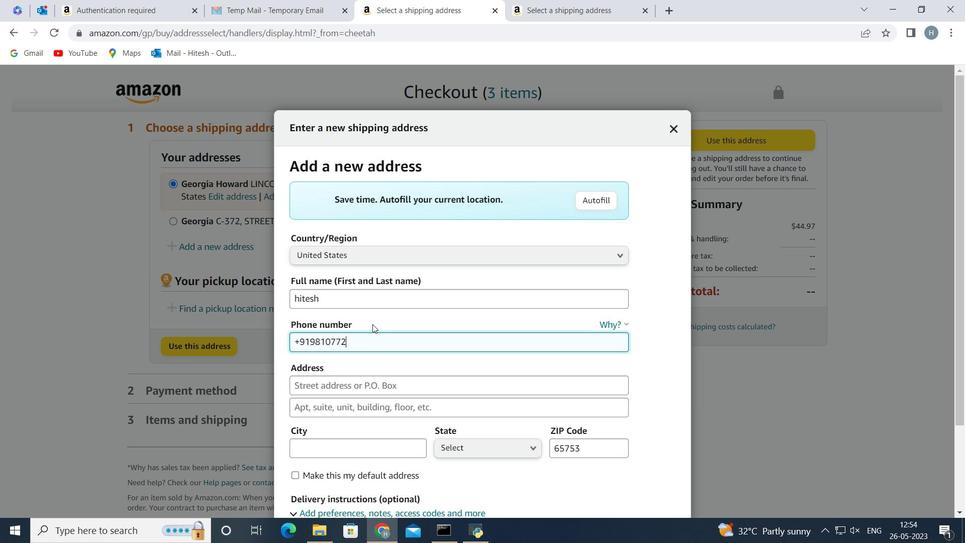 
Action: Key pressed <Key.backspace>
Screenshot: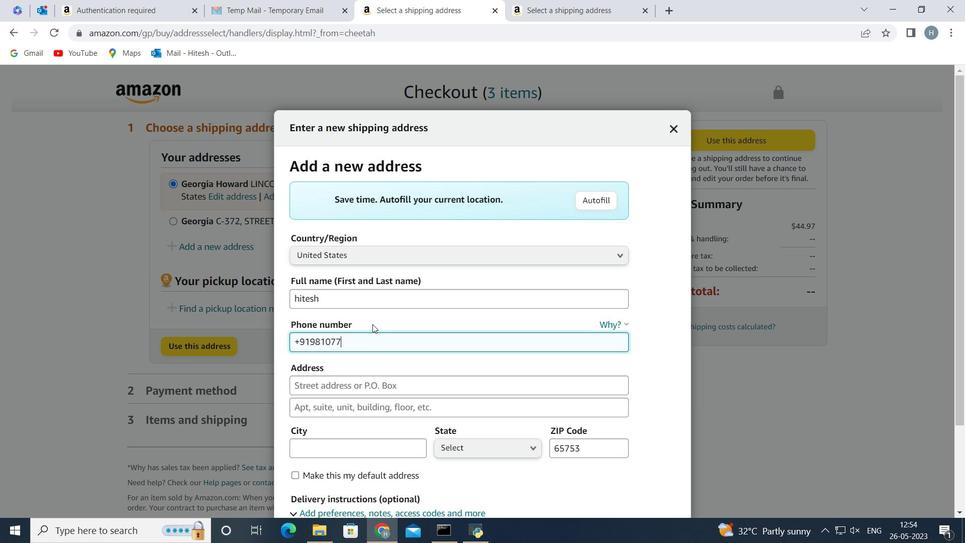 
Action: Mouse moved to (370, 309)
Screenshot: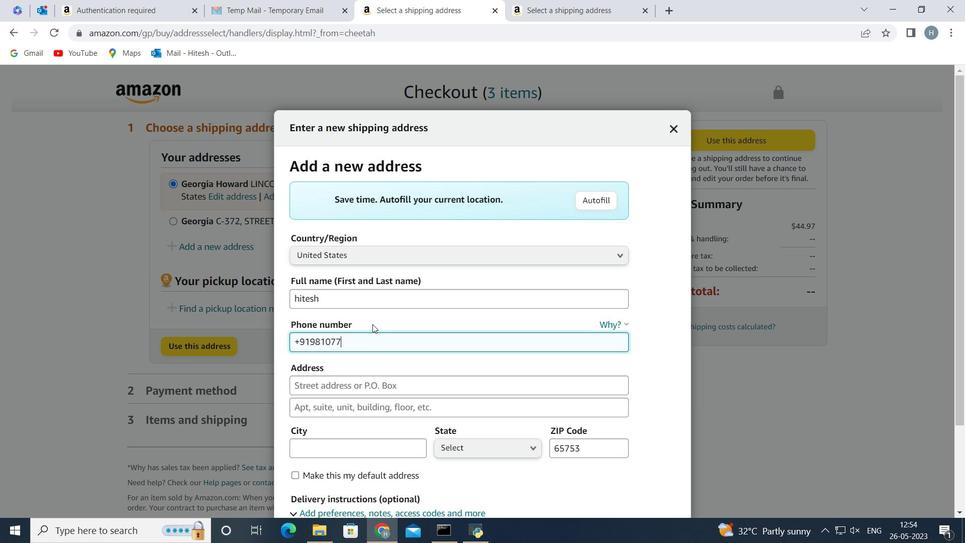 
Action: Key pressed <Key.backspace>
Screenshot: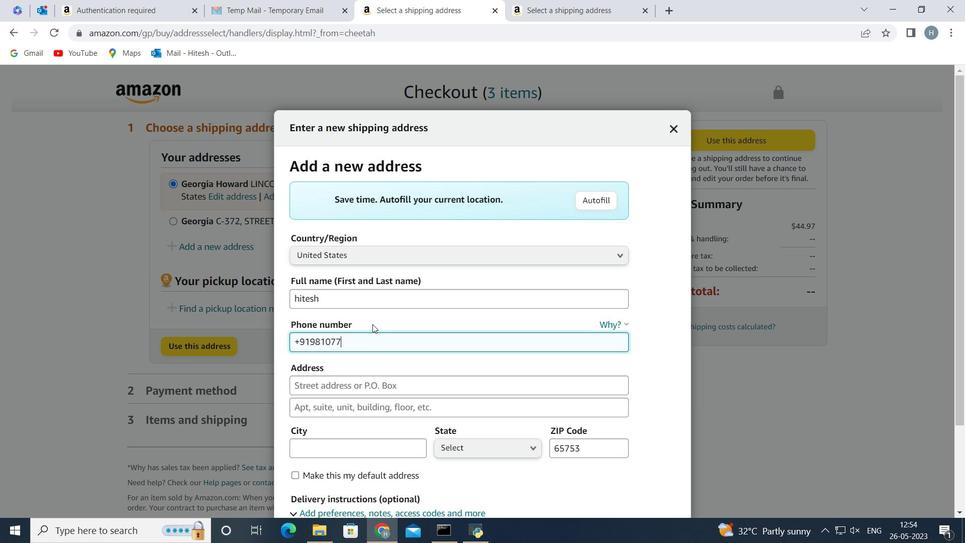 
Action: Mouse moved to (370, 302)
Screenshot: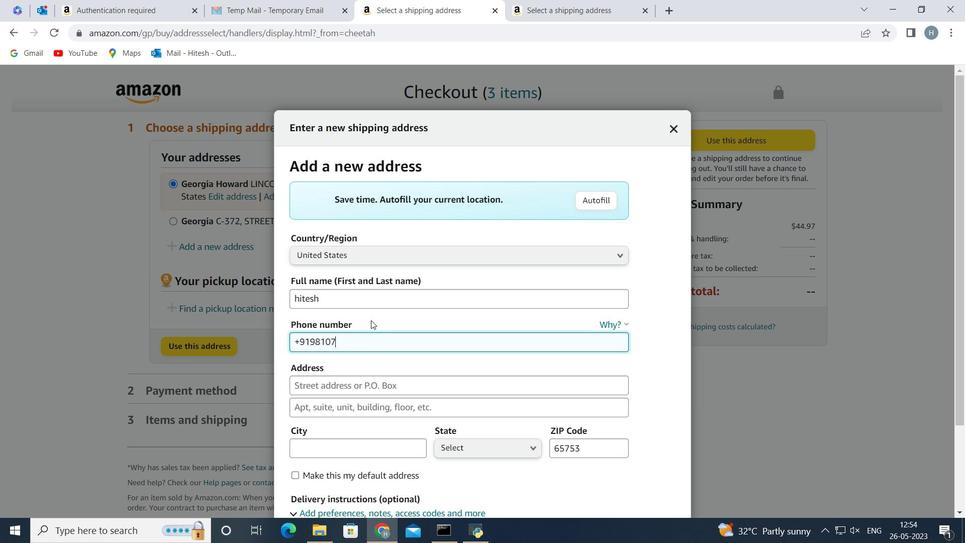 
Action: Key pressed <Key.backspace>
Screenshot: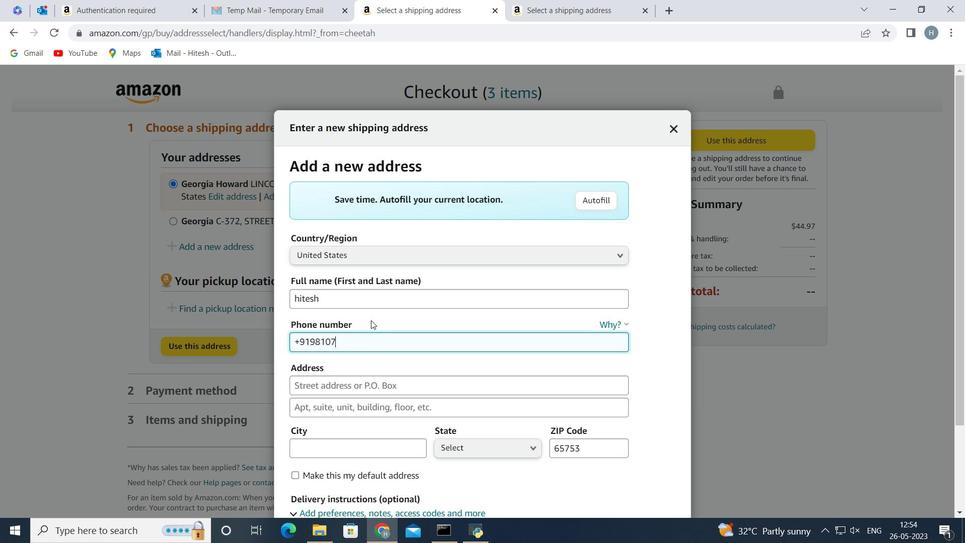 
Action: Mouse moved to (369, 300)
Screenshot: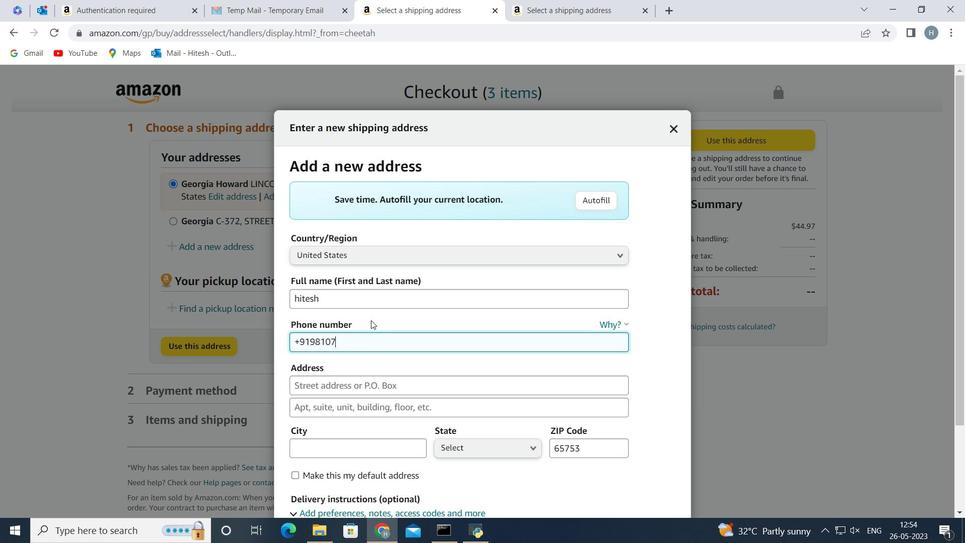 
Action: Key pressed <Key.backspace>
Screenshot: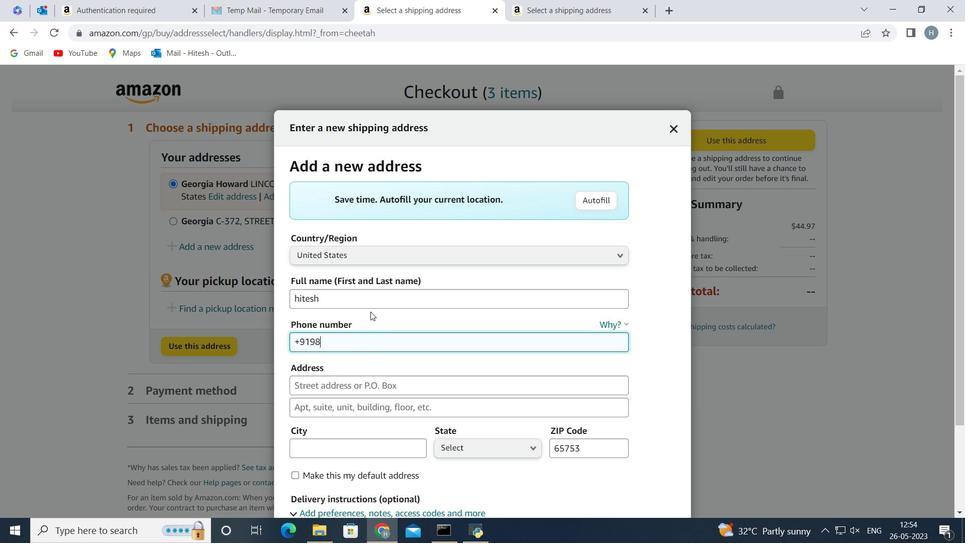 
Action: Mouse moved to (369, 299)
Screenshot: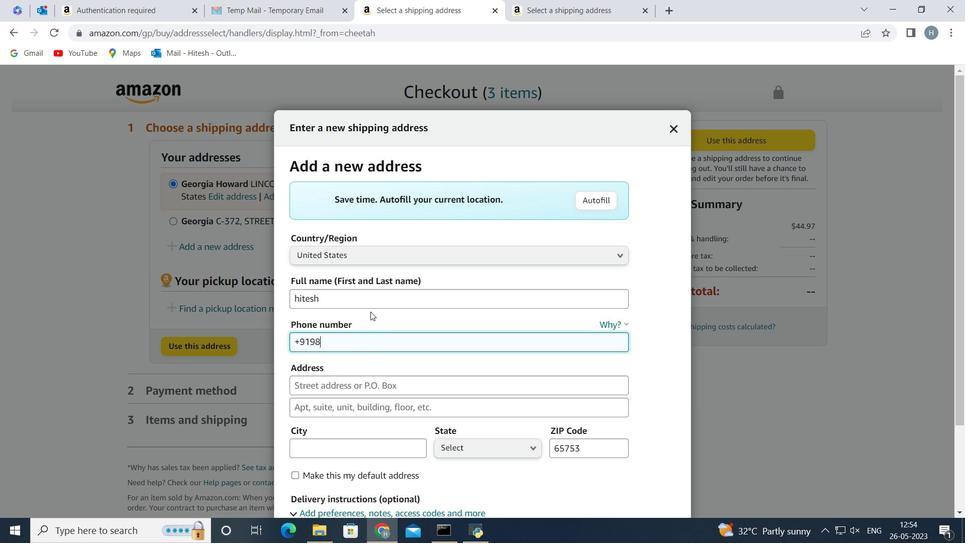 
Action: Key pressed <Key.backspace><Key.backspace><Key.backspace><Key.backspace><Key.backspace><Key.backspace><Key.backspace>
Screenshot: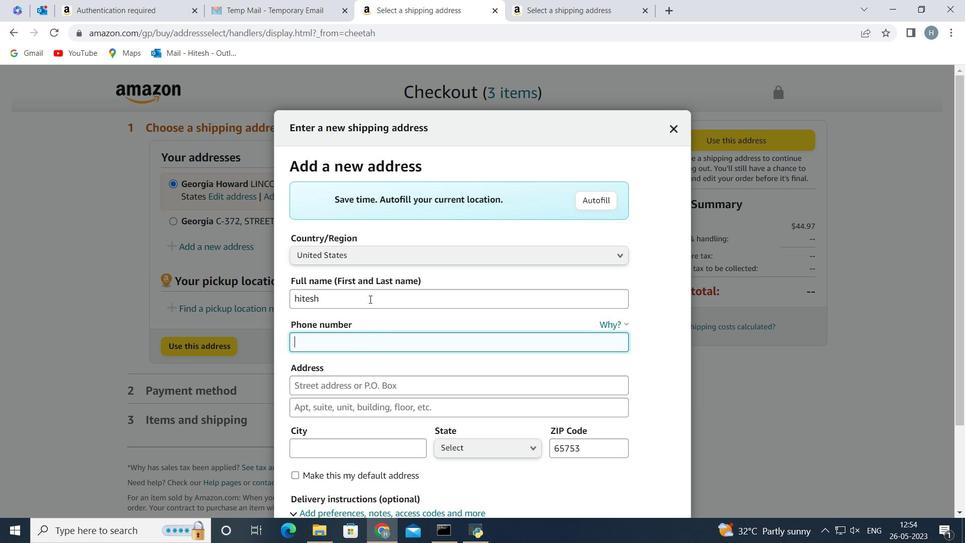 
Action: Mouse moved to (369, 298)
Screenshot: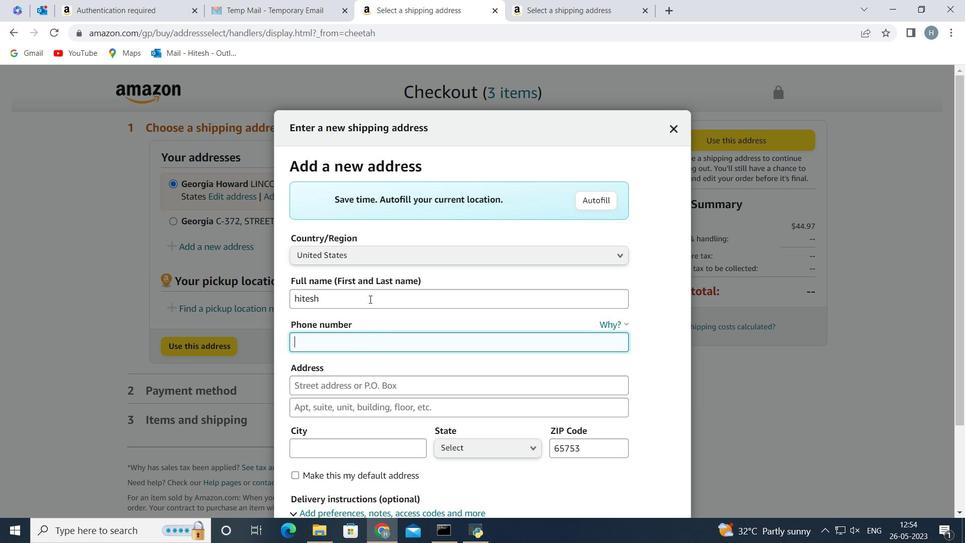 
Action: Key pressed <Key.backspace>
Screenshot: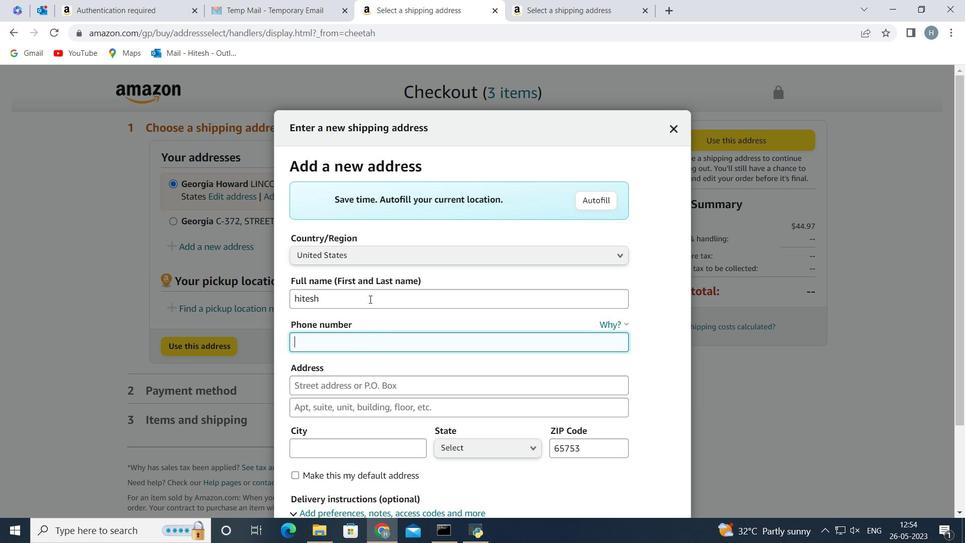 
Action: Mouse pressed left at (369, 298)
Screenshot: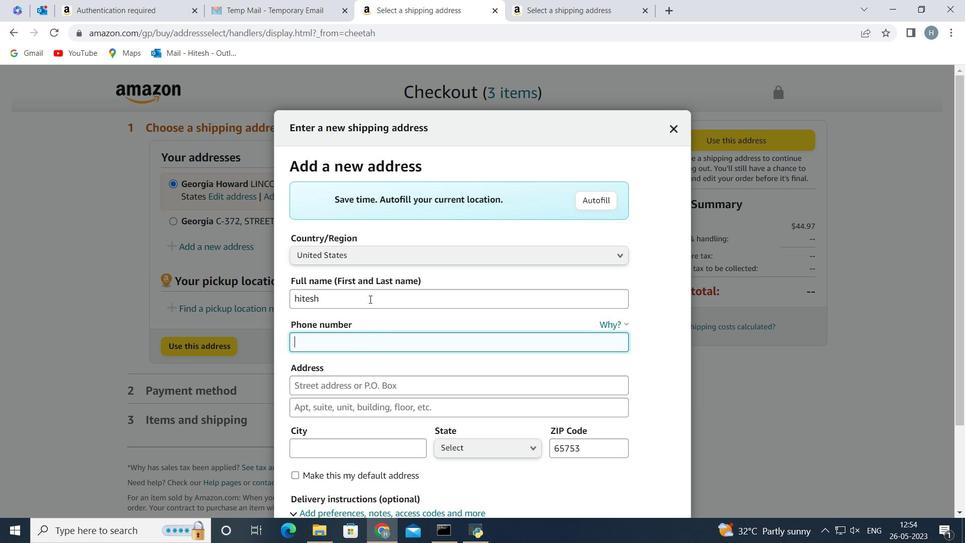 
Action: Key pressed <Key.backspace><Key.backspace><Key.backspace><Key.backspace><Key.backspace><Key.backspace><Key.backspace><Key.backspace><Key.backspace><Key.backspace><Key.backspace><Key.backspace><Key.backspace><Key.shift>Jude<Key.space><Key.shift>Thompson<Key.space>
Screenshot: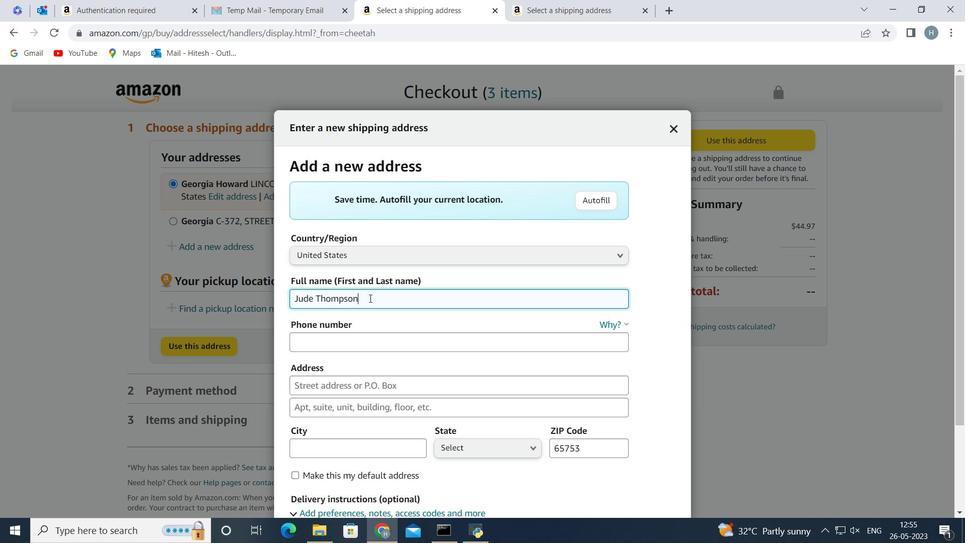 
Action: Mouse moved to (361, 339)
Screenshot: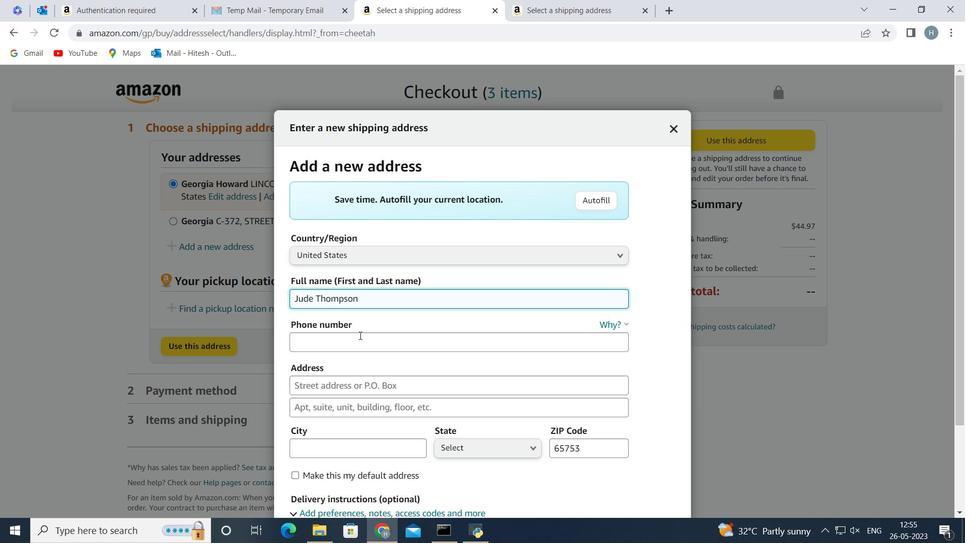 
Action: Mouse pressed left at (361, 339)
Screenshot: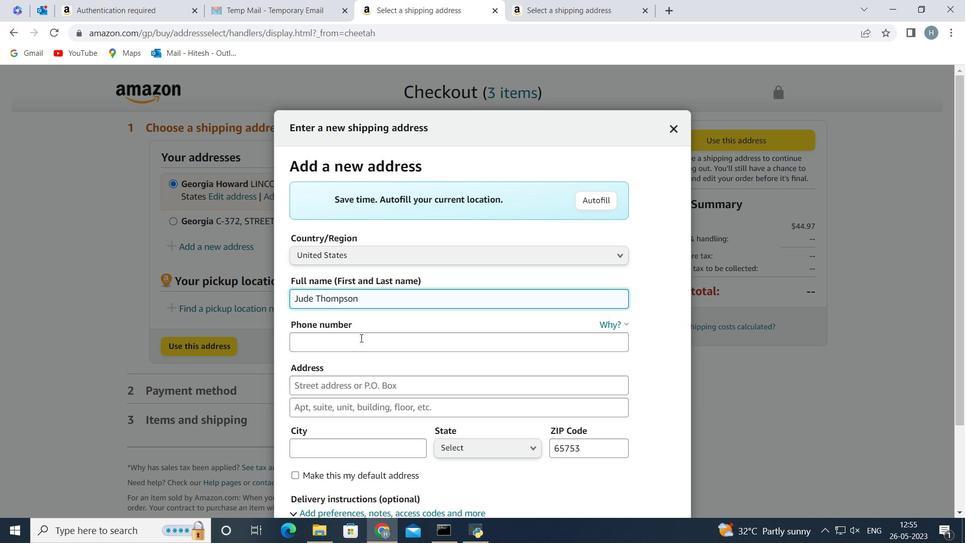 
Action: Key pressed <Key.shift_r>(4`7<Key.shift_r>)<Key.backspace><Key.backspace><Key.backspace>17<Key.shift_r>)278-4018
Screenshot: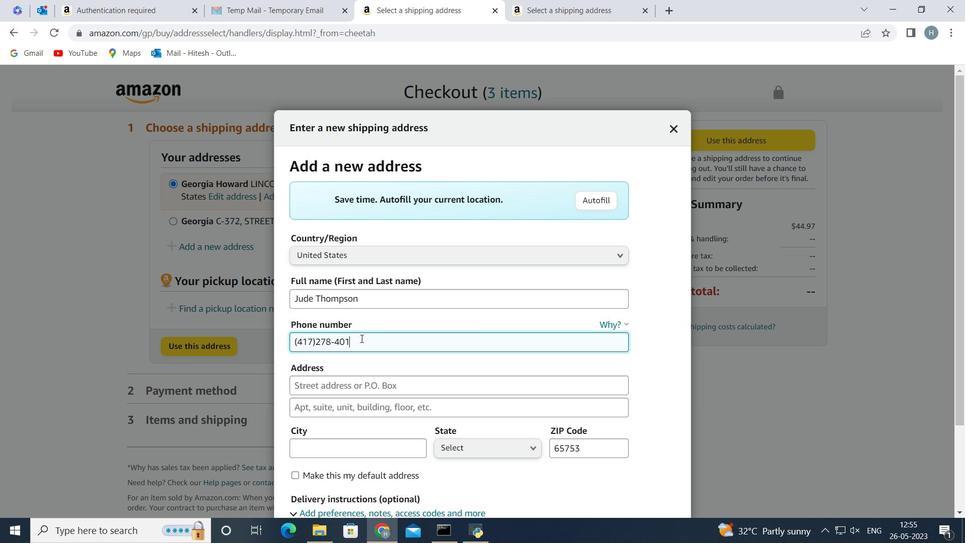 
Action: Mouse moved to (355, 384)
Screenshot: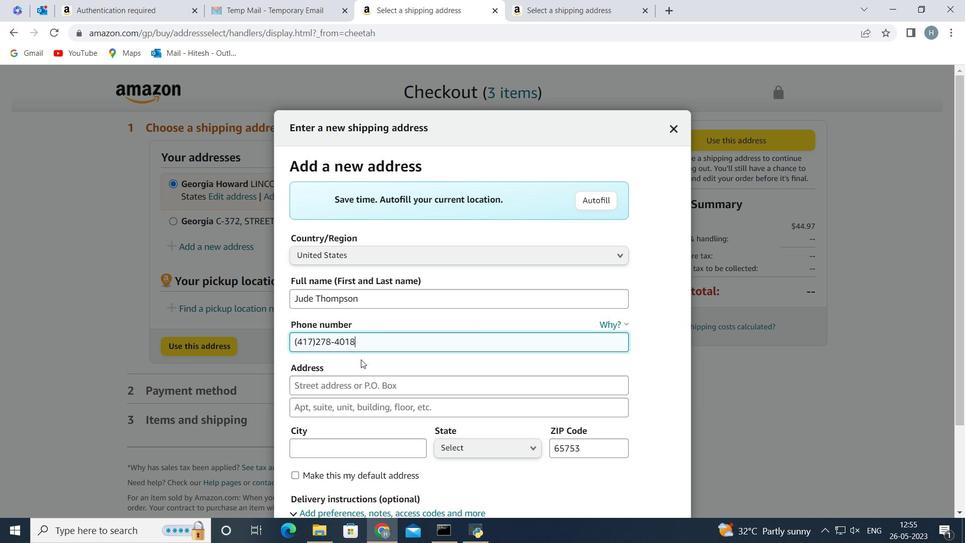 
Action: Mouse pressed left at (355, 384)
Screenshot: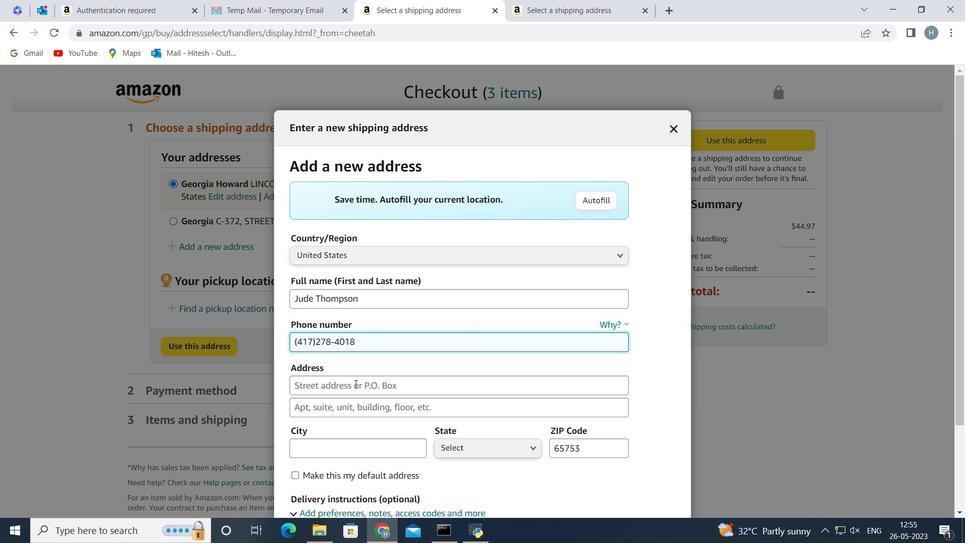 
Action: Key pressed <Key.shift>Spring<Key.space><Key.shift>Hill<Key.space><Key.shift>Rd
Screenshot: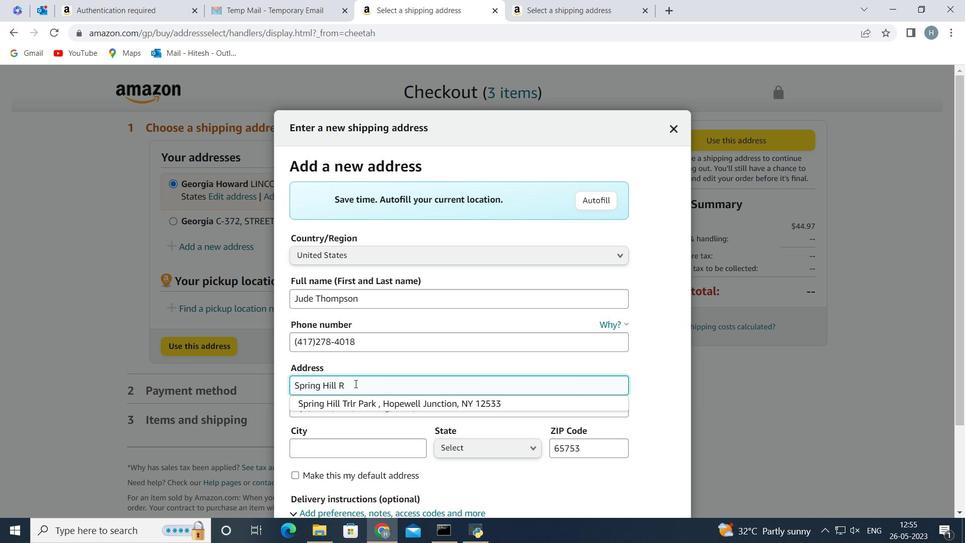 
Action: Mouse moved to (357, 410)
Screenshot: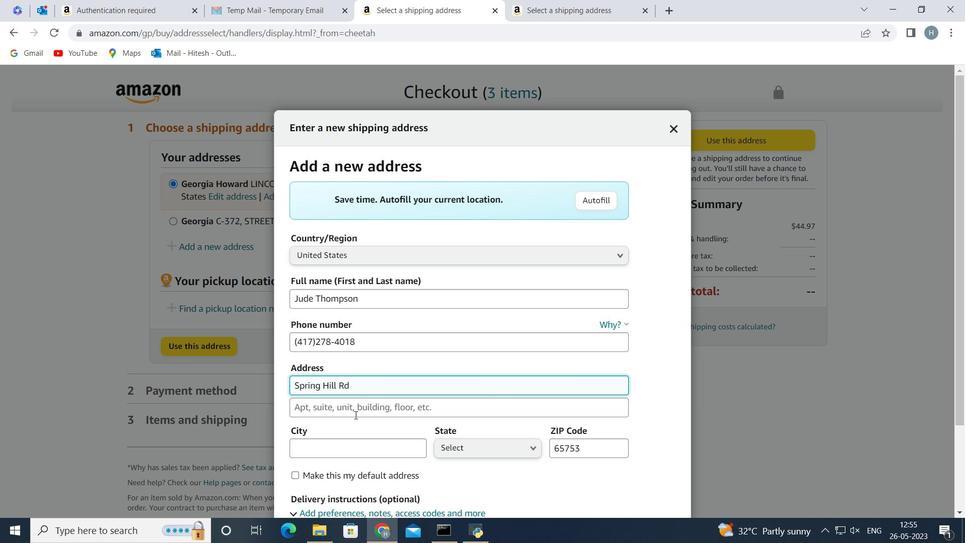 
Action: Mouse pressed left at (357, 410)
Screenshot: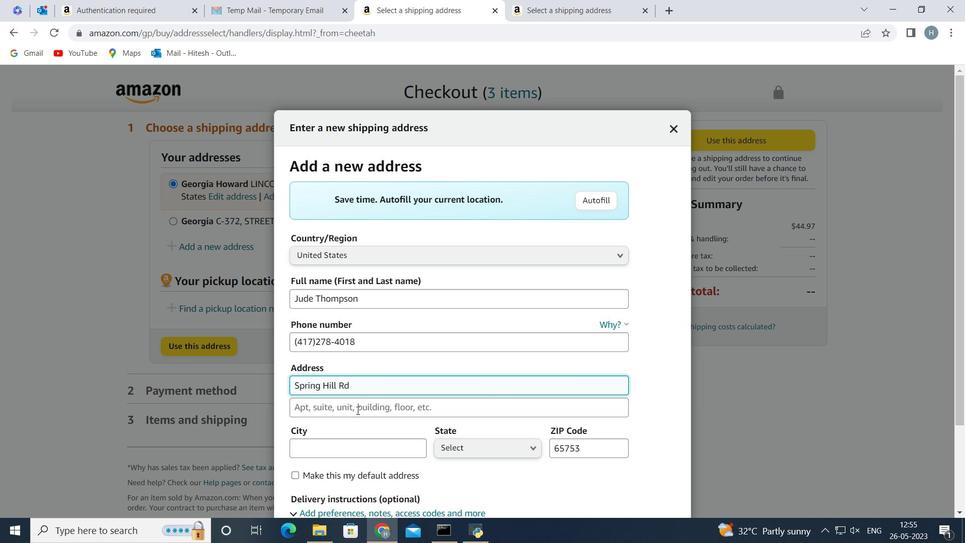 
Action: Key pressed <Key.shift>Sparta,<Key.space><Key.shift>Missouri<Key.shift_r>(<Key.shift><Key.shift><Key.shift>MO<Key.shift_r>)
Screenshot: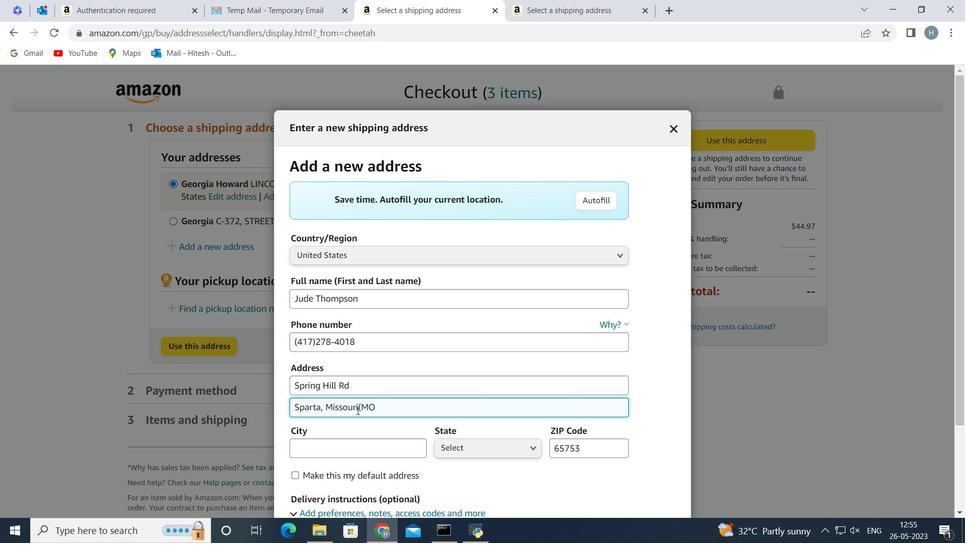 
Action: Mouse moved to (361, 449)
Screenshot: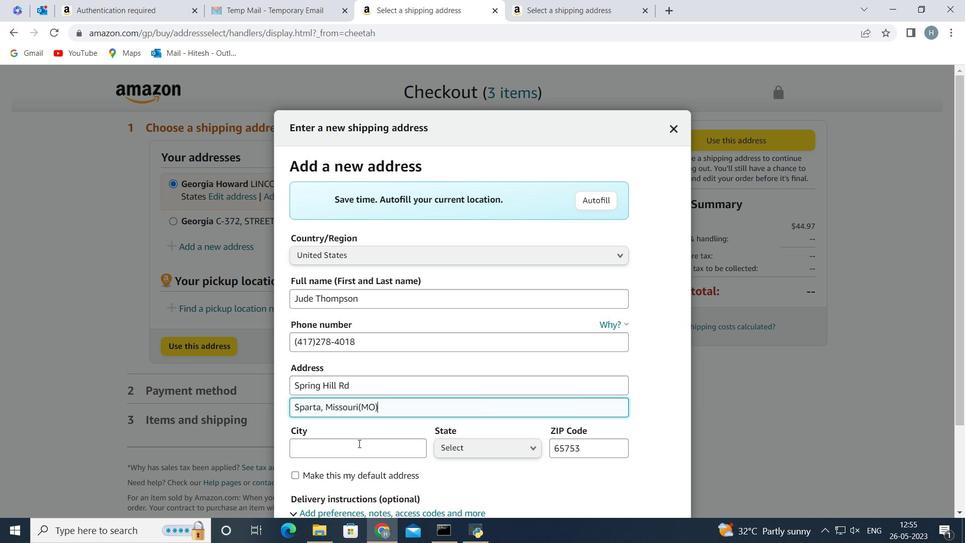 
Action: Mouse pressed left at (361, 449)
Screenshot: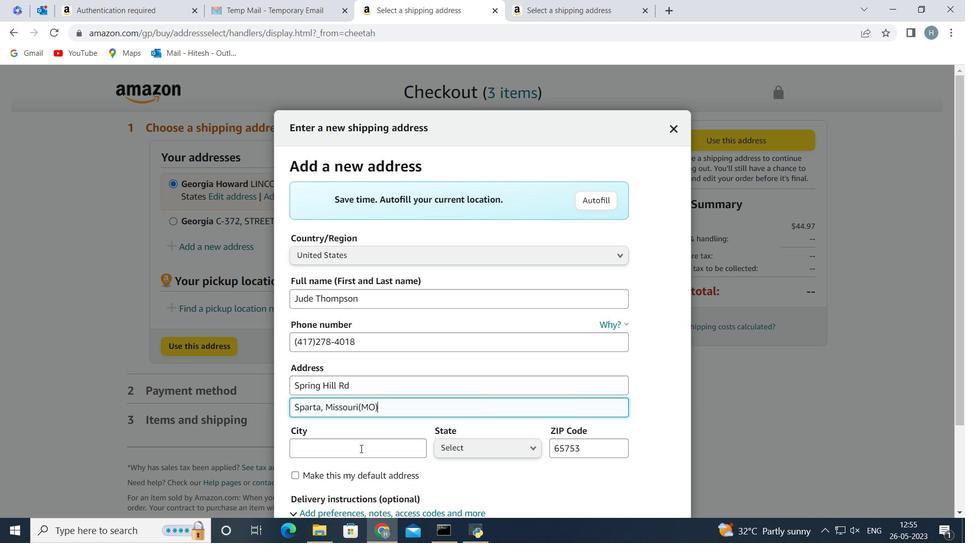 
Action: Key pressed <Key.shift>Sparta<Key.space>
Screenshot: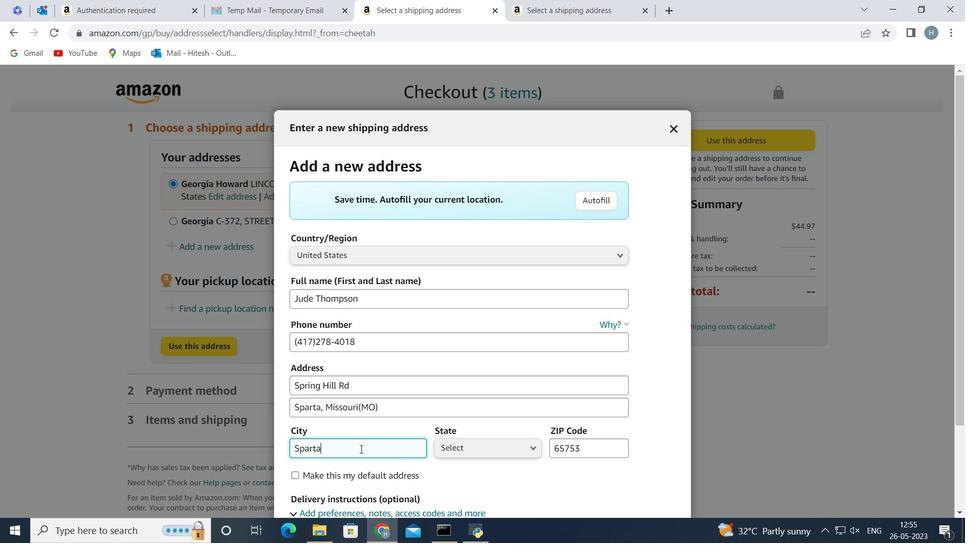 
Action: Mouse moved to (469, 447)
Screenshot: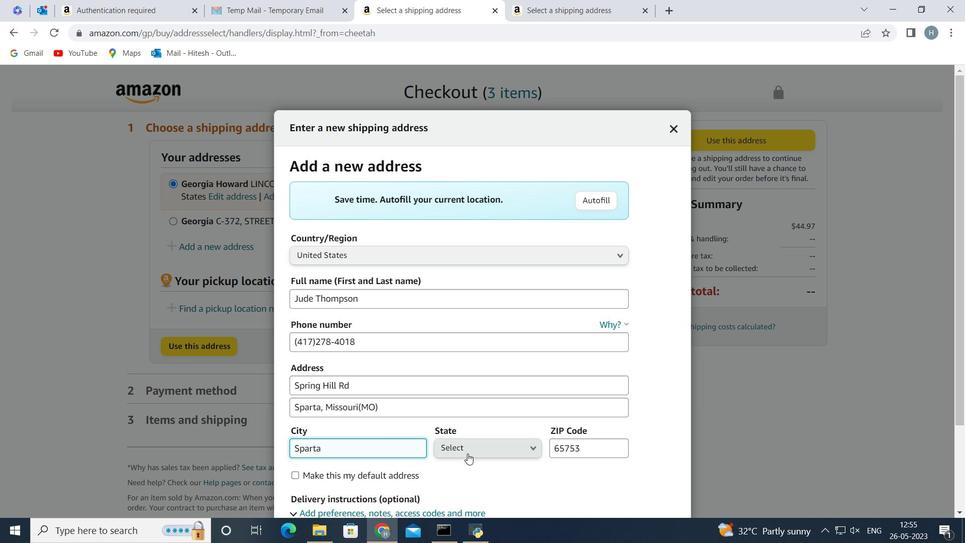 
Action: Mouse pressed left at (469, 447)
Screenshot: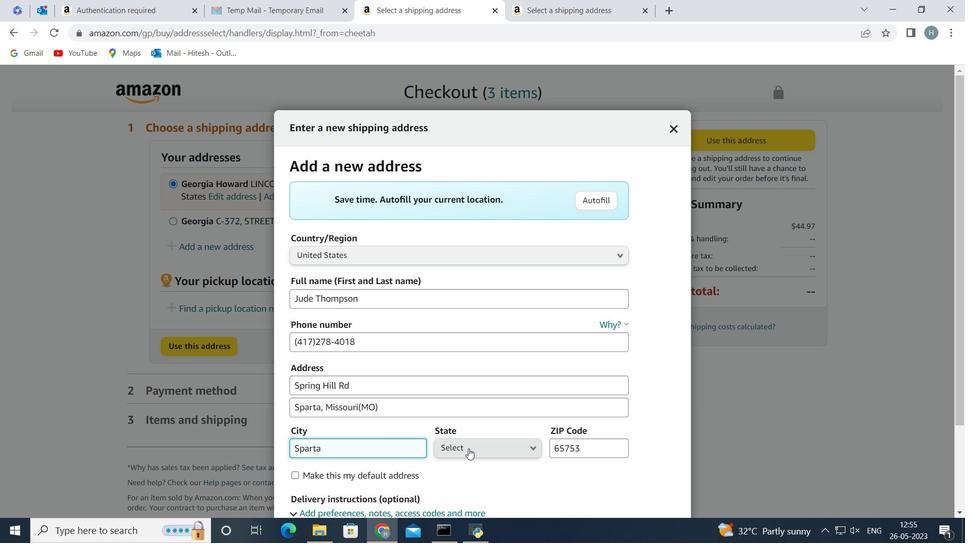 
Action: Mouse moved to (500, 285)
Screenshot: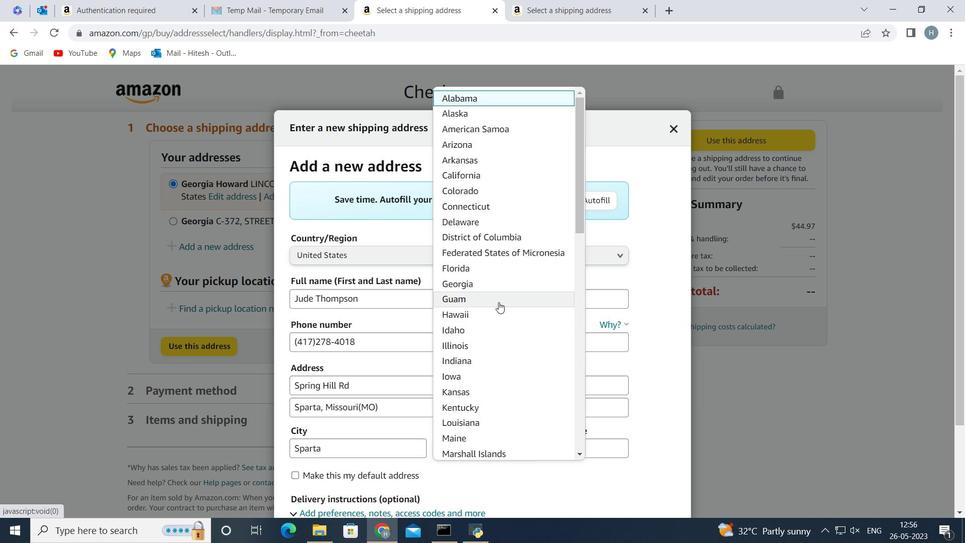 
Action: Mouse scrolled (500, 285) with delta (0, 0)
Screenshot: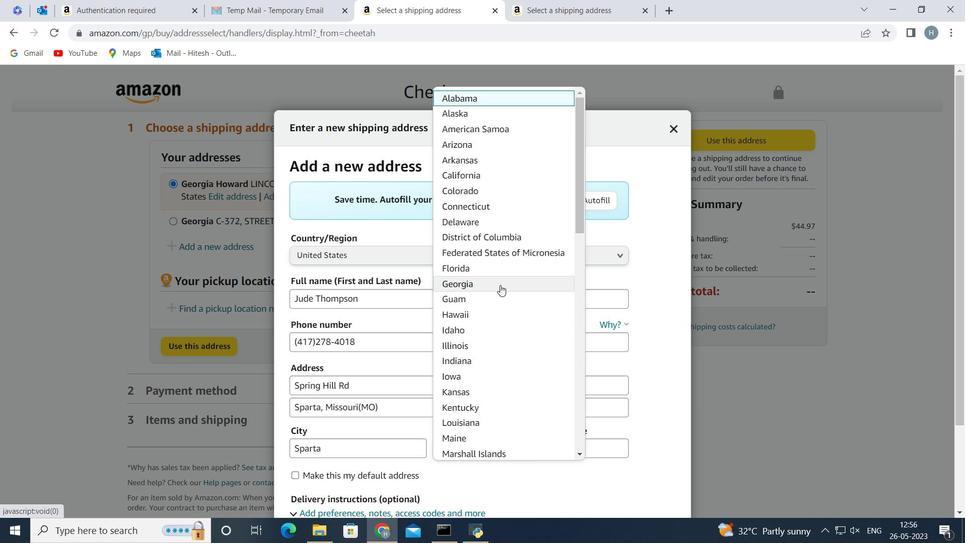 
Action: Mouse scrolled (500, 285) with delta (0, 0)
Screenshot: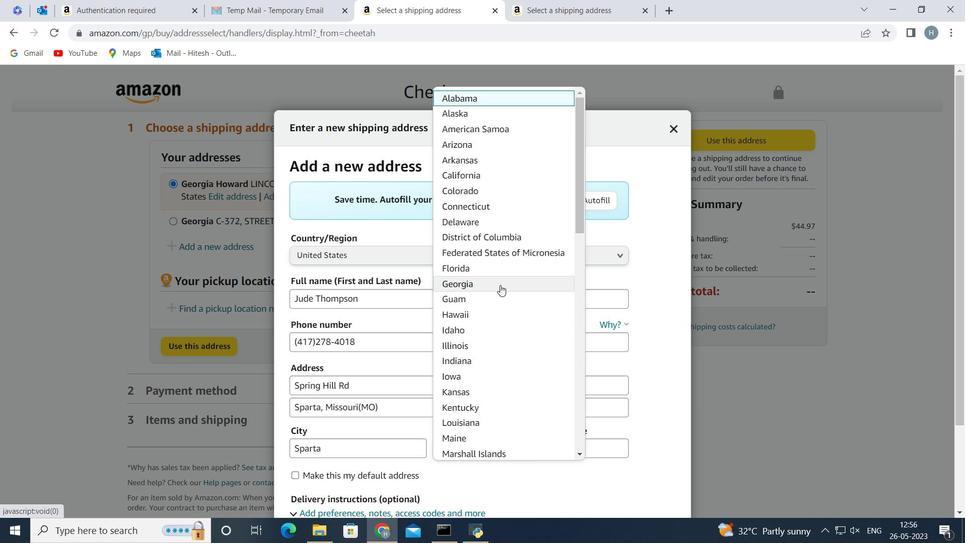 
Action: Mouse scrolled (500, 285) with delta (0, 0)
Screenshot: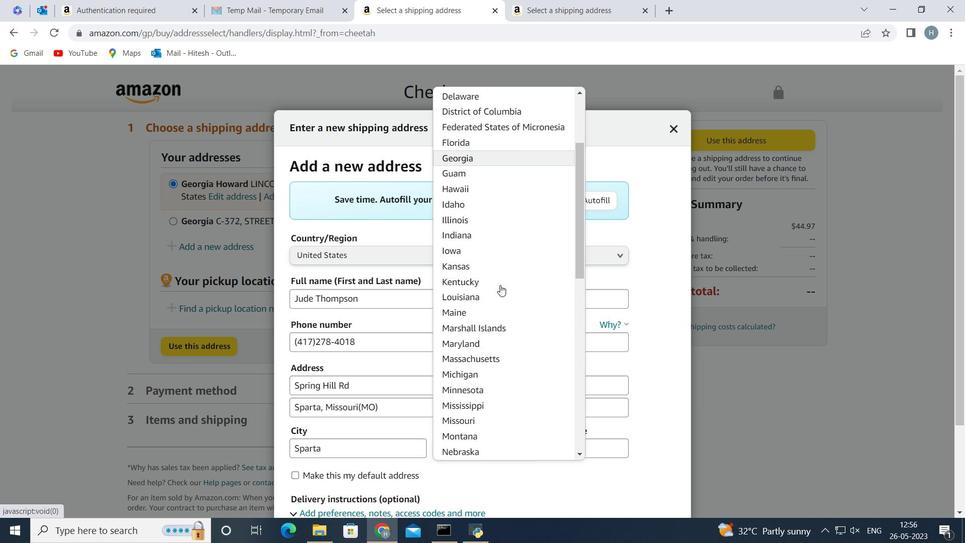 
Action: Mouse moved to (497, 350)
Screenshot: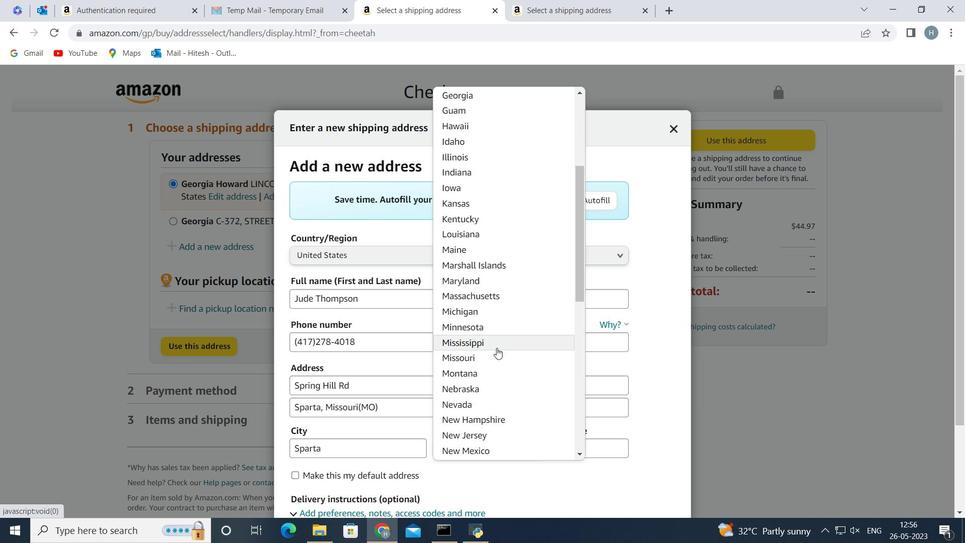 
Action: Mouse pressed left at (497, 350)
Screenshot: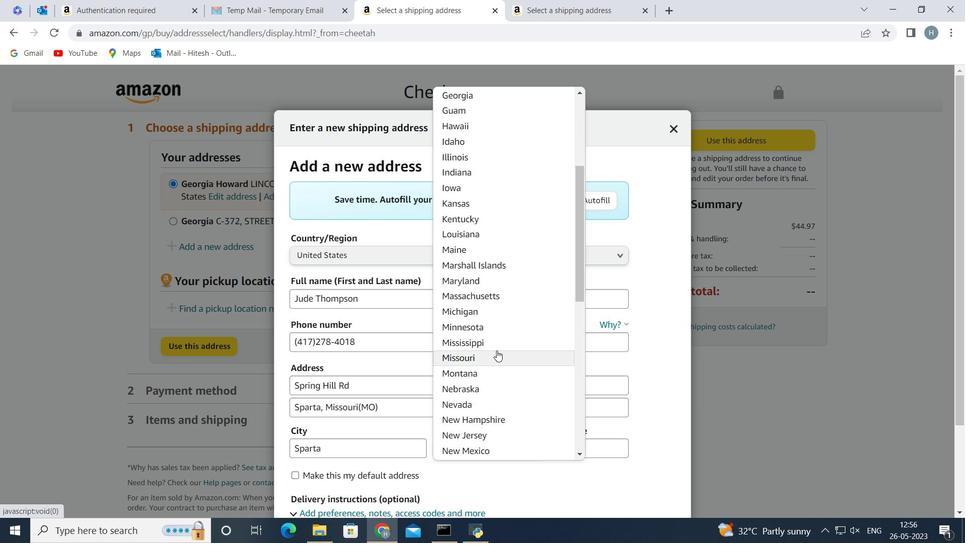 
Action: Mouse moved to (522, 385)
Screenshot: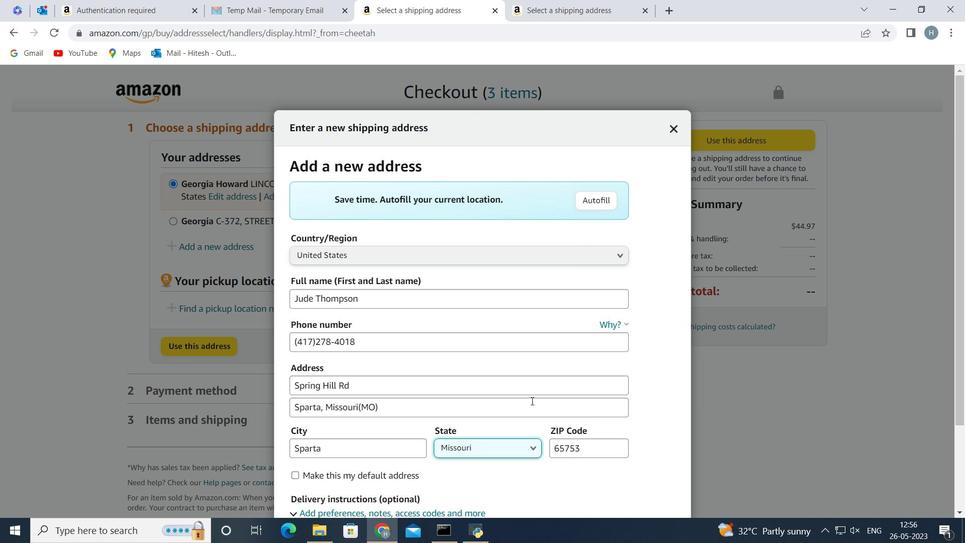 
Action: Mouse scrolled (522, 384) with delta (0, 0)
Screenshot: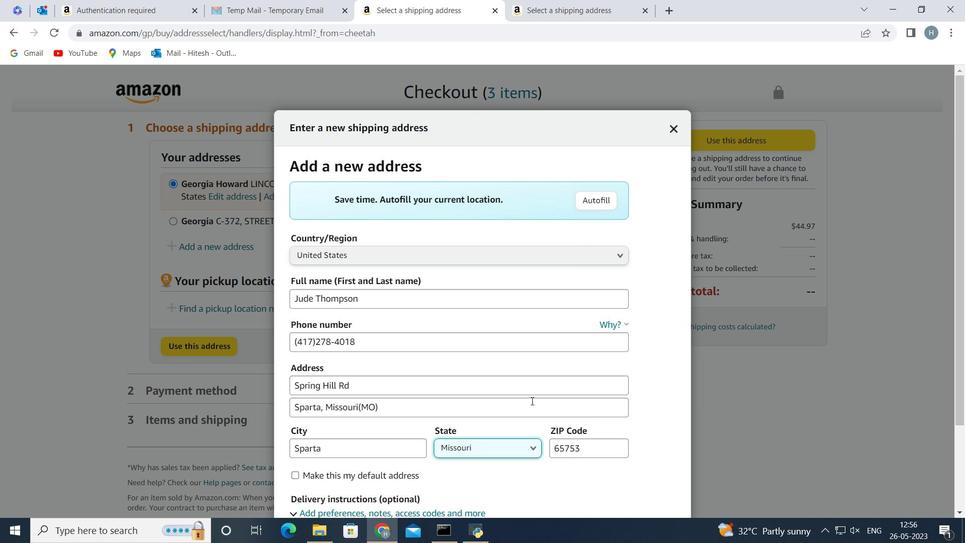 
Action: Mouse moved to (509, 378)
Screenshot: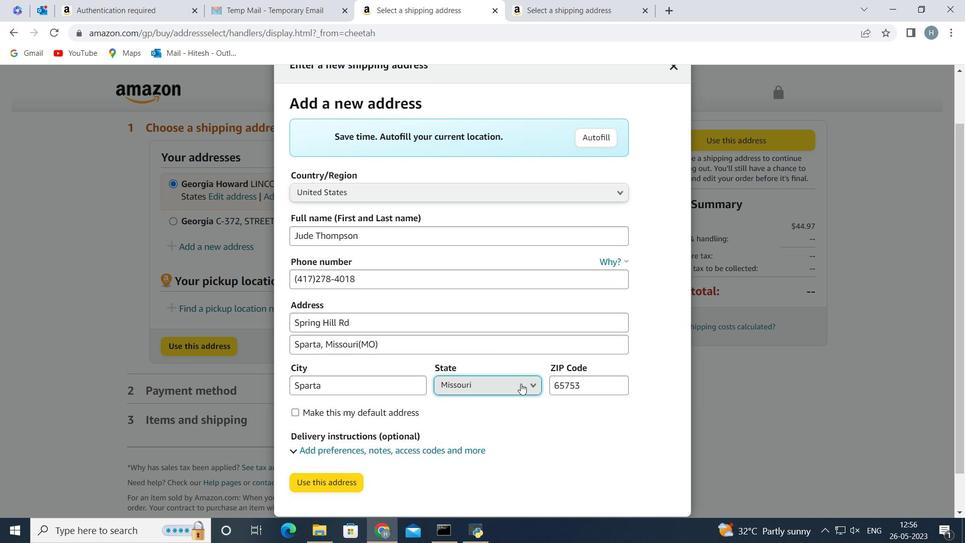 
Action: Mouse scrolled (509, 379) with delta (0, 0)
Screenshot: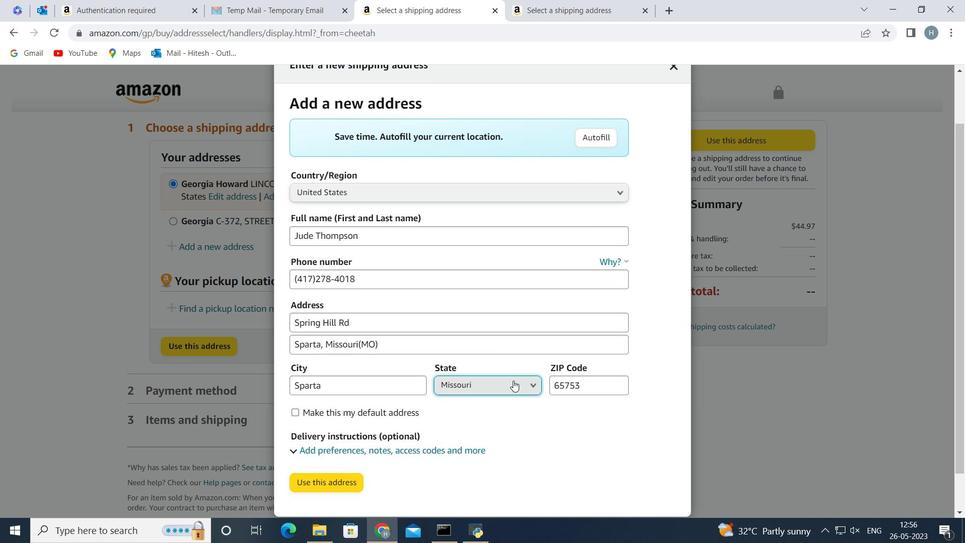 
Action: Mouse moved to (508, 378)
Screenshot: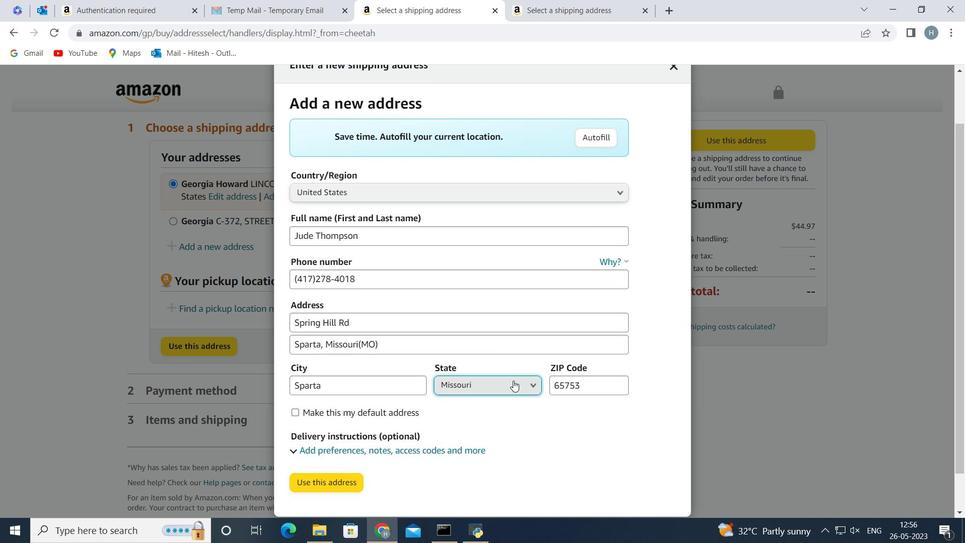 
Action: Mouse scrolled (508, 378) with delta (0, 0)
Screenshot: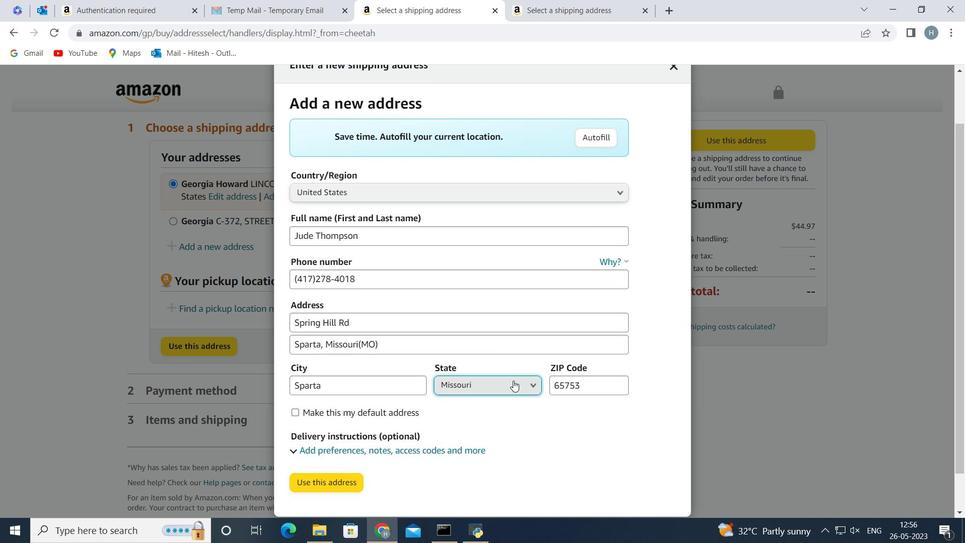 
Action: Mouse scrolled (508, 378) with delta (0, 0)
Screenshot: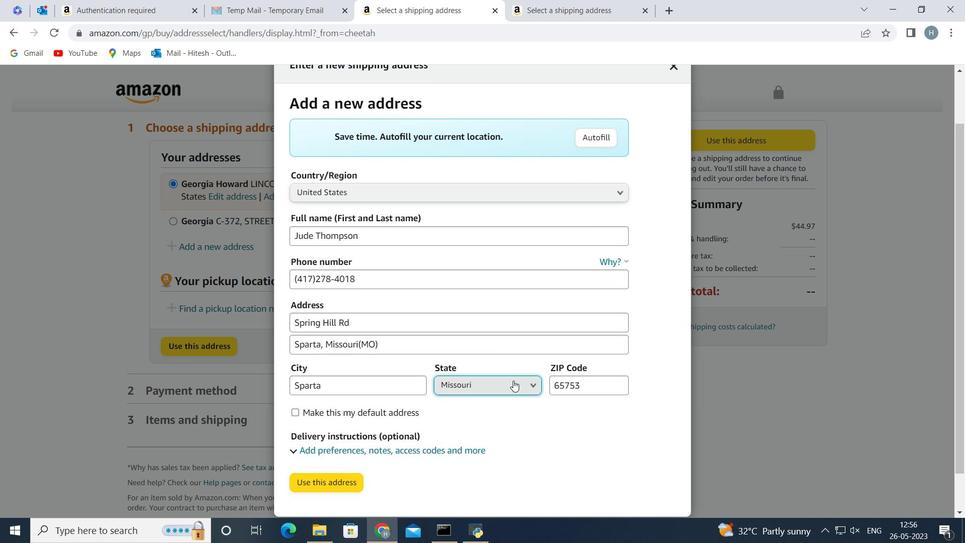 
Action: Mouse scrolled (508, 378) with delta (0, 0)
Screenshot: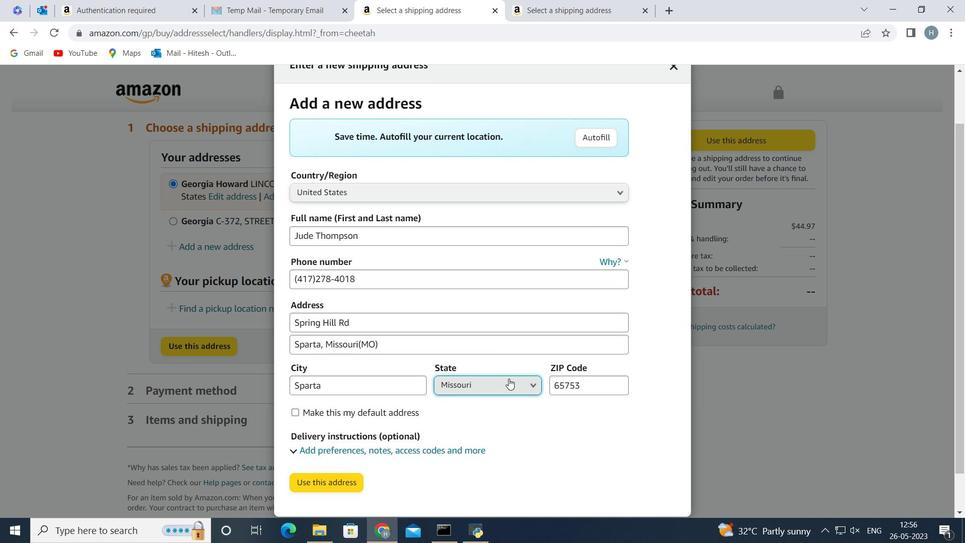 
Action: Mouse moved to (645, 279)
Screenshot: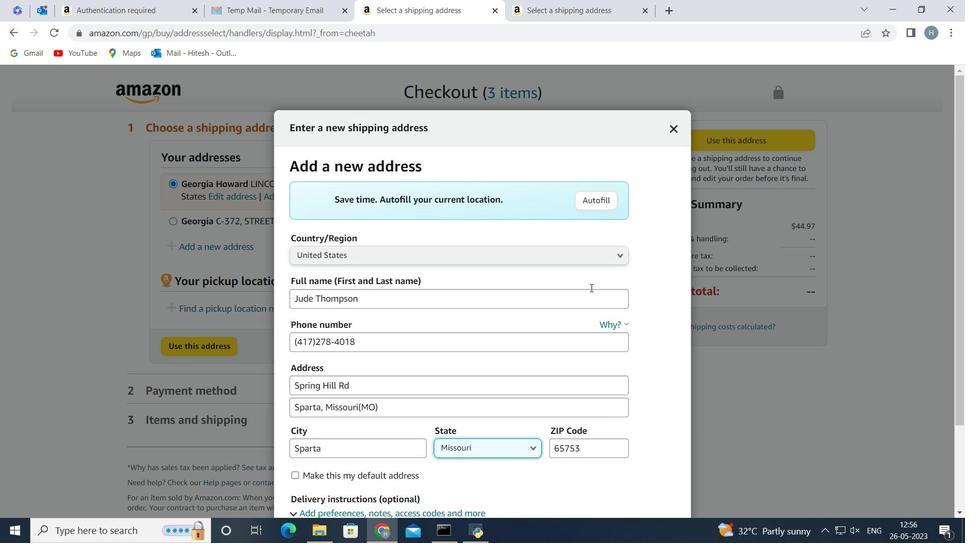 
